 Task: Look for space in Talwāra, India from 12th  August, 2023 to 15th August, 2023 for 3 adults in price range Rs.12000 to Rs.16000. Place can be entire place with 2 bedrooms having 3 beds and 1 bathroom. Property type can be house, flat, guest house. Booking option can be shelf check-in. Required host language is English.
Action: Mouse moved to (573, 106)
Screenshot: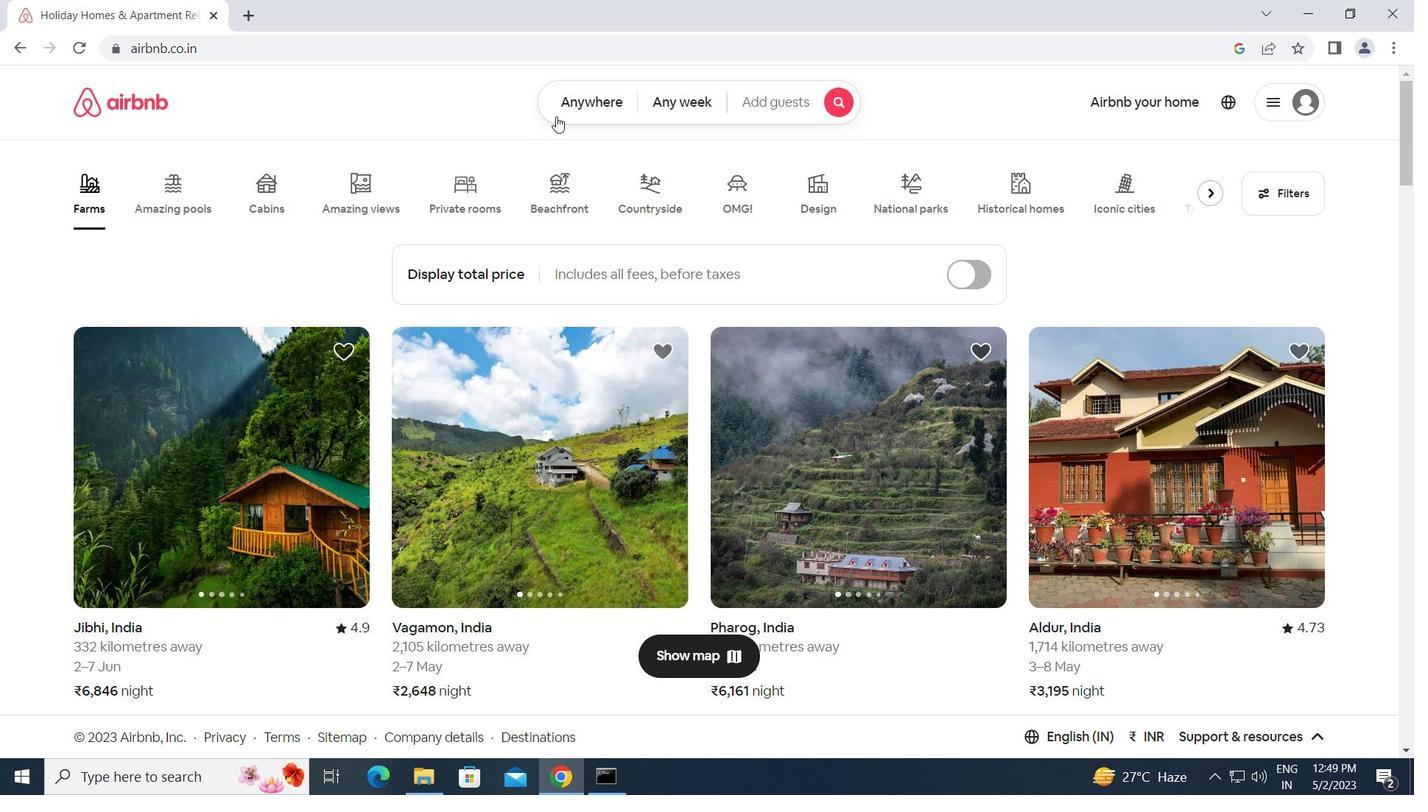 
Action: Mouse pressed left at (573, 106)
Screenshot: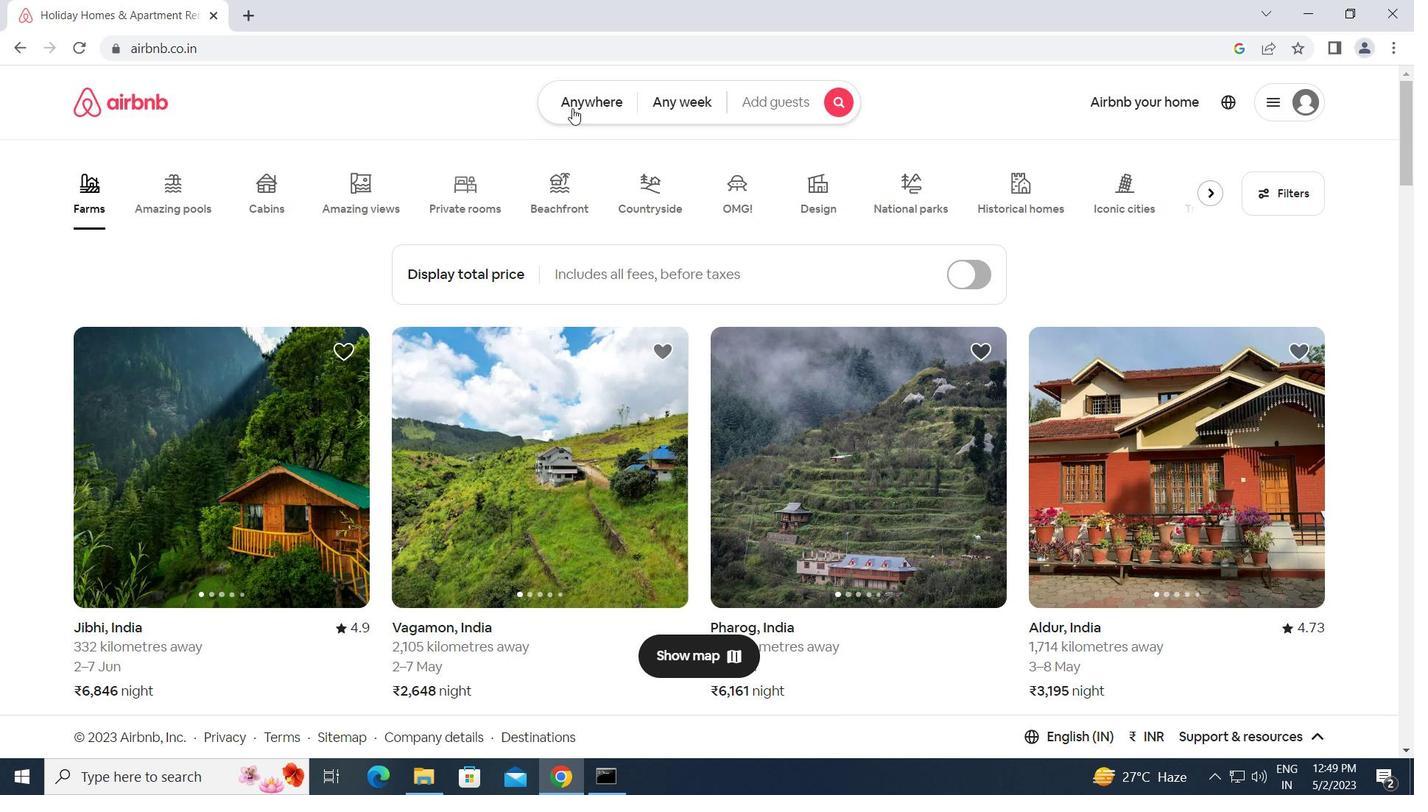 
Action: Mouse moved to (512, 177)
Screenshot: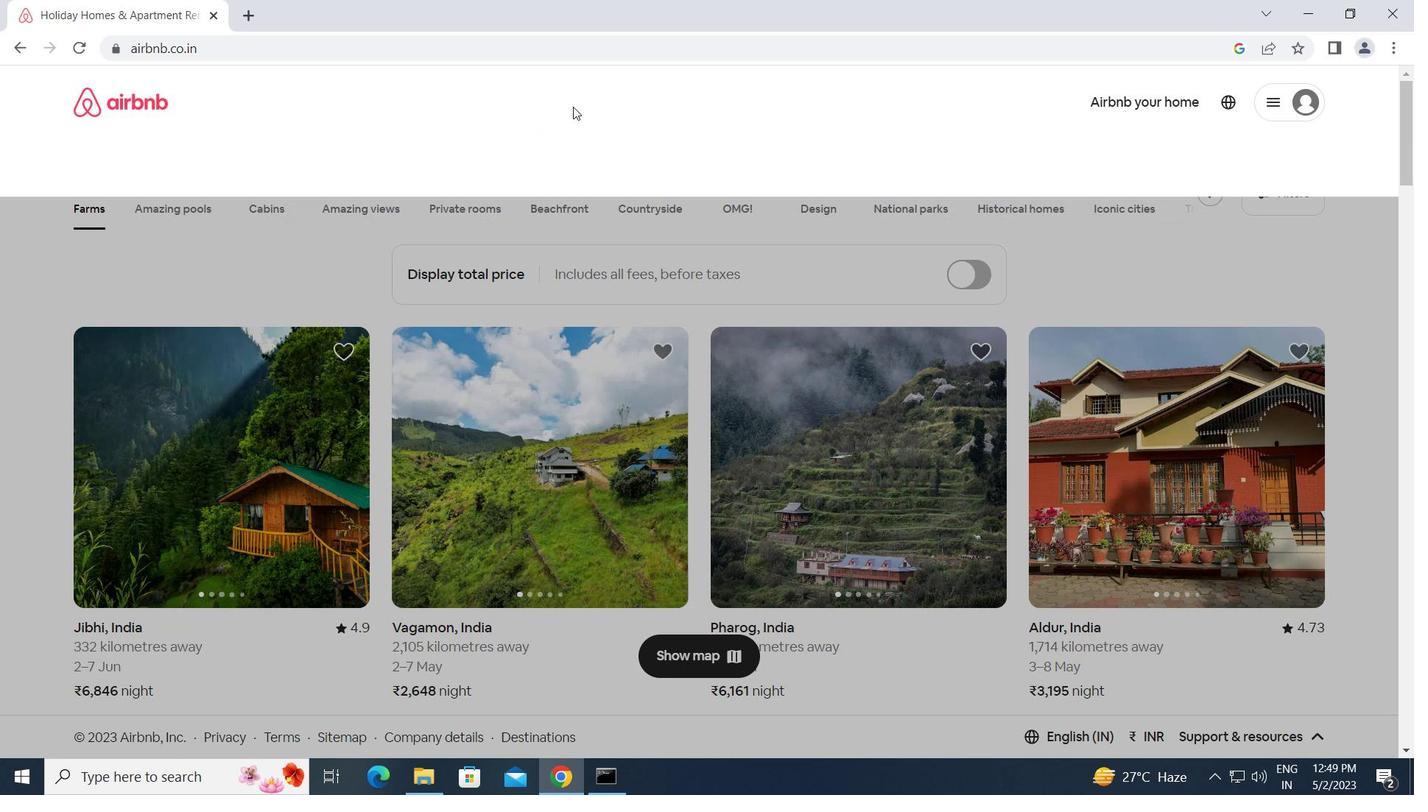 
Action: Mouse pressed left at (512, 177)
Screenshot: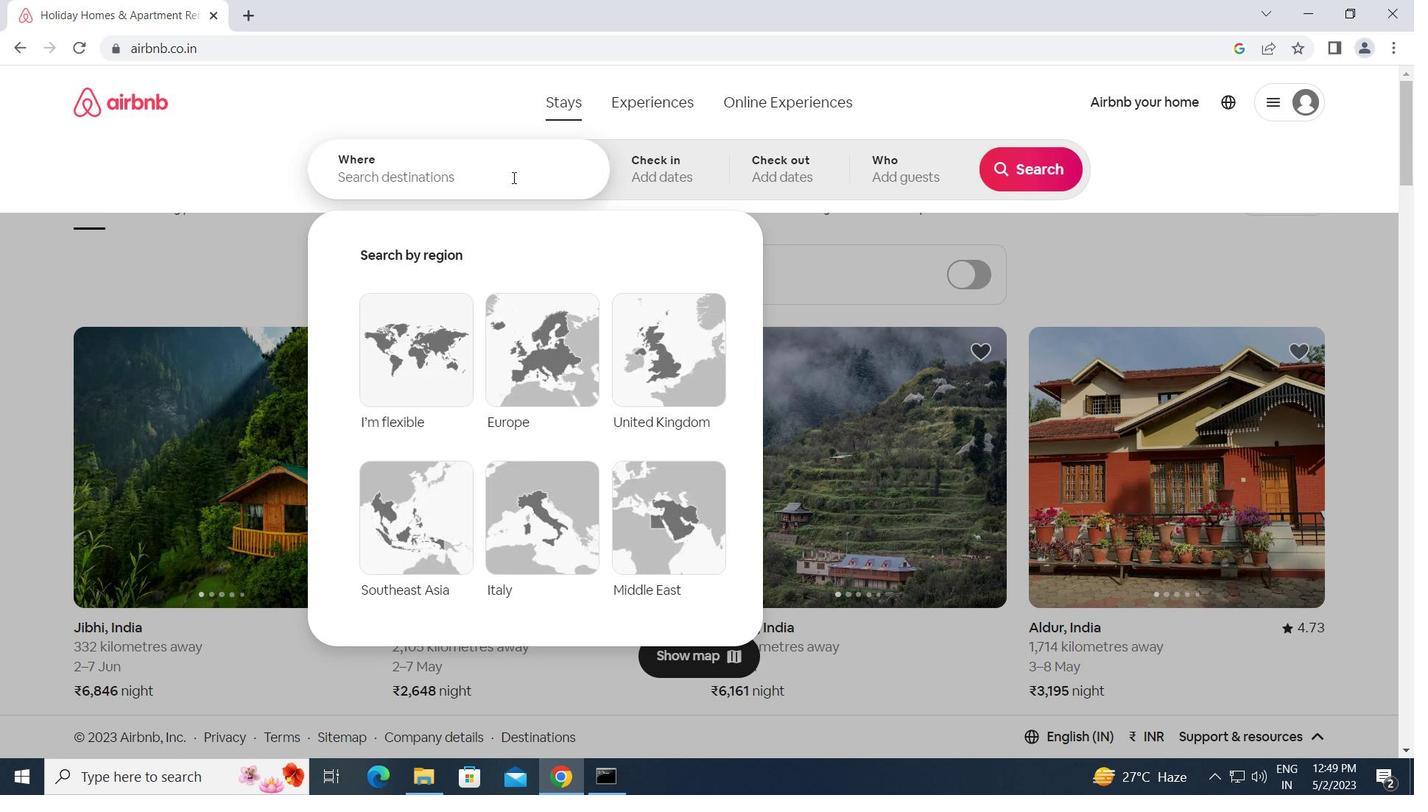 
Action: Key pressed t<Key.caps_lock>alwara,<Key.space><Key.caps_lock>i<Key.caps_lock>ndia<Key.enter>
Screenshot: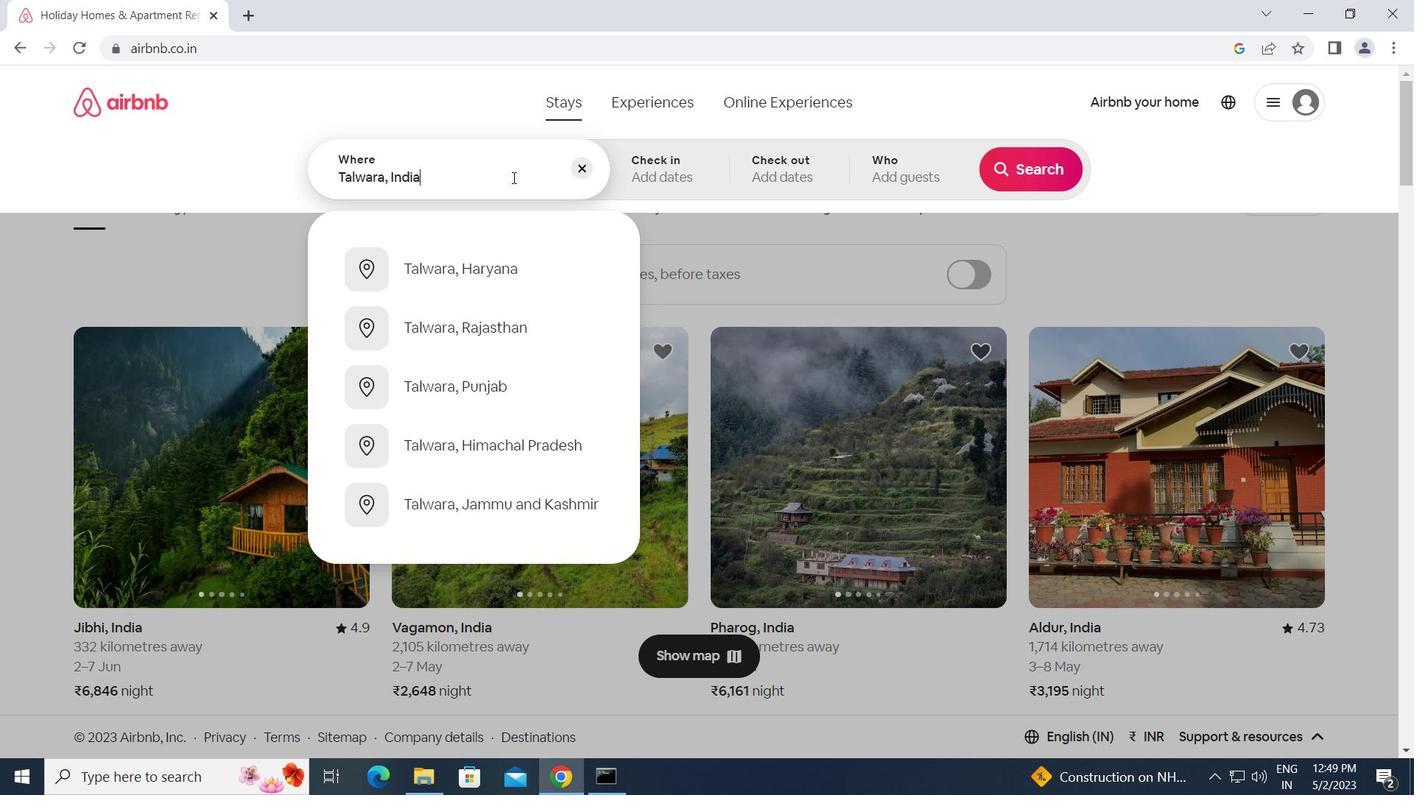 
Action: Mouse moved to (1021, 307)
Screenshot: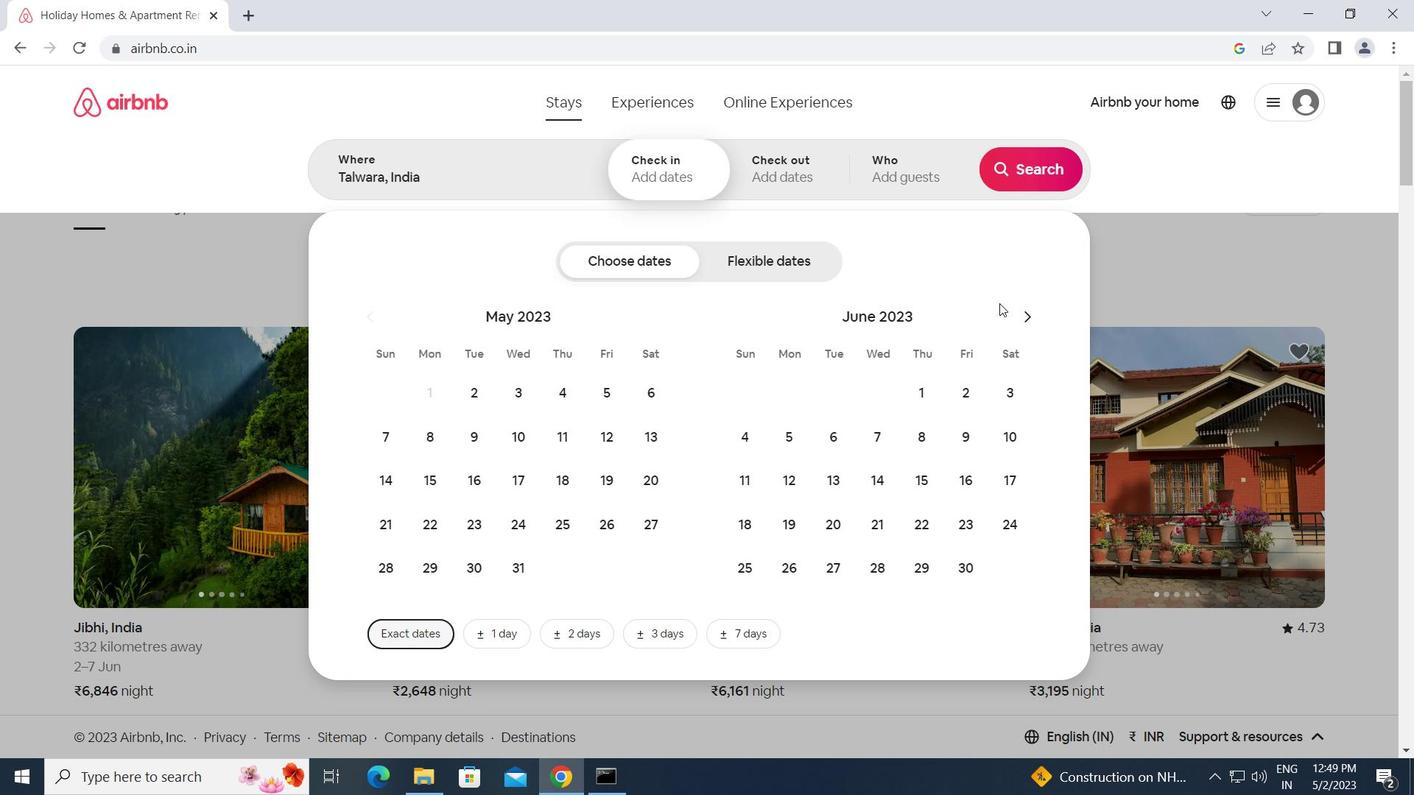 
Action: Mouse pressed left at (1021, 307)
Screenshot: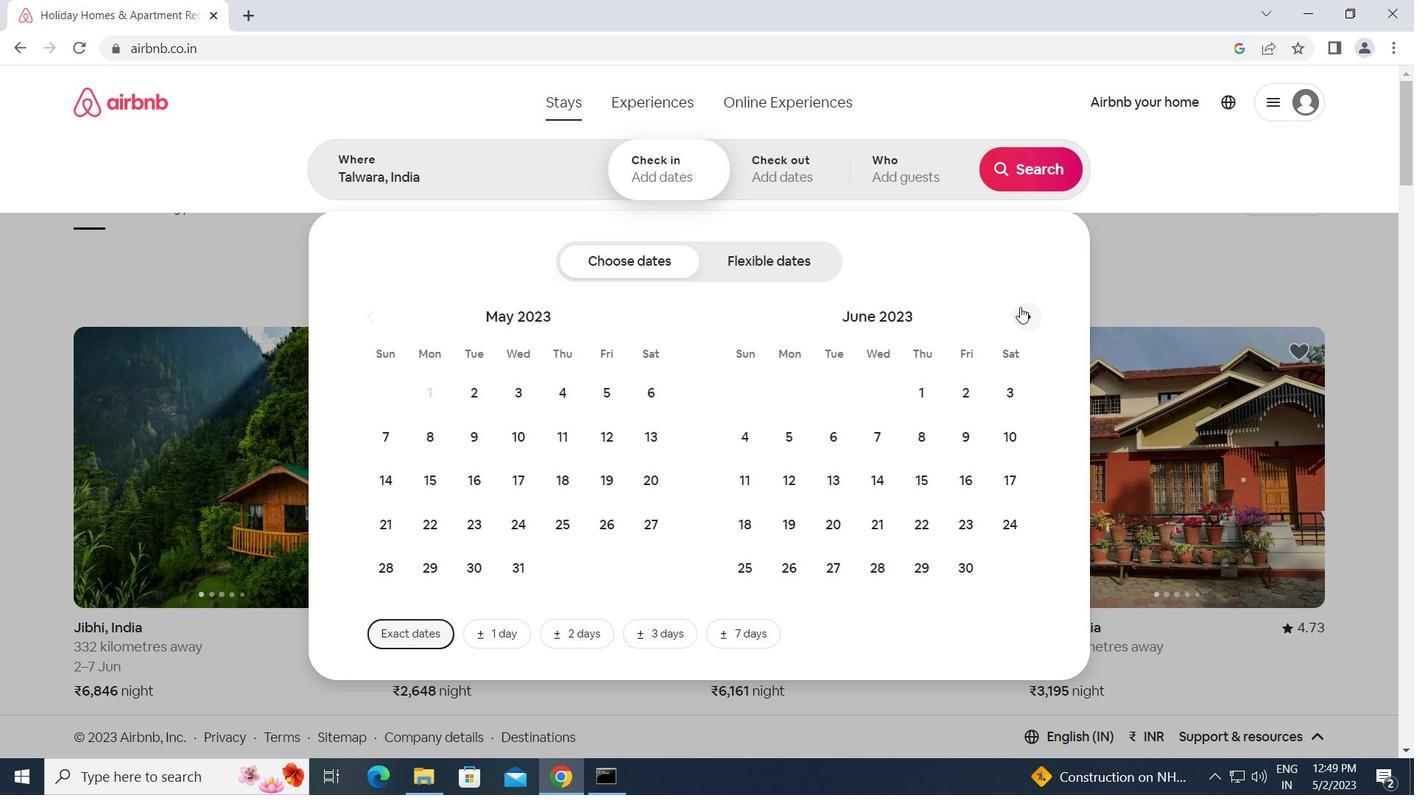 
Action: Mouse pressed left at (1021, 307)
Screenshot: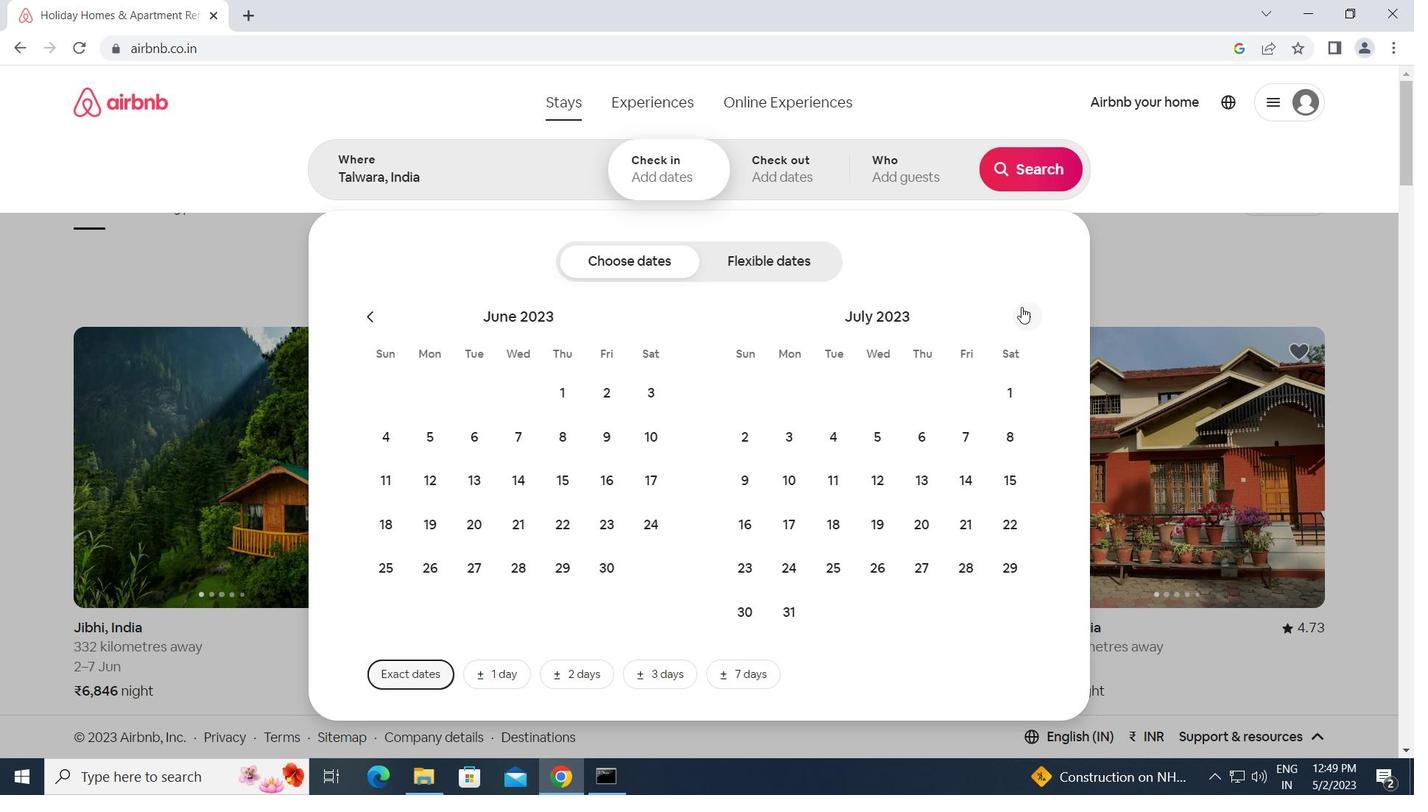 
Action: Mouse moved to (1006, 437)
Screenshot: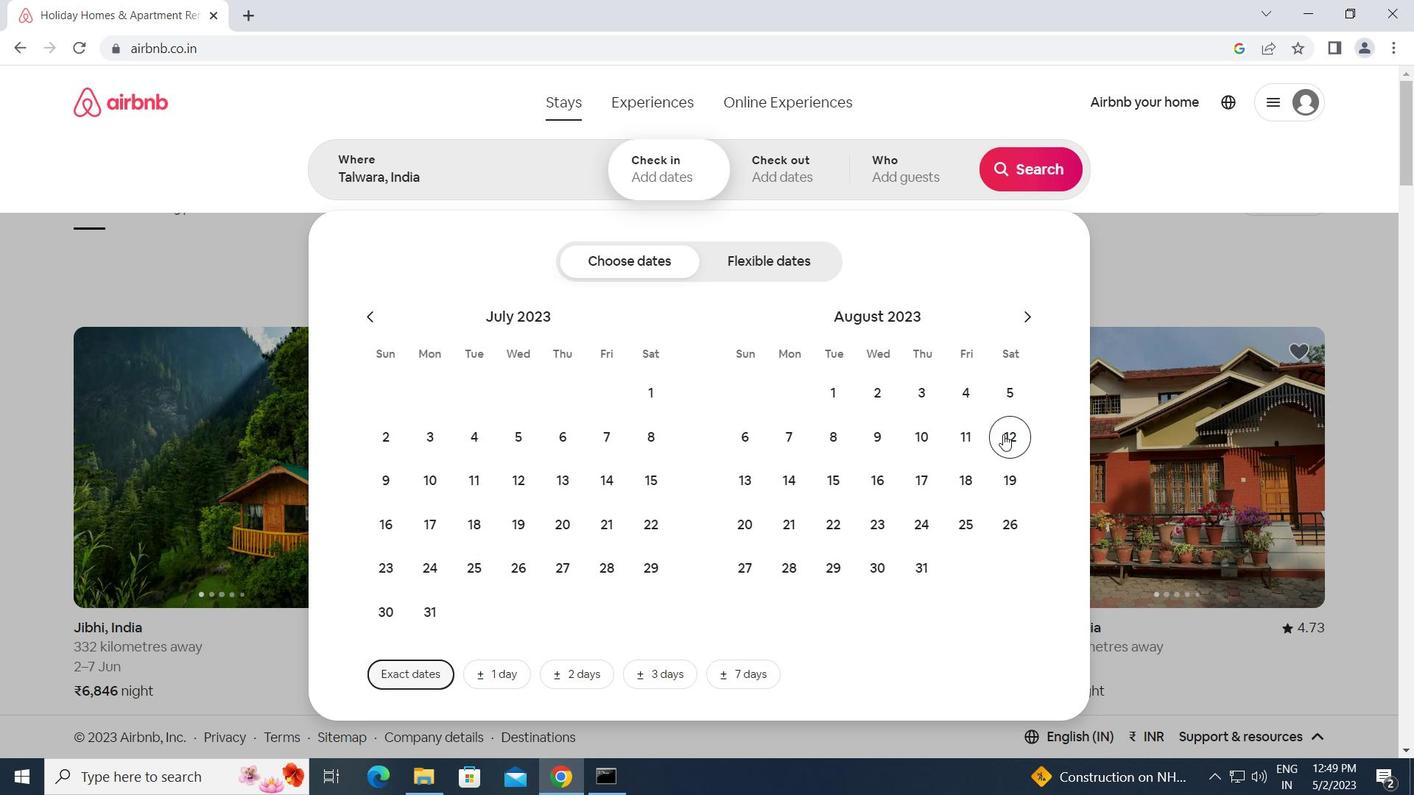 
Action: Mouse pressed left at (1006, 437)
Screenshot: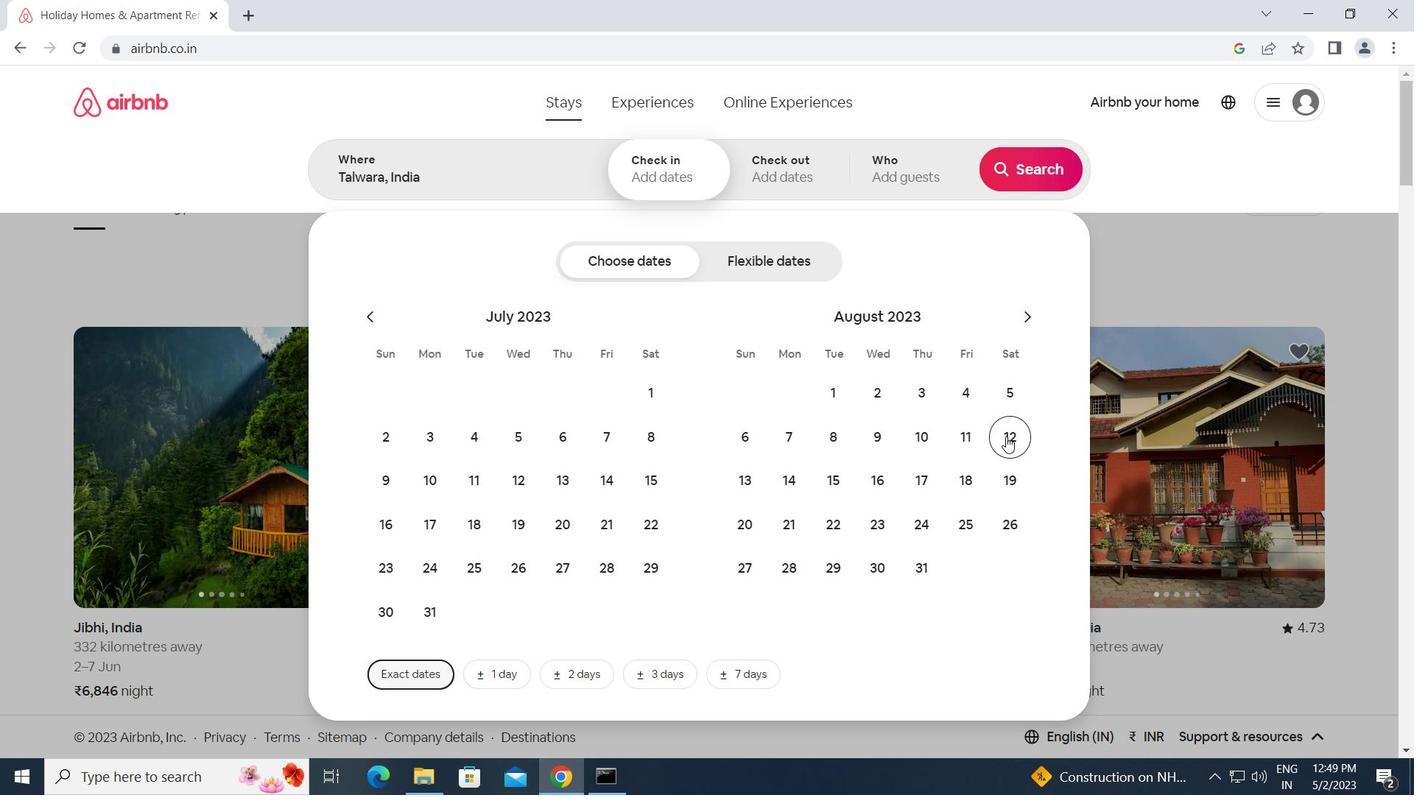 
Action: Mouse moved to (822, 484)
Screenshot: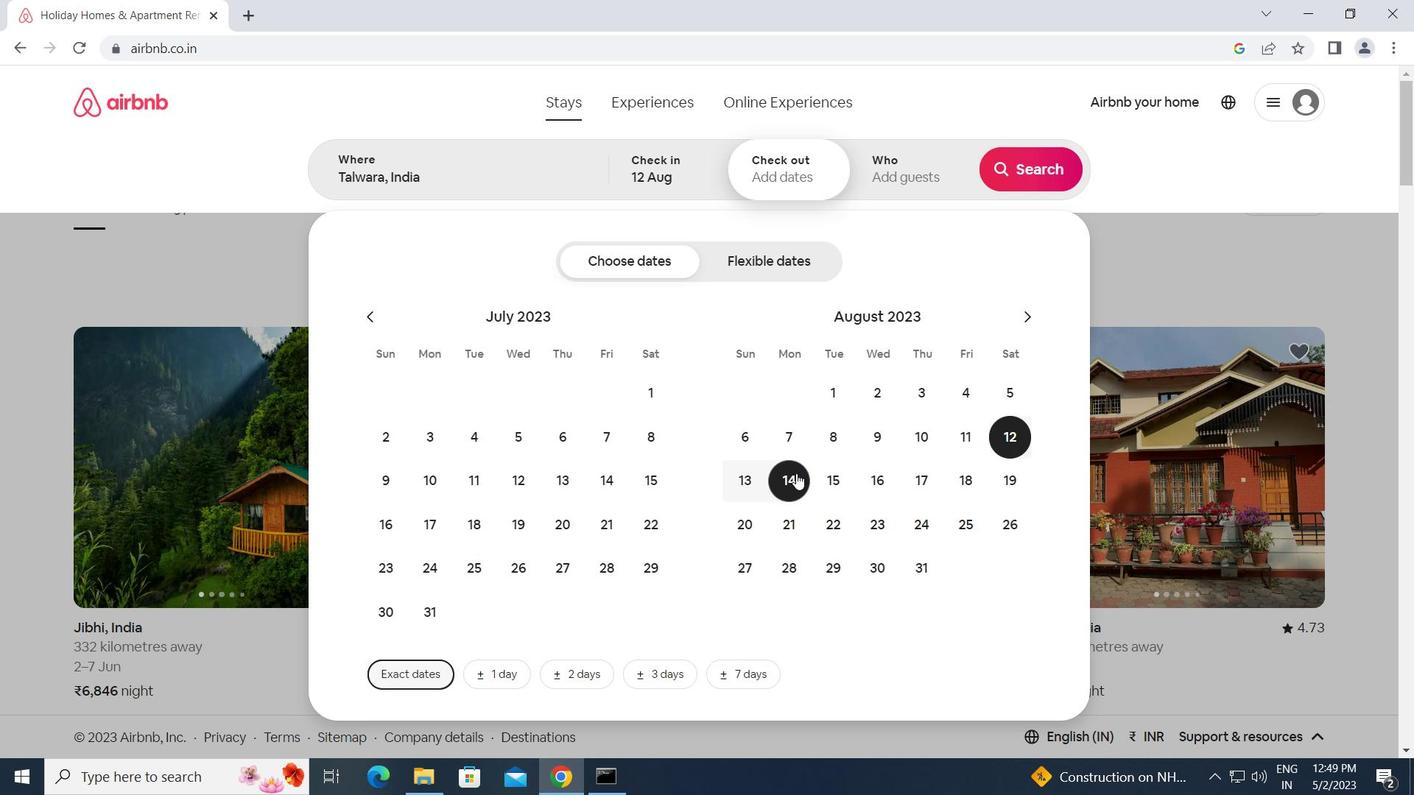 
Action: Mouse pressed left at (822, 484)
Screenshot: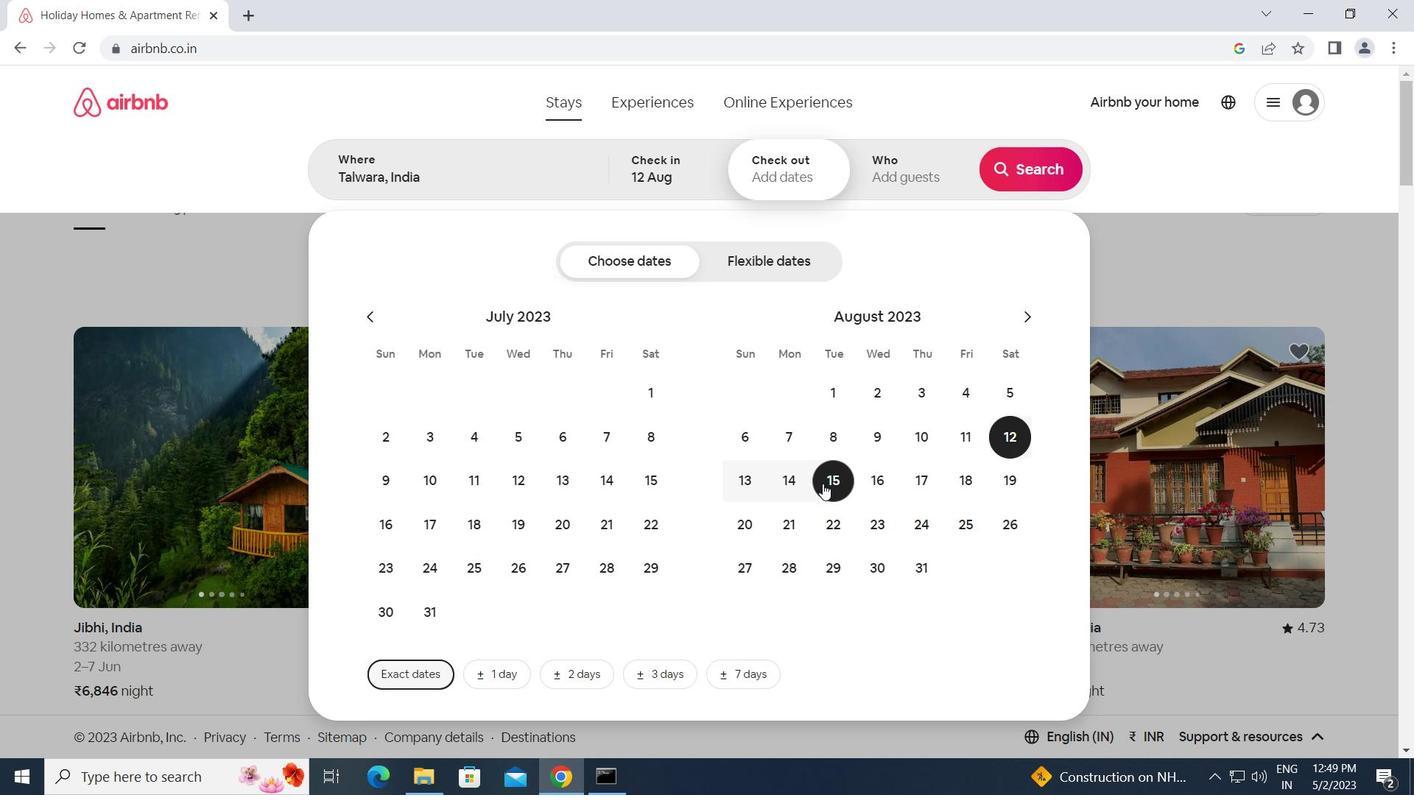 
Action: Mouse moved to (890, 164)
Screenshot: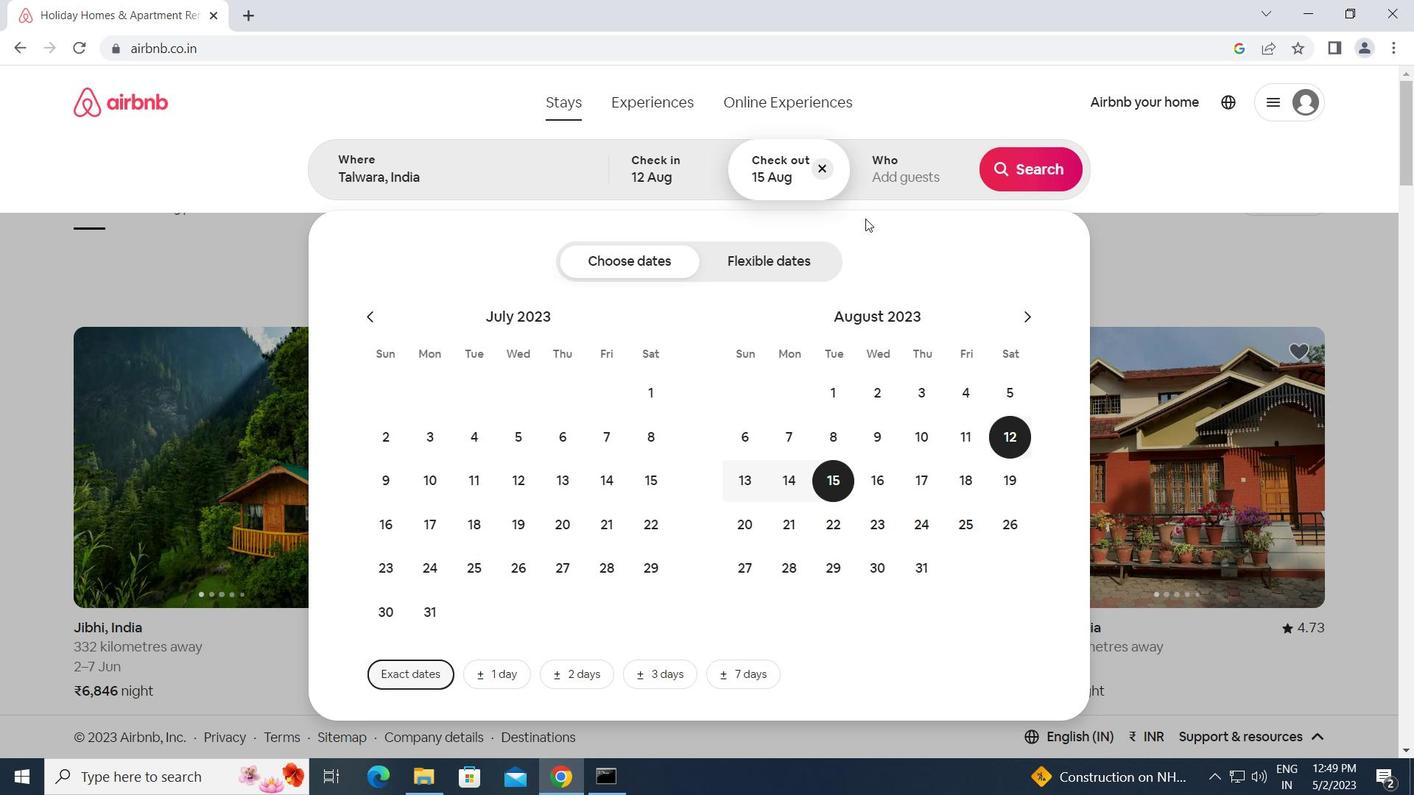 
Action: Mouse pressed left at (890, 164)
Screenshot: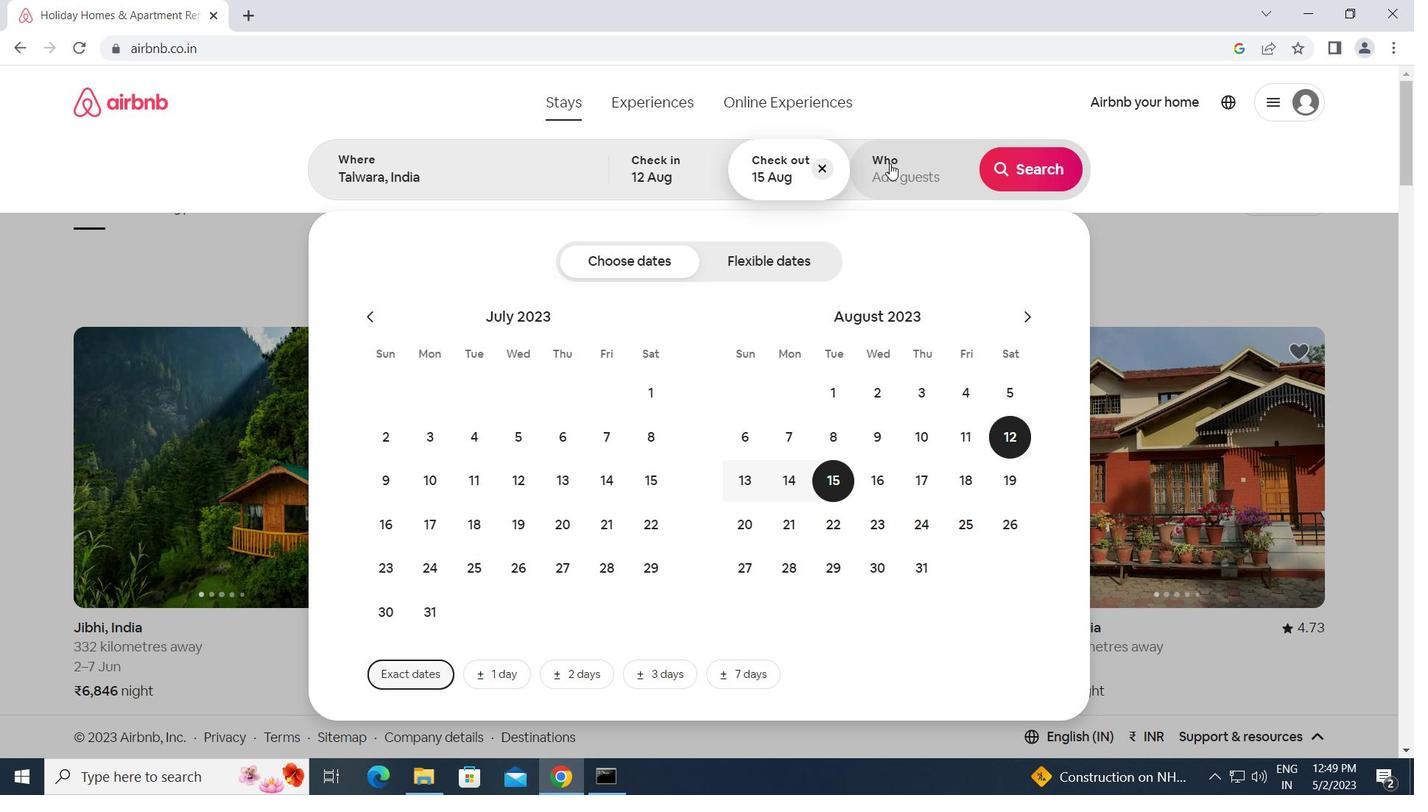 
Action: Mouse moved to (1029, 271)
Screenshot: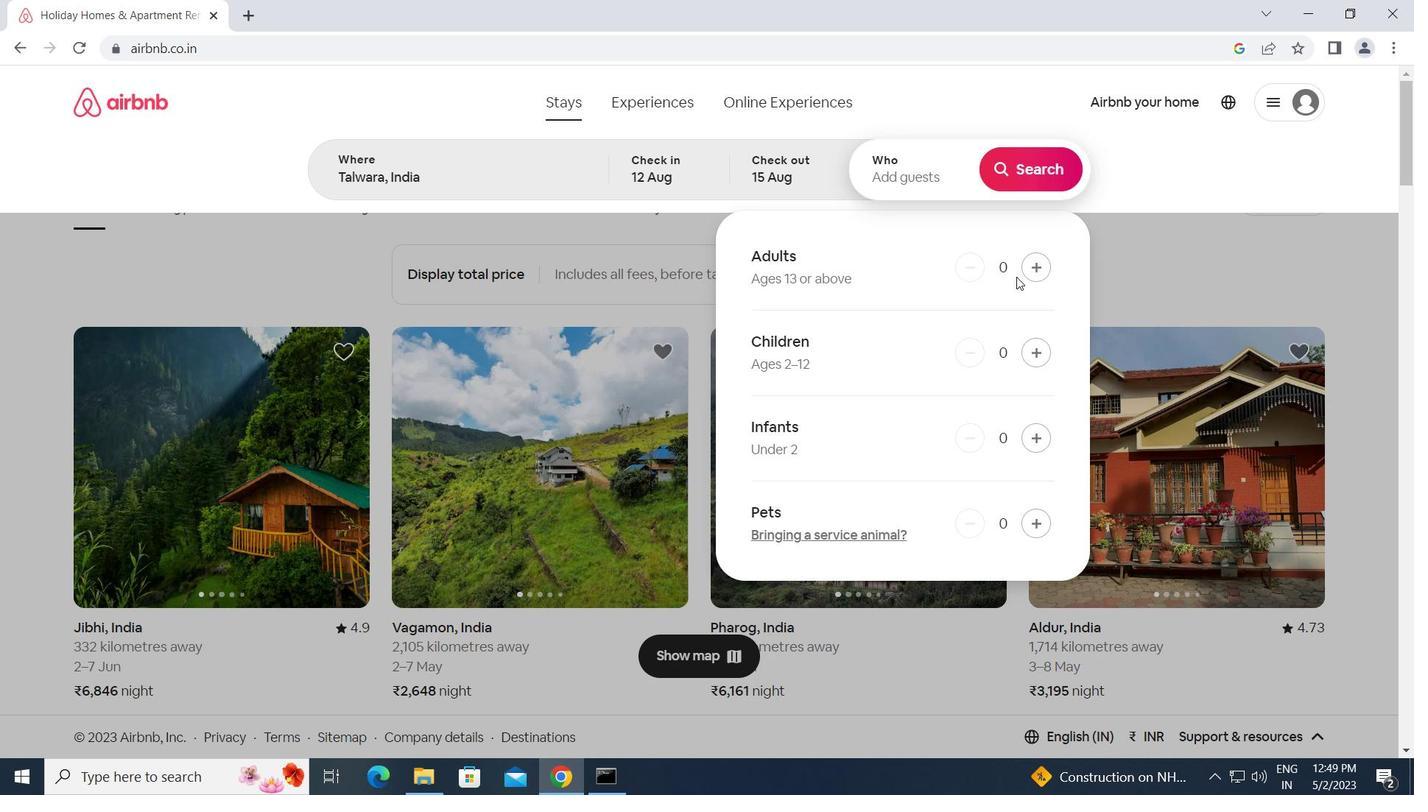 
Action: Mouse pressed left at (1029, 271)
Screenshot: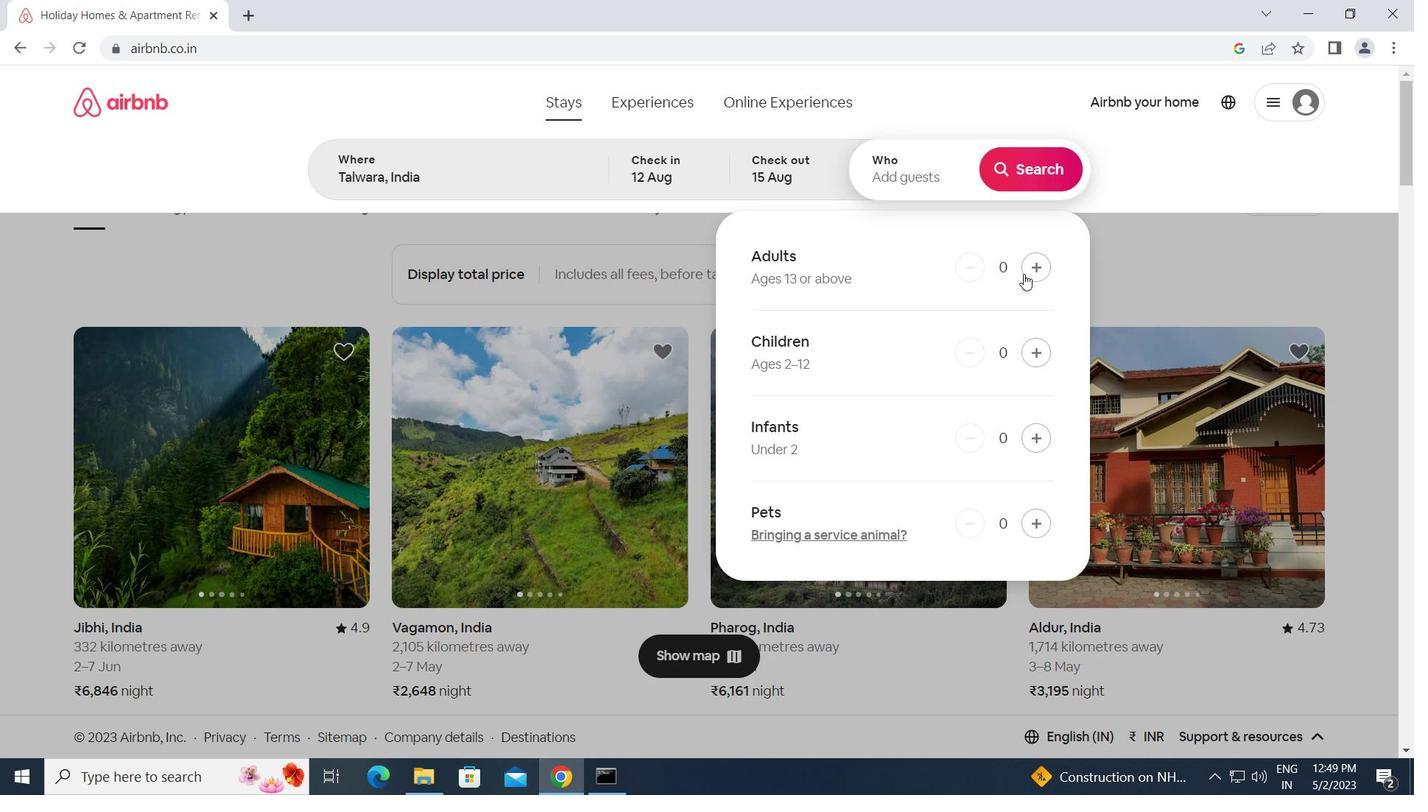 
Action: Mouse pressed left at (1029, 271)
Screenshot: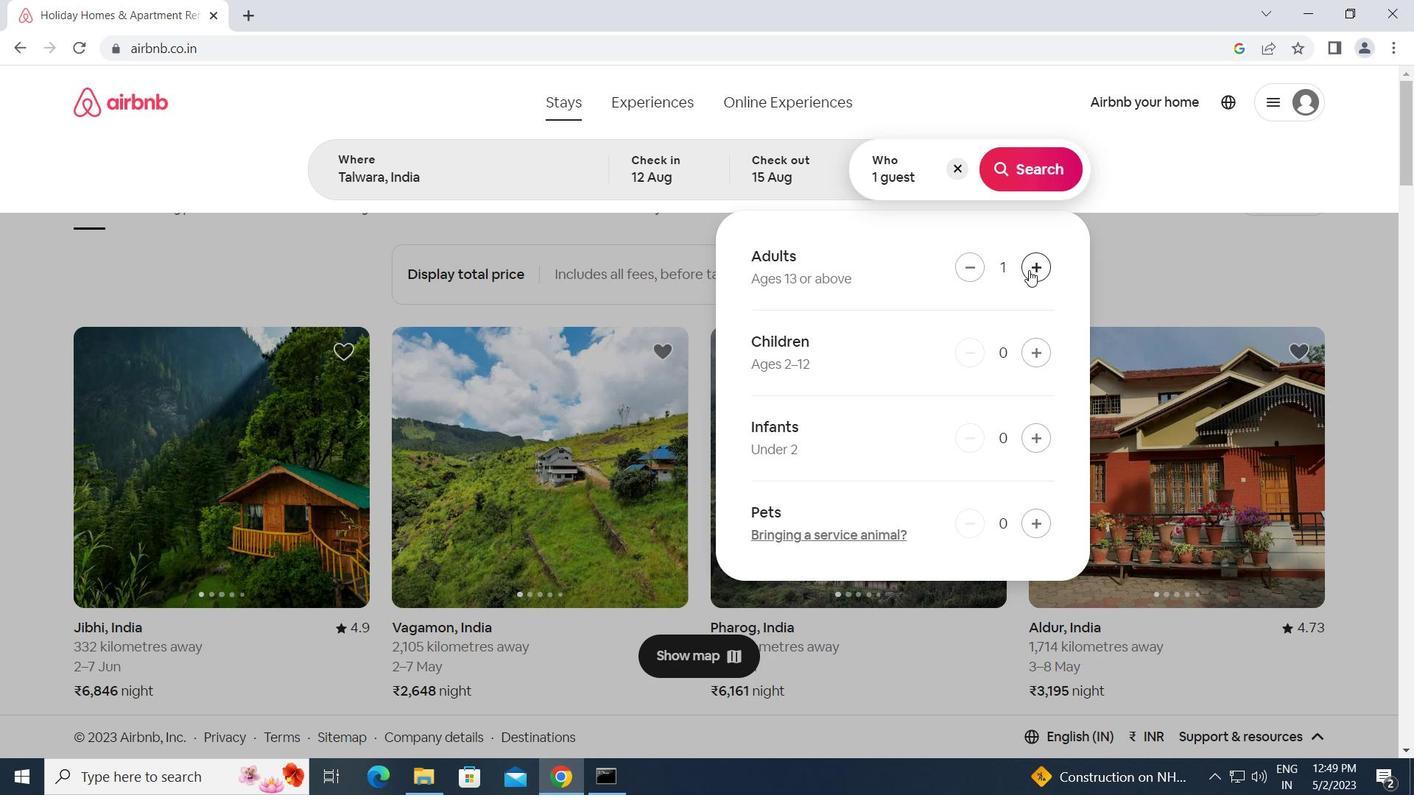 
Action: Mouse pressed left at (1029, 271)
Screenshot: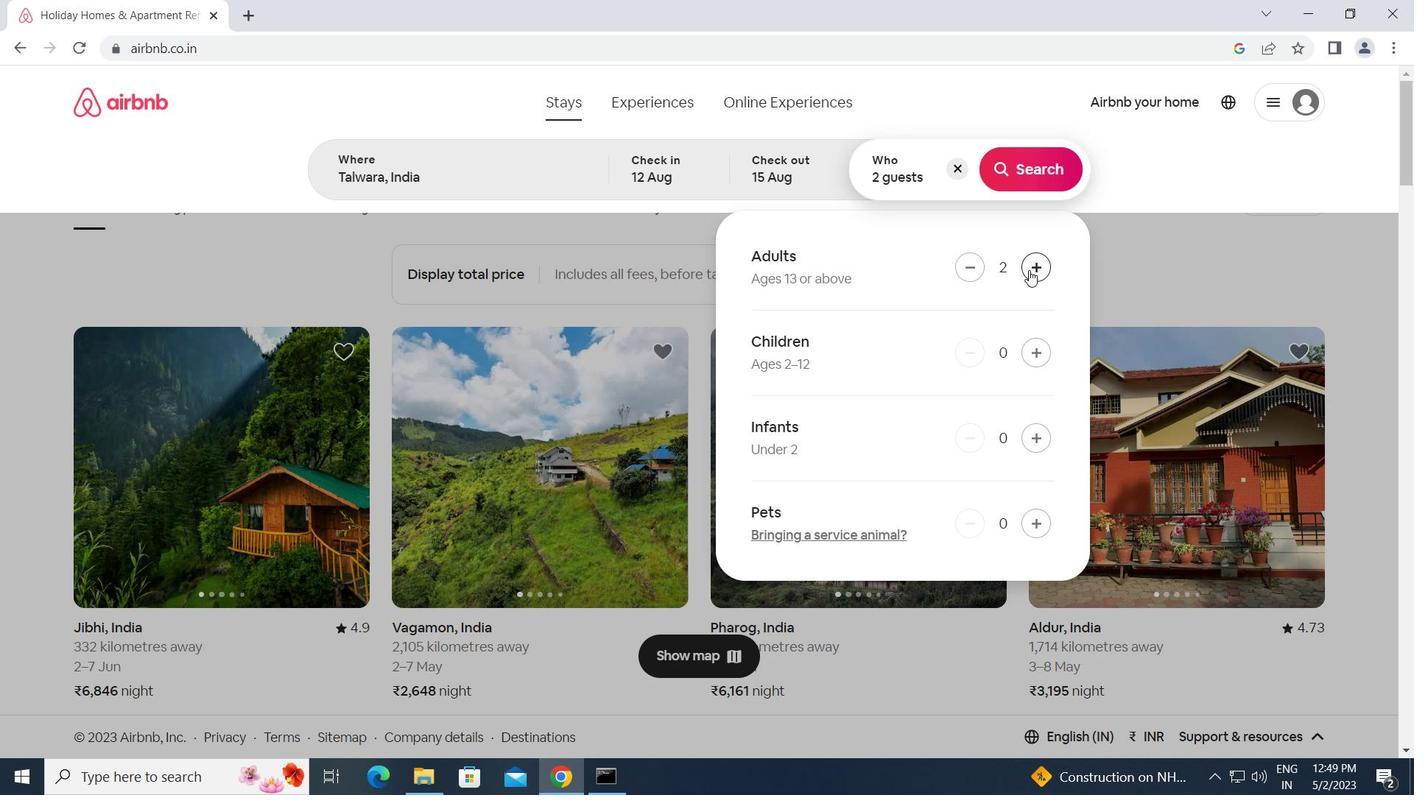 
Action: Mouse moved to (1057, 158)
Screenshot: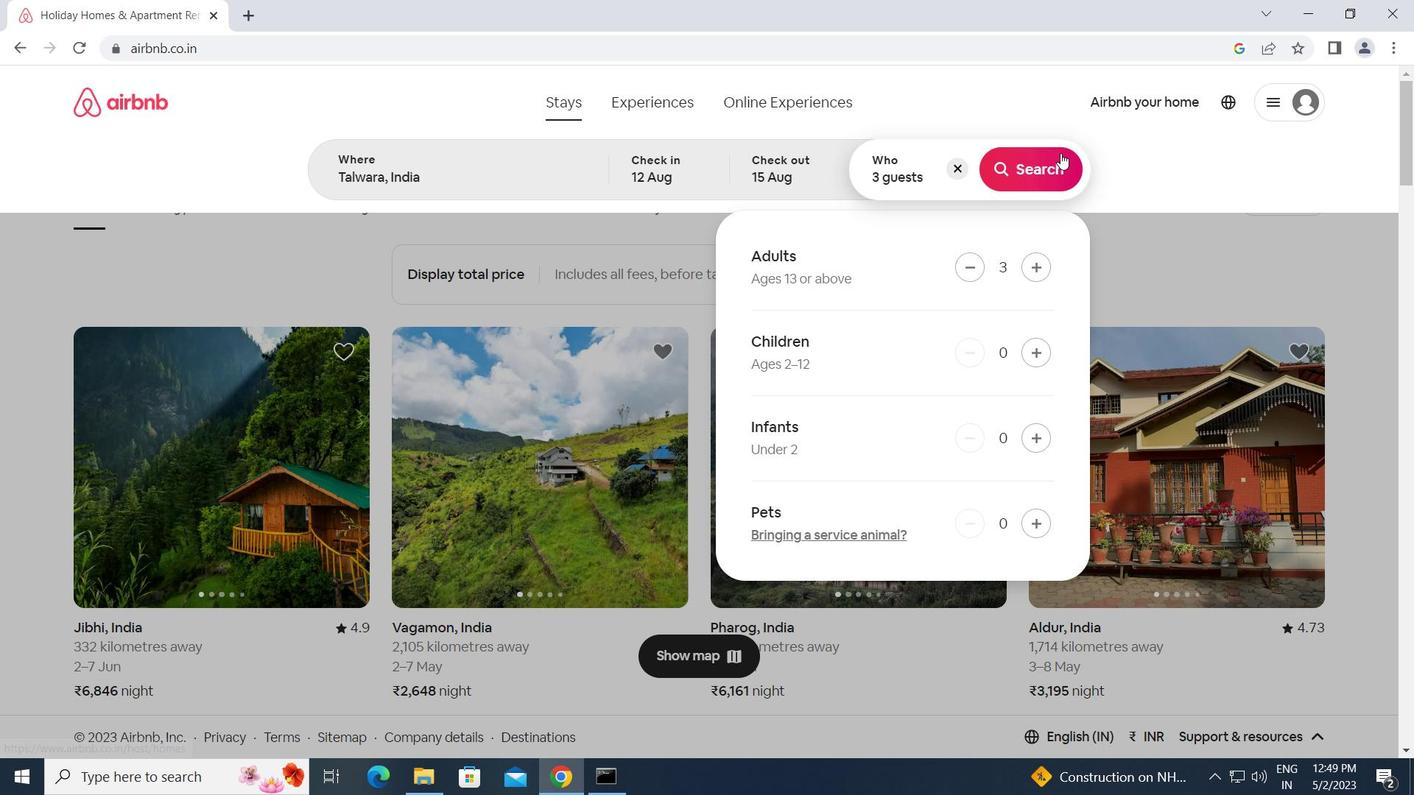 
Action: Mouse pressed left at (1057, 158)
Screenshot: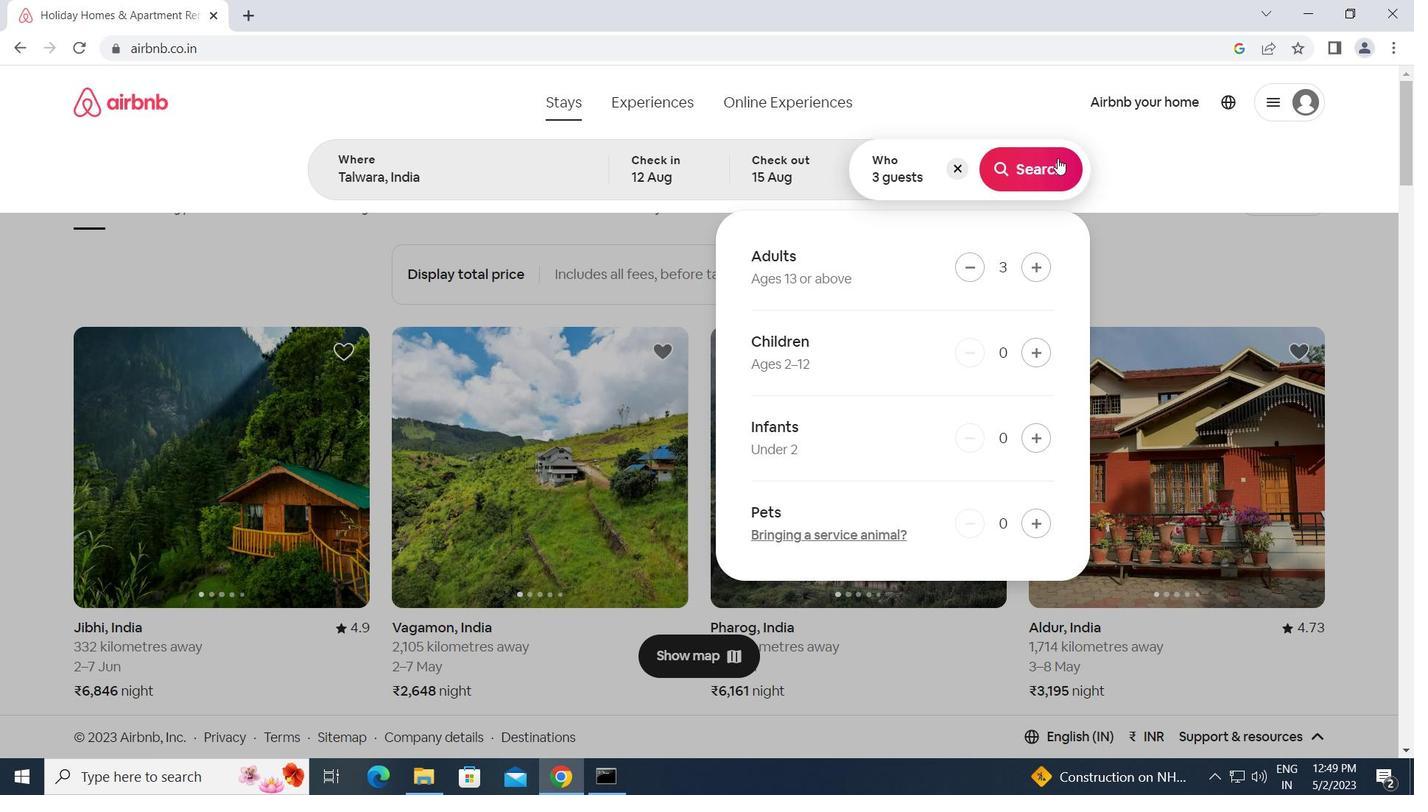 
Action: Mouse moved to (1324, 173)
Screenshot: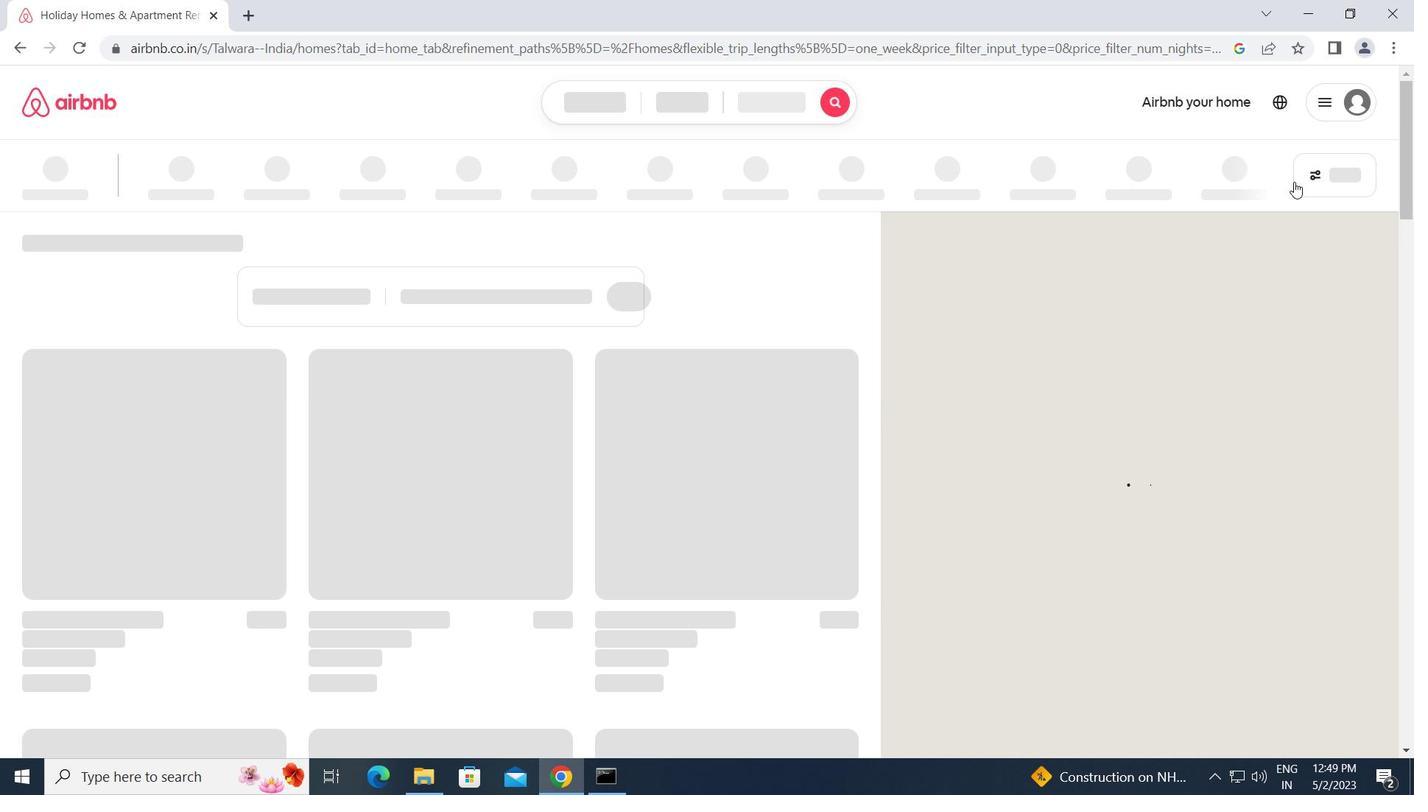 
Action: Mouse pressed left at (1324, 173)
Screenshot: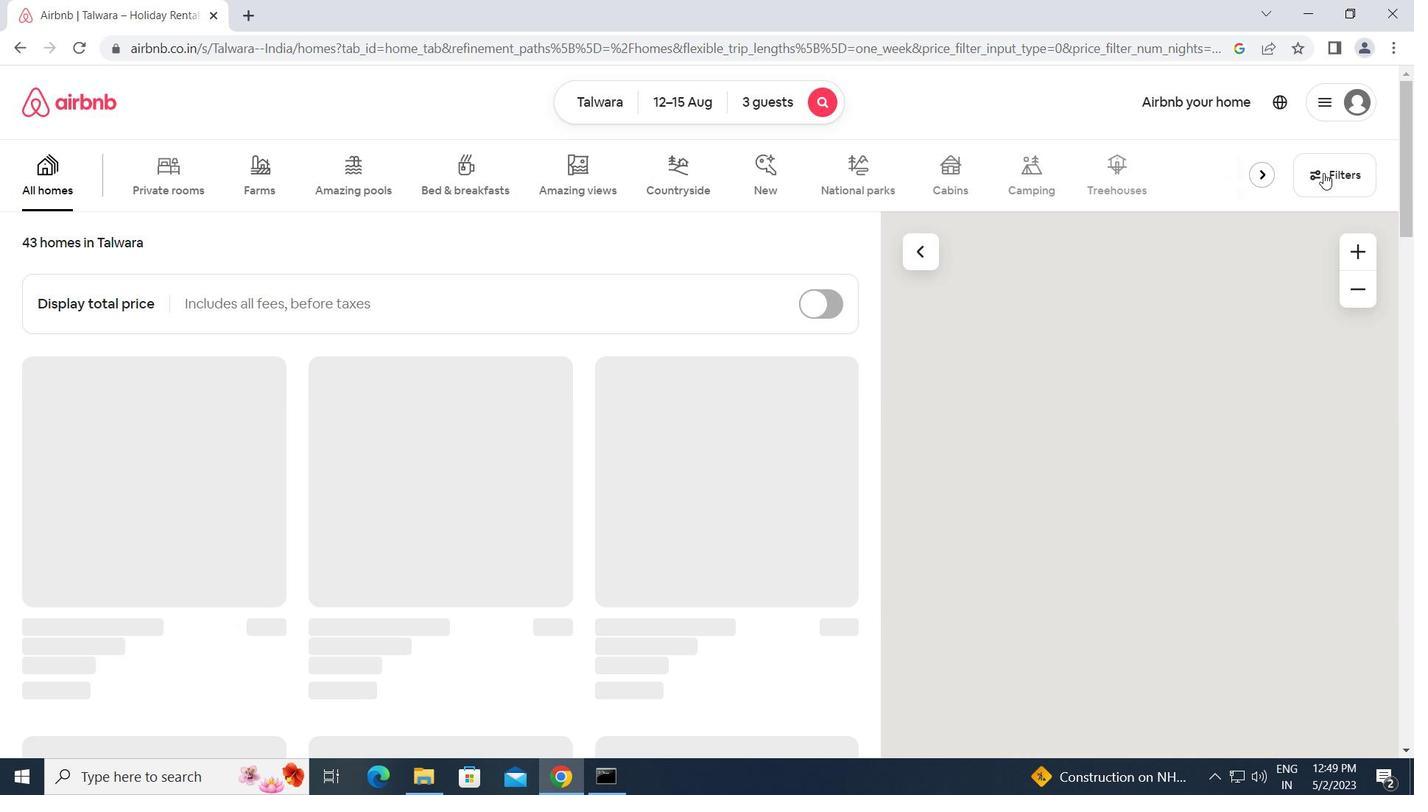 
Action: Mouse moved to (458, 416)
Screenshot: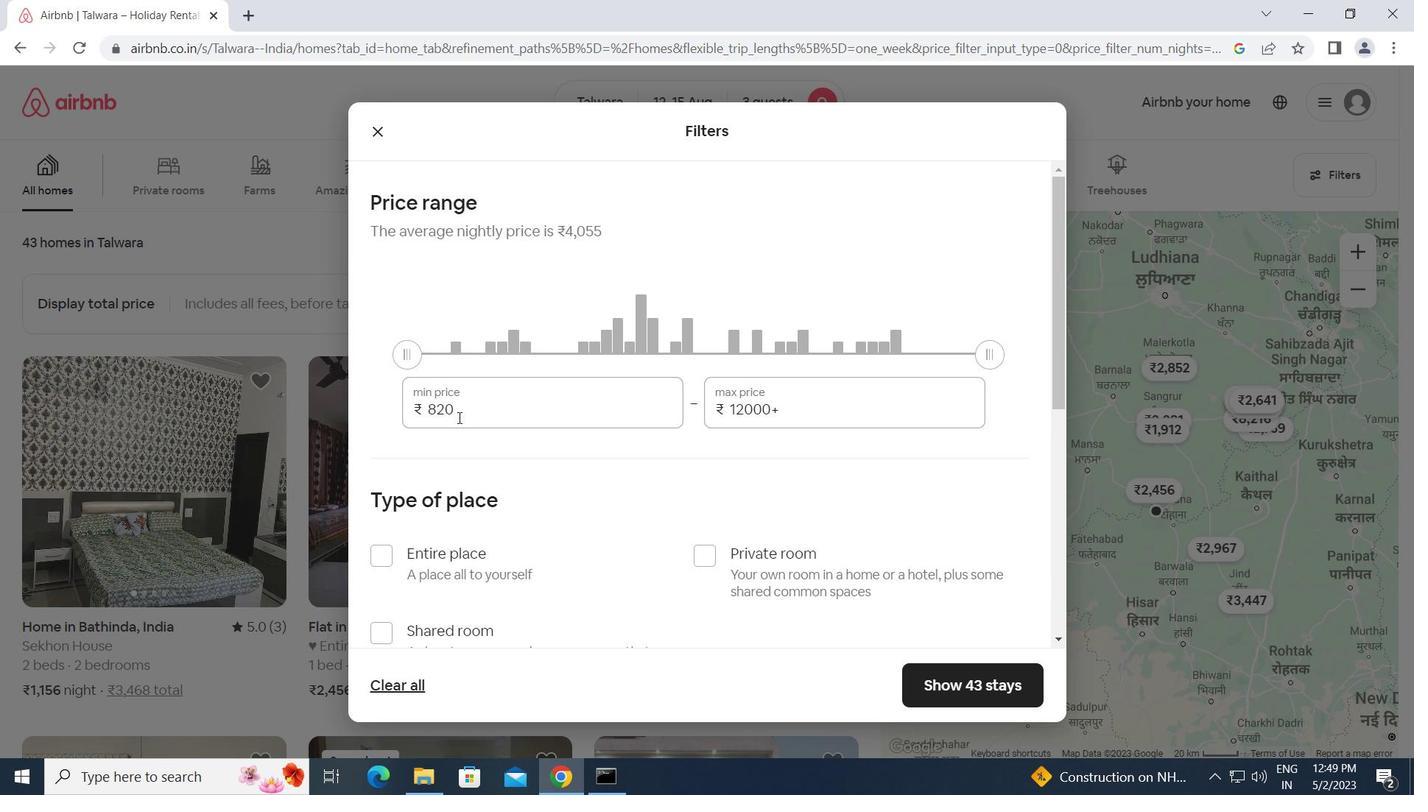 
Action: Mouse pressed left at (458, 416)
Screenshot: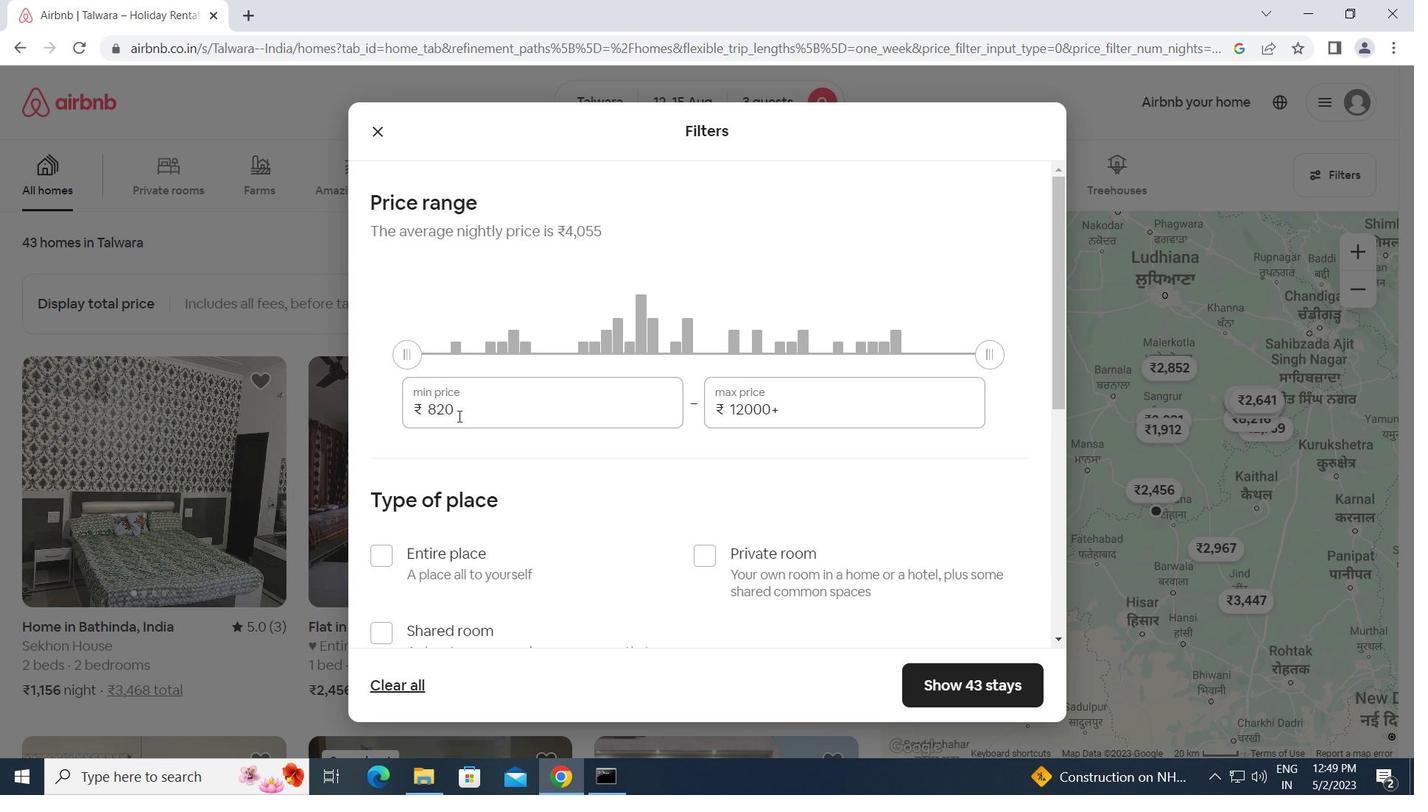 
Action: Mouse moved to (405, 415)
Screenshot: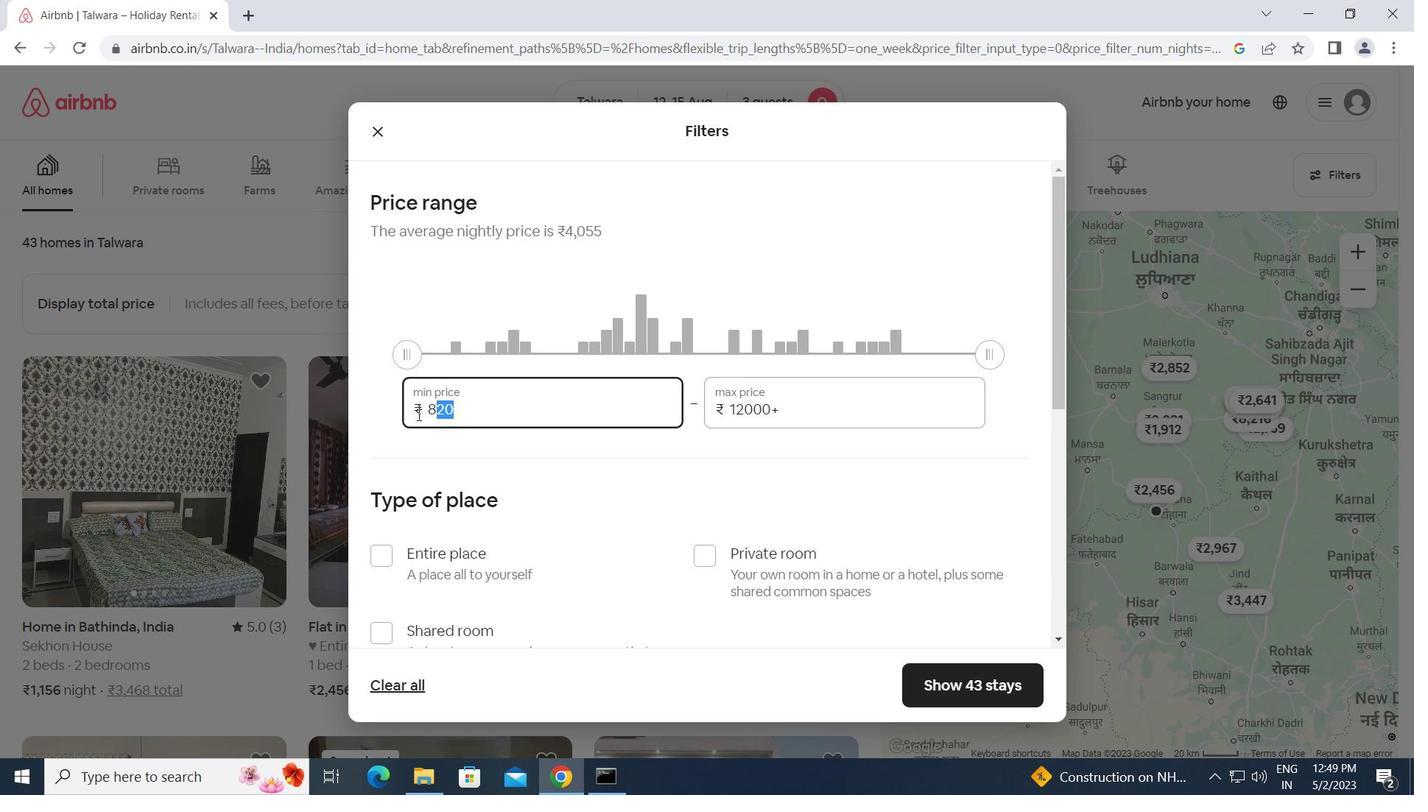 
Action: Key pressed 12000<Key.tab>160<Key.backspace><Key.backspace><Key.backspace><Key.backspace><Key.backspace><Key.backspace><Key.backspace><Key.backspace><Key.backspace><Key.backspace><Key.backspace><Key.backspace><Key.backspace><Key.backspace>16000
Screenshot: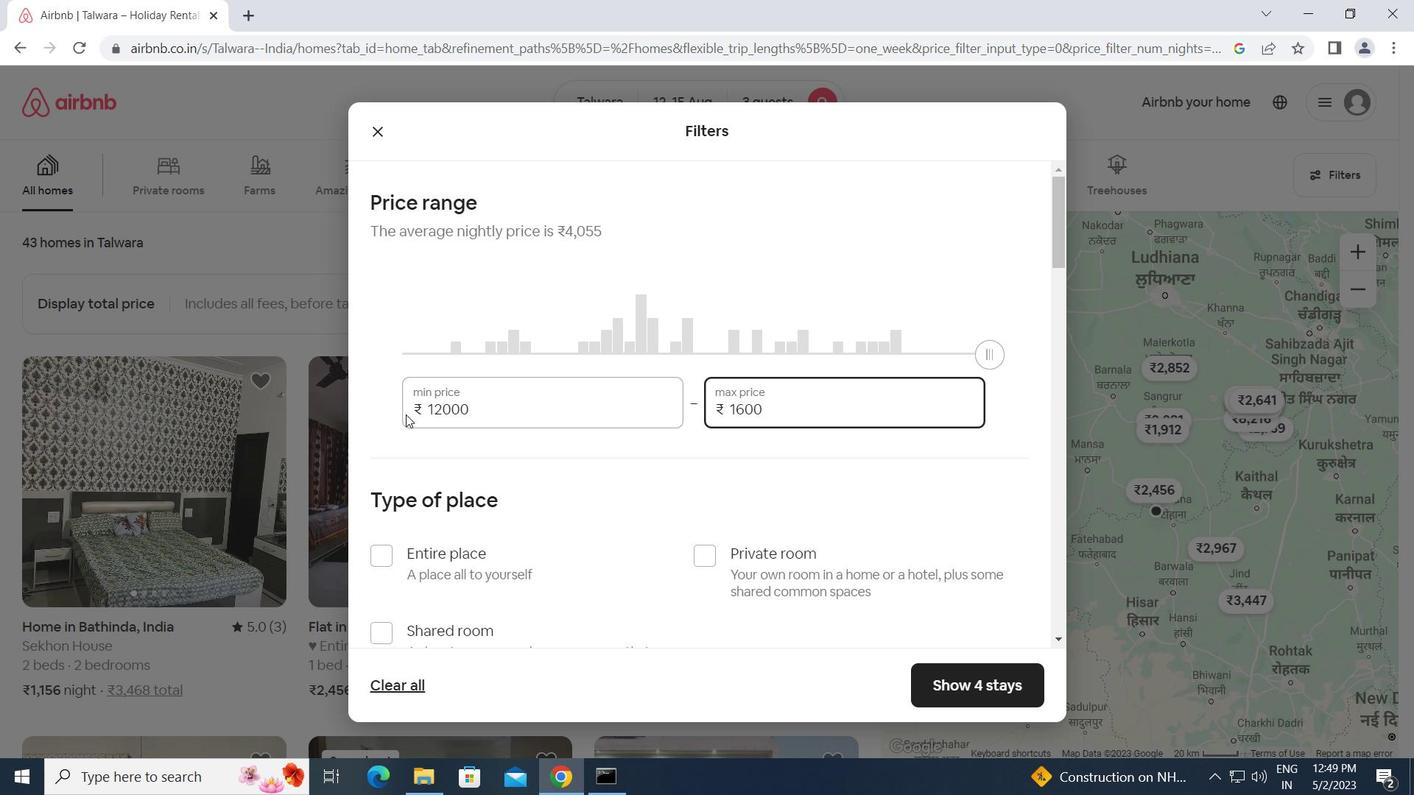 
Action: Mouse moved to (460, 438)
Screenshot: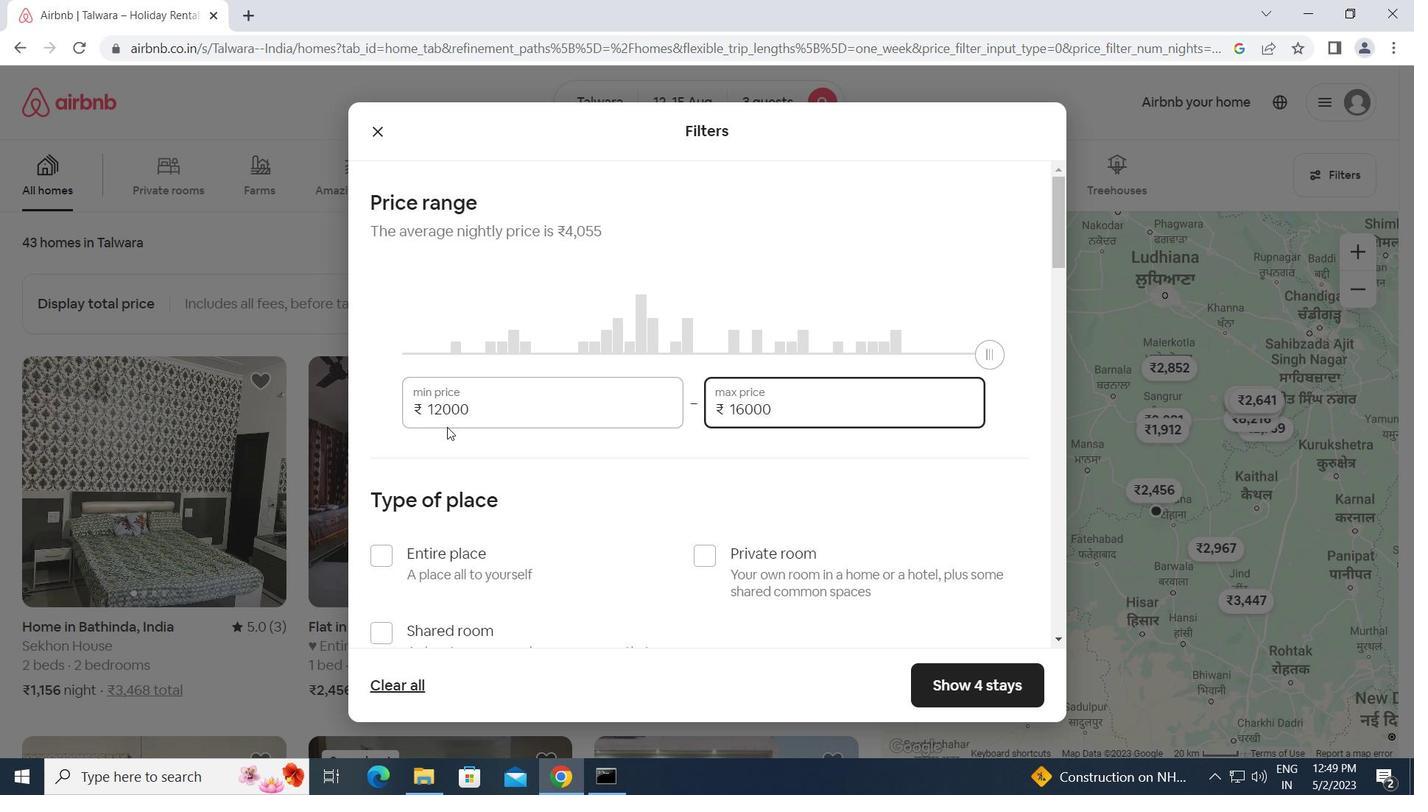 
Action: Mouse scrolled (460, 437) with delta (0, 0)
Screenshot: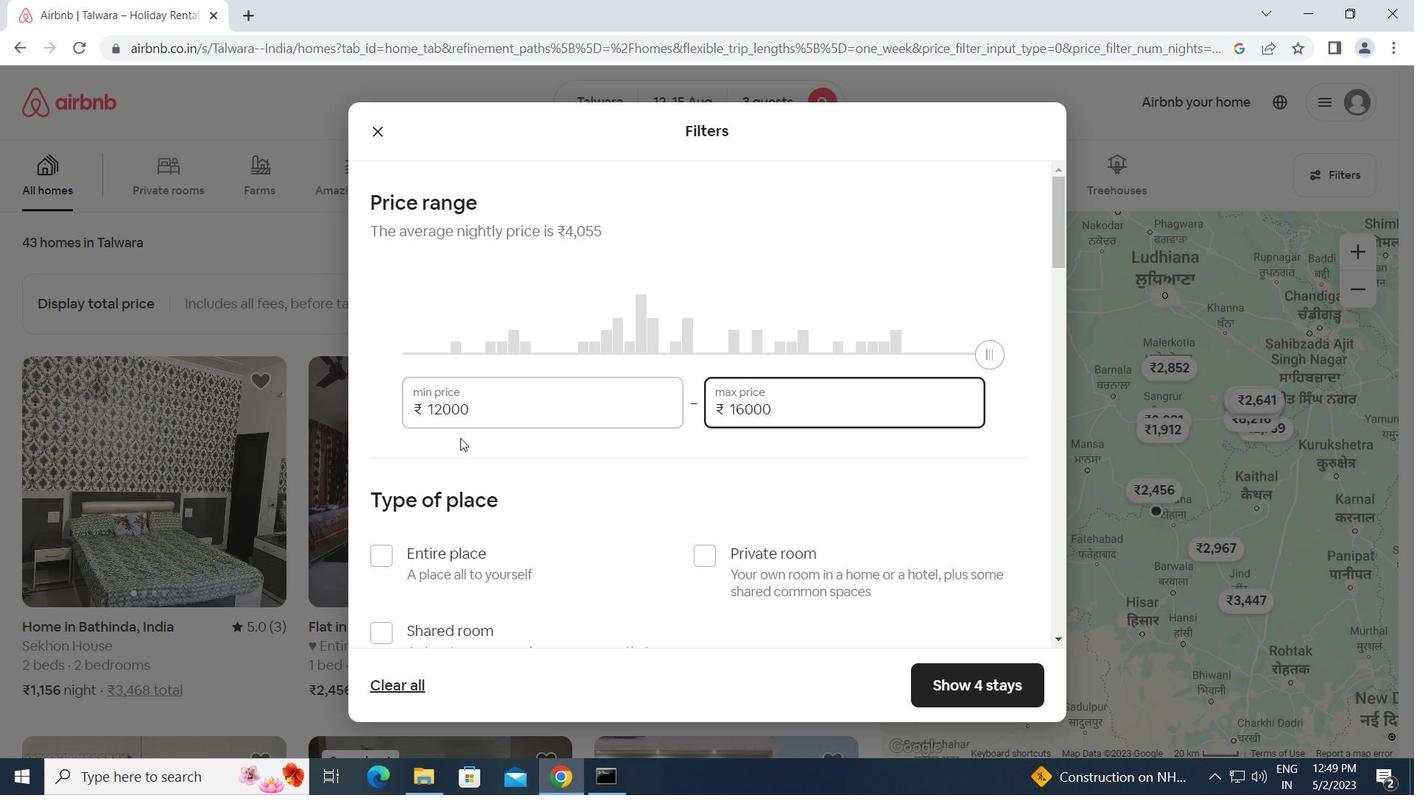 
Action: Mouse moved to (389, 461)
Screenshot: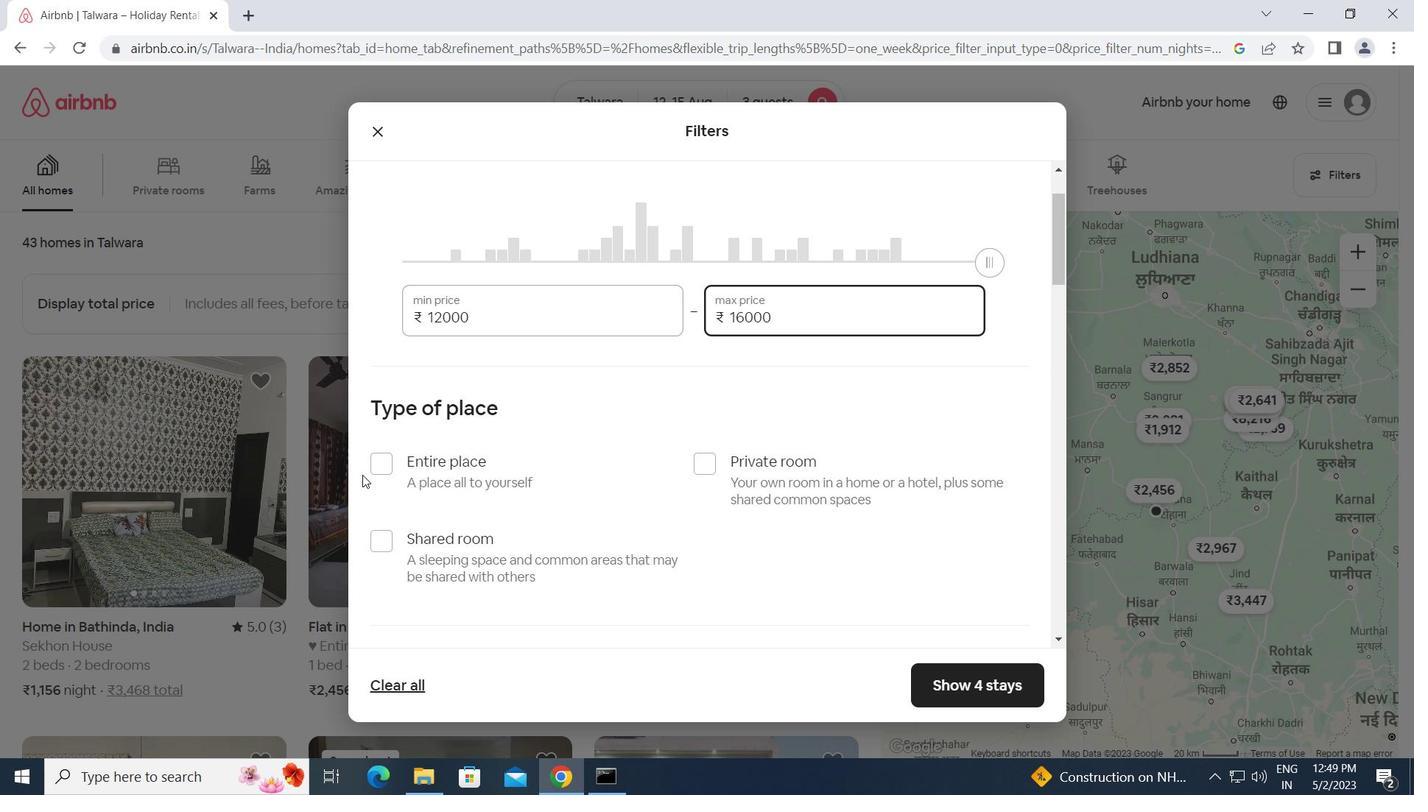 
Action: Mouse pressed left at (389, 461)
Screenshot: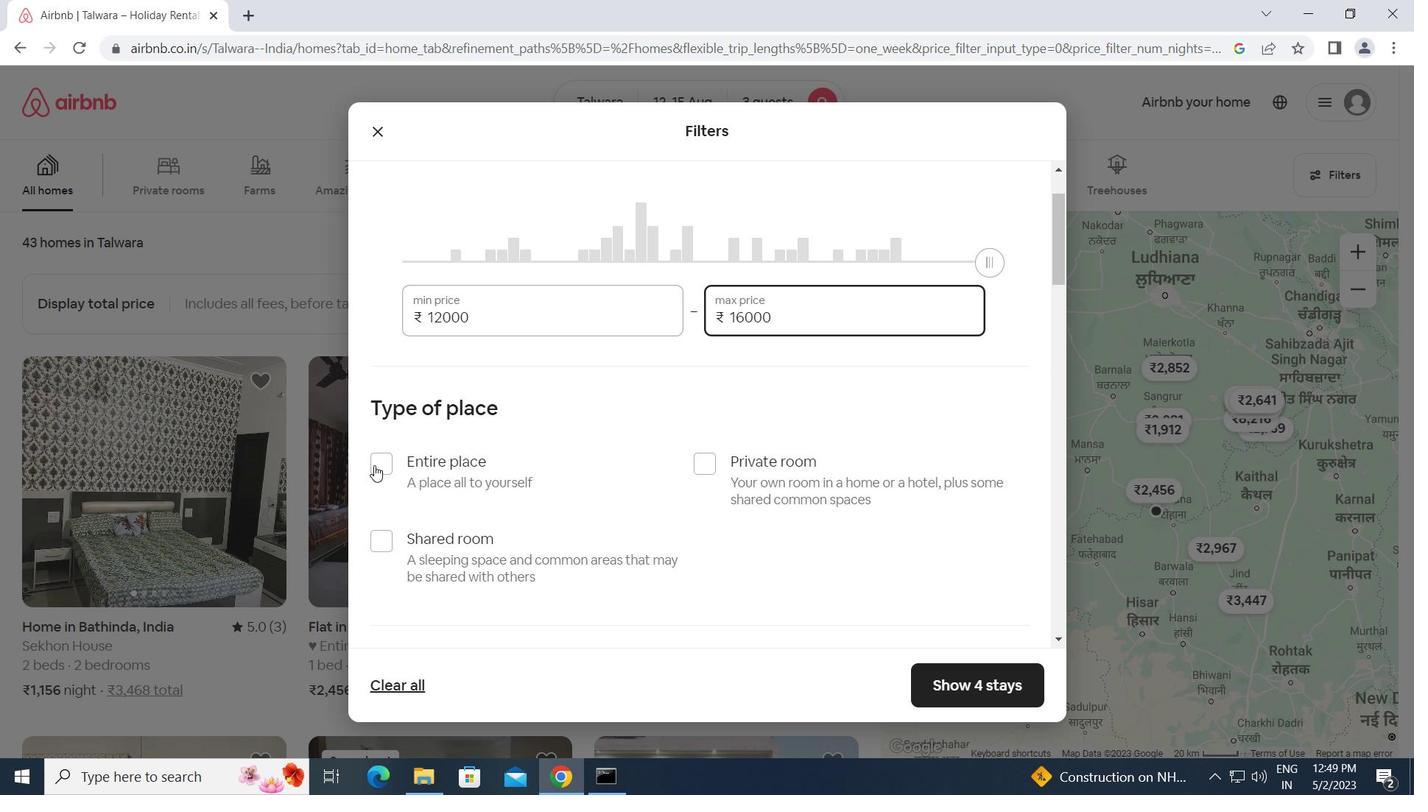 
Action: Mouse moved to (507, 481)
Screenshot: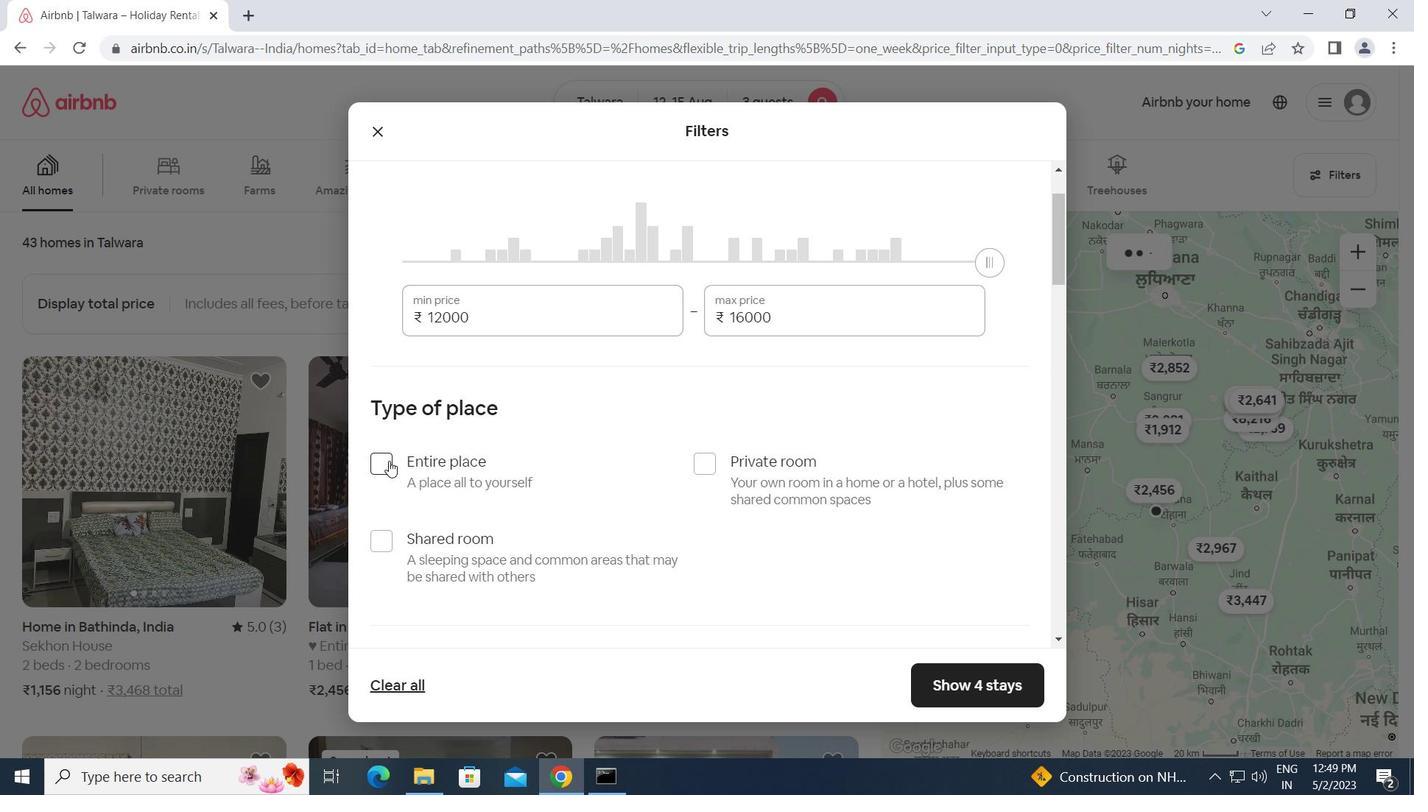 
Action: Mouse scrolled (507, 480) with delta (0, 0)
Screenshot: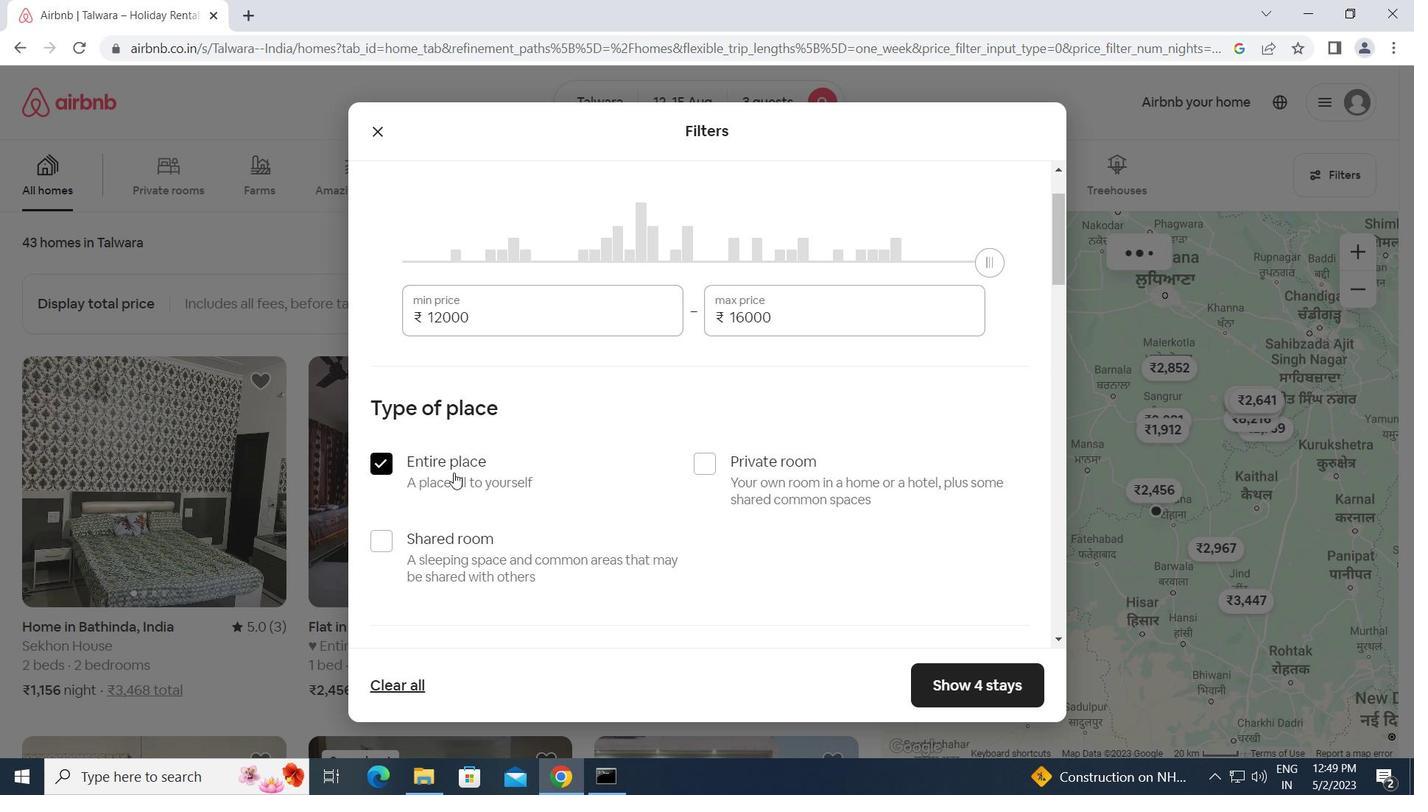 
Action: Mouse scrolled (507, 480) with delta (0, 0)
Screenshot: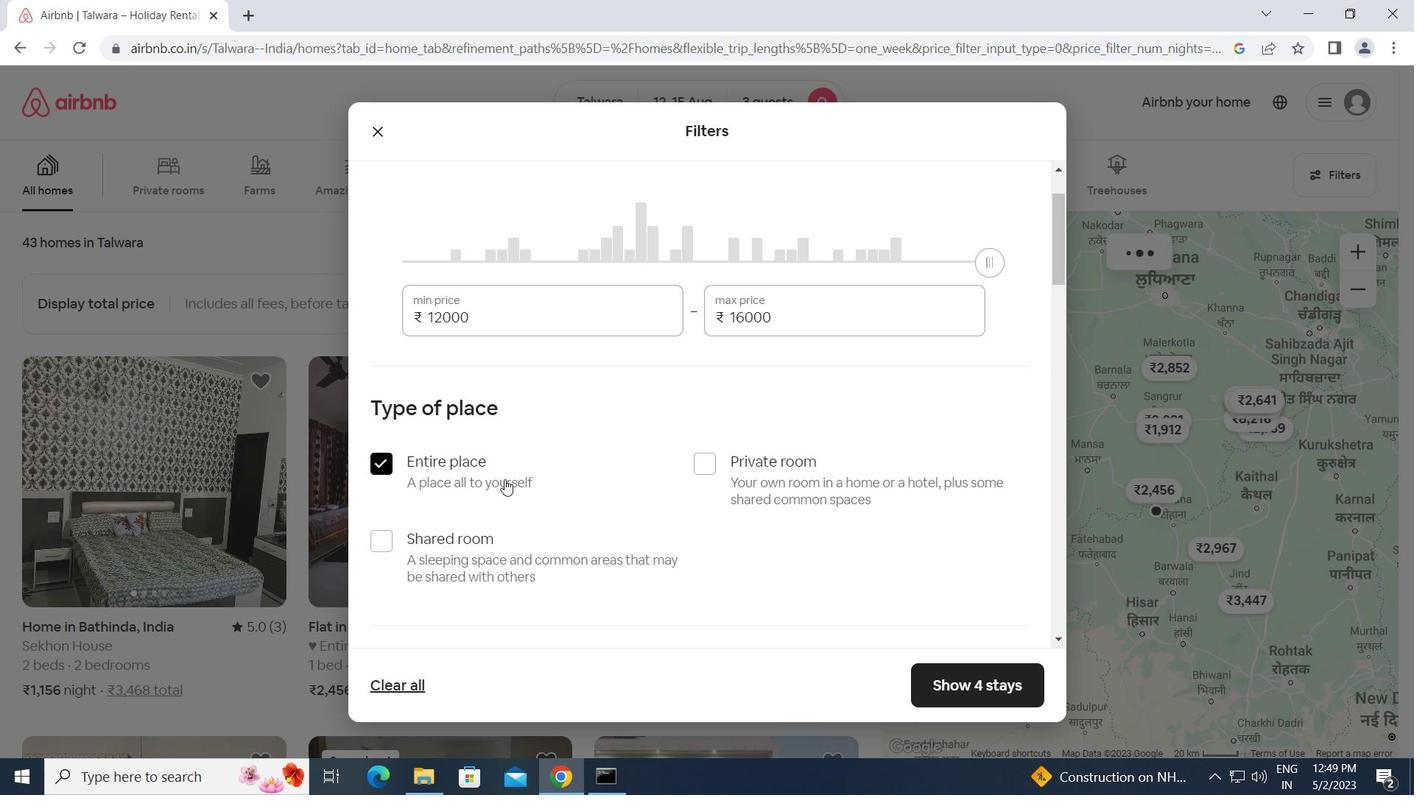 
Action: Mouse scrolled (507, 480) with delta (0, 0)
Screenshot: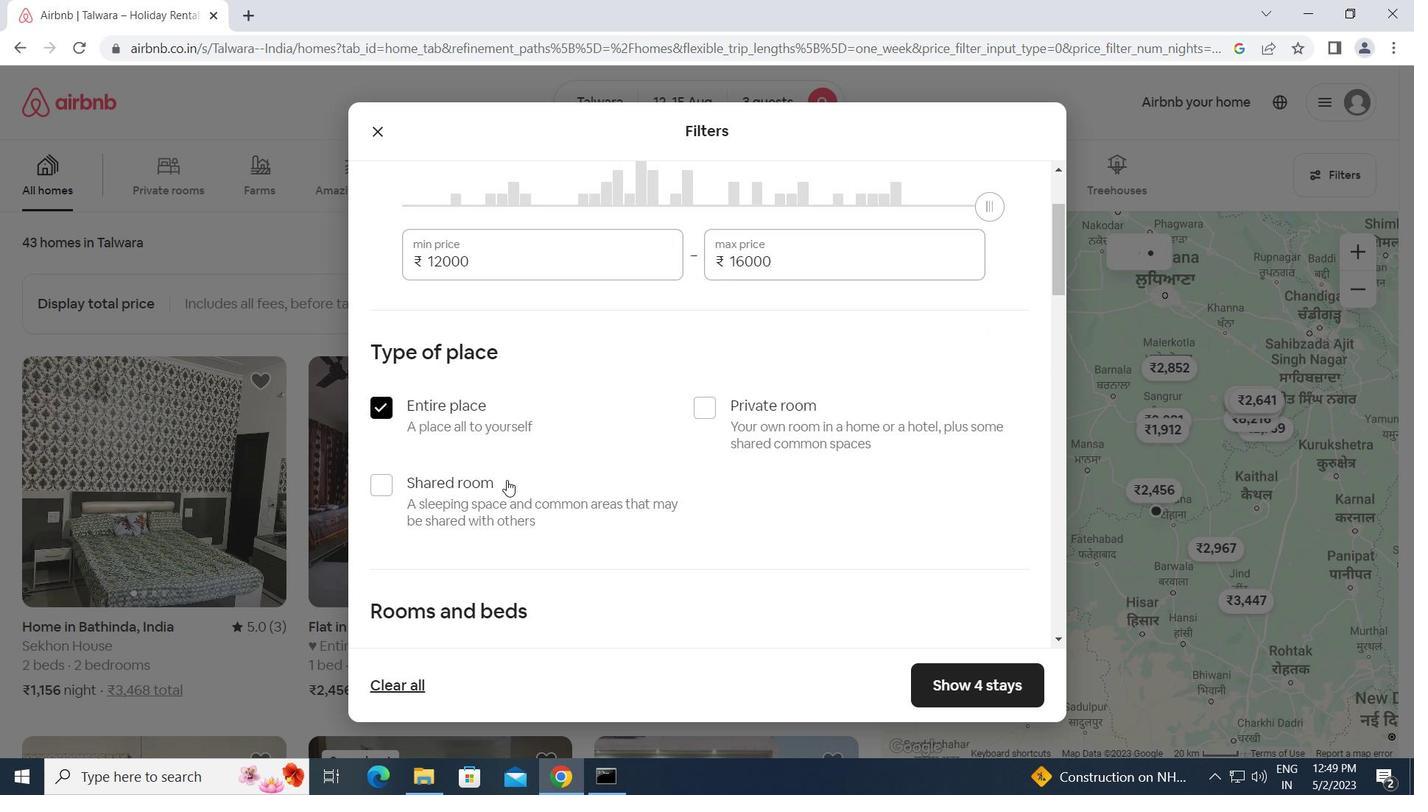 
Action: Mouse moved to (551, 489)
Screenshot: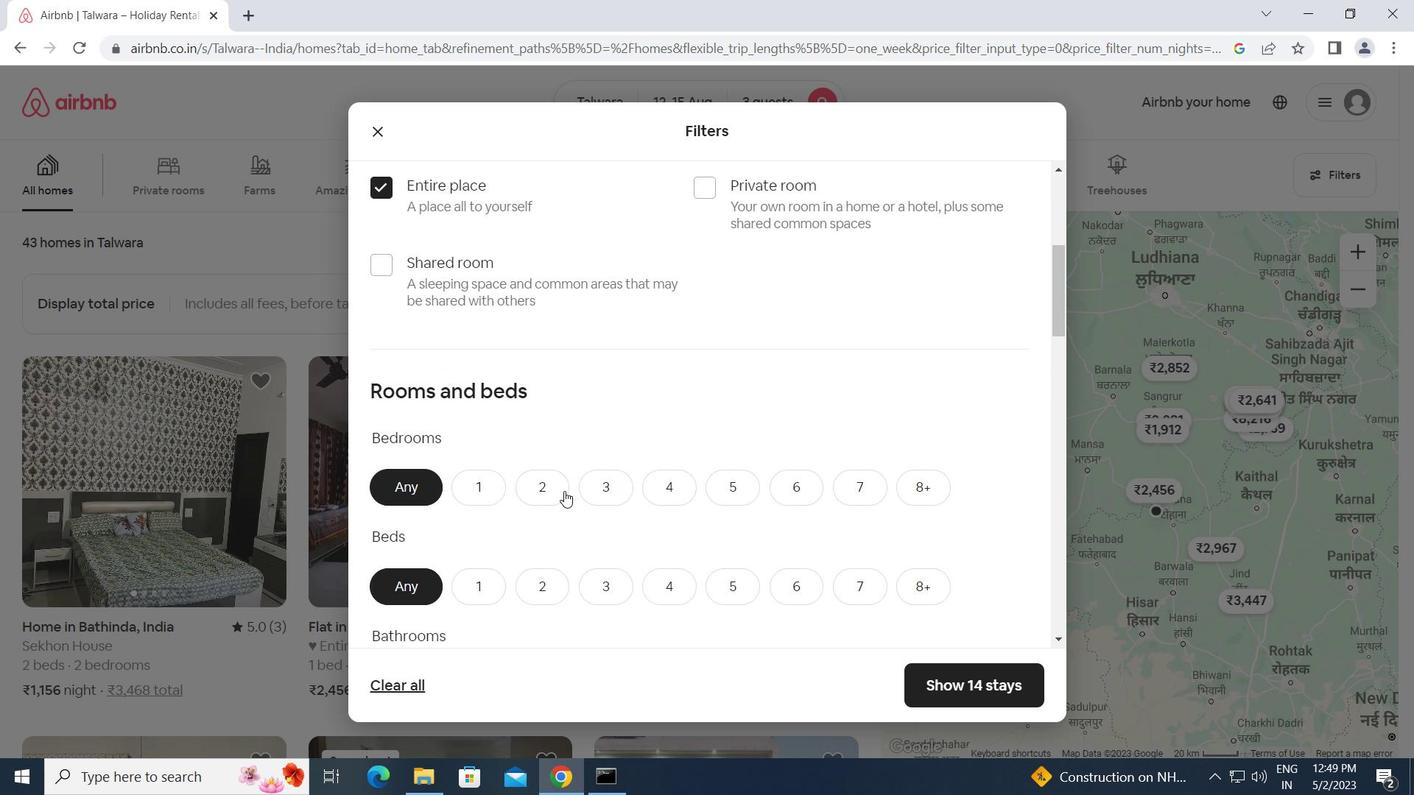
Action: Mouse pressed left at (551, 489)
Screenshot: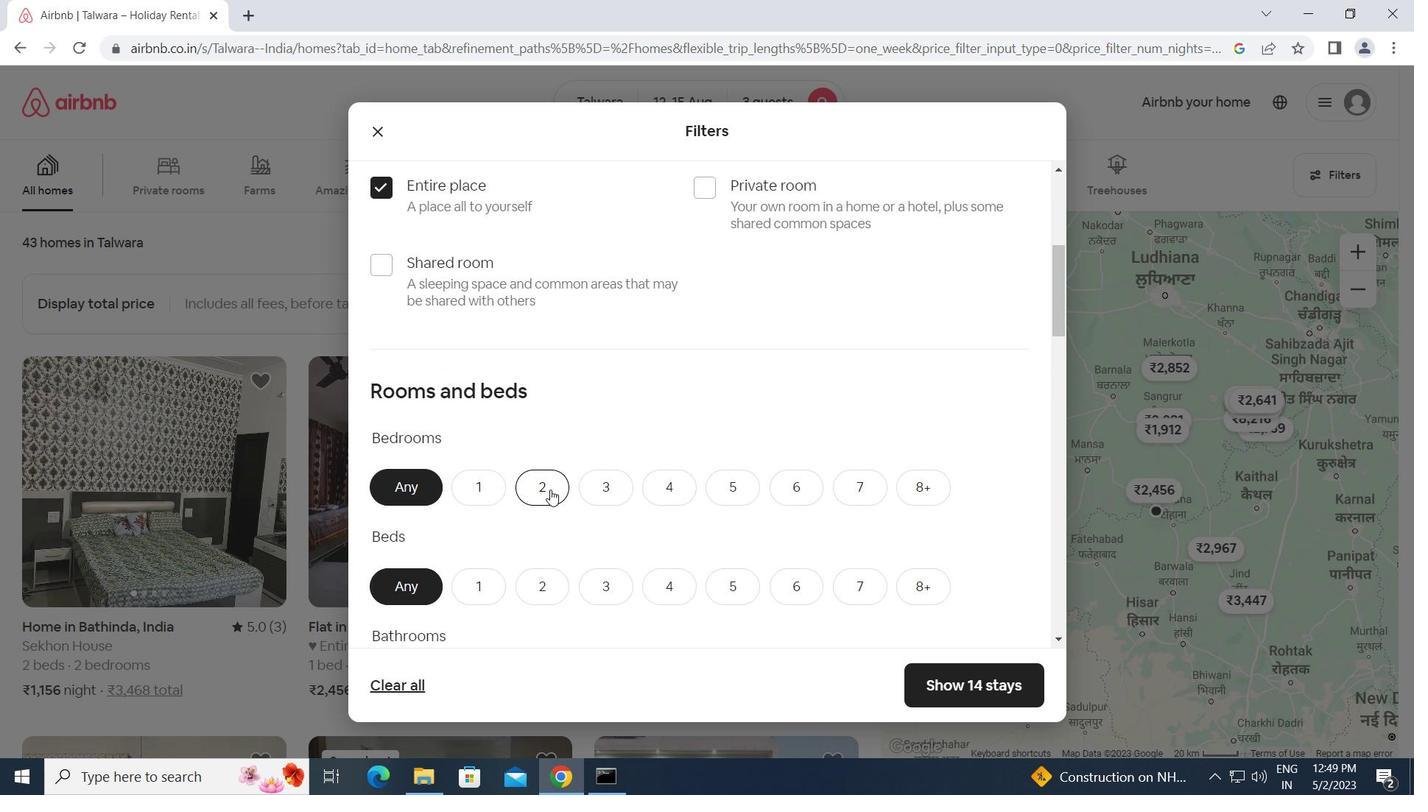 
Action: Mouse moved to (570, 520)
Screenshot: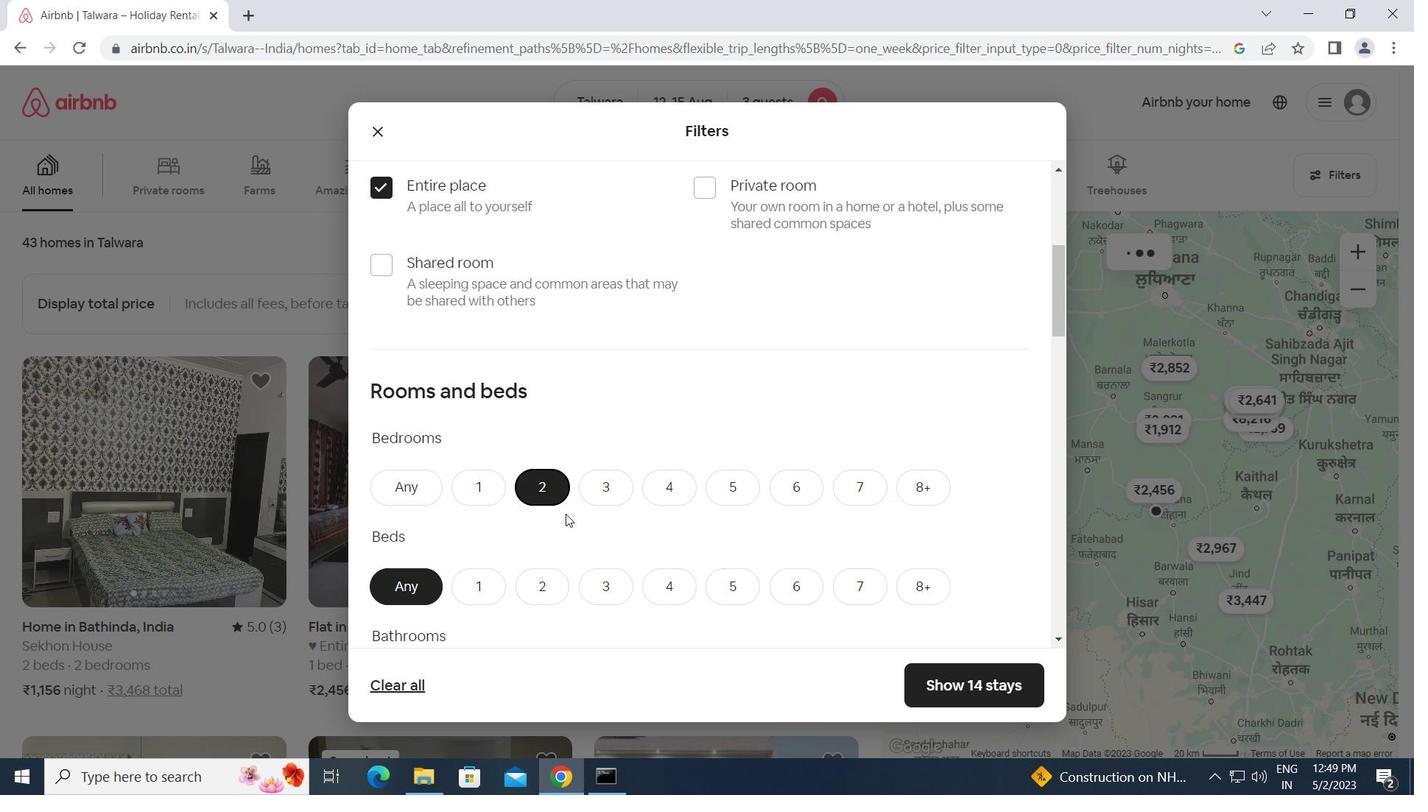
Action: Mouse scrolled (570, 520) with delta (0, 0)
Screenshot: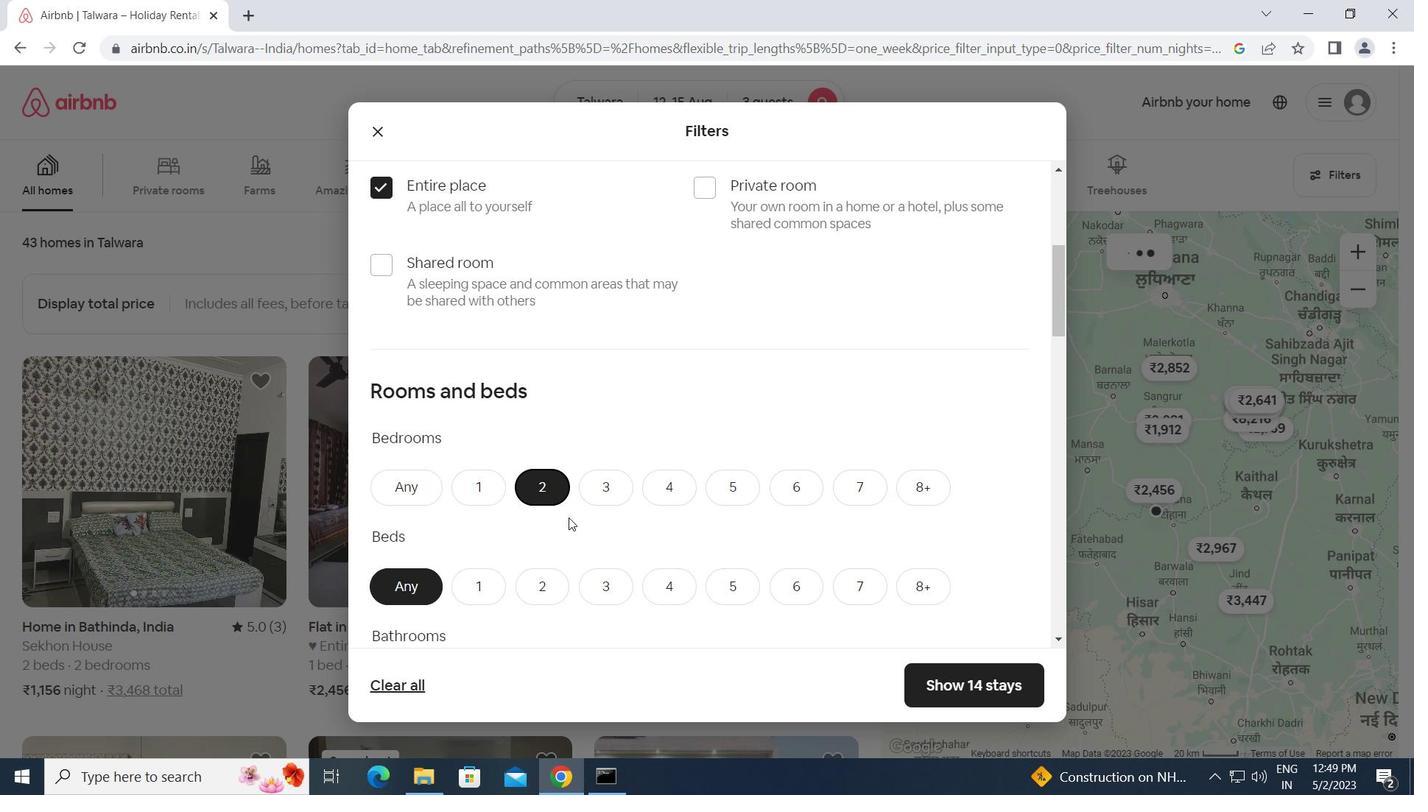 
Action: Mouse moved to (597, 500)
Screenshot: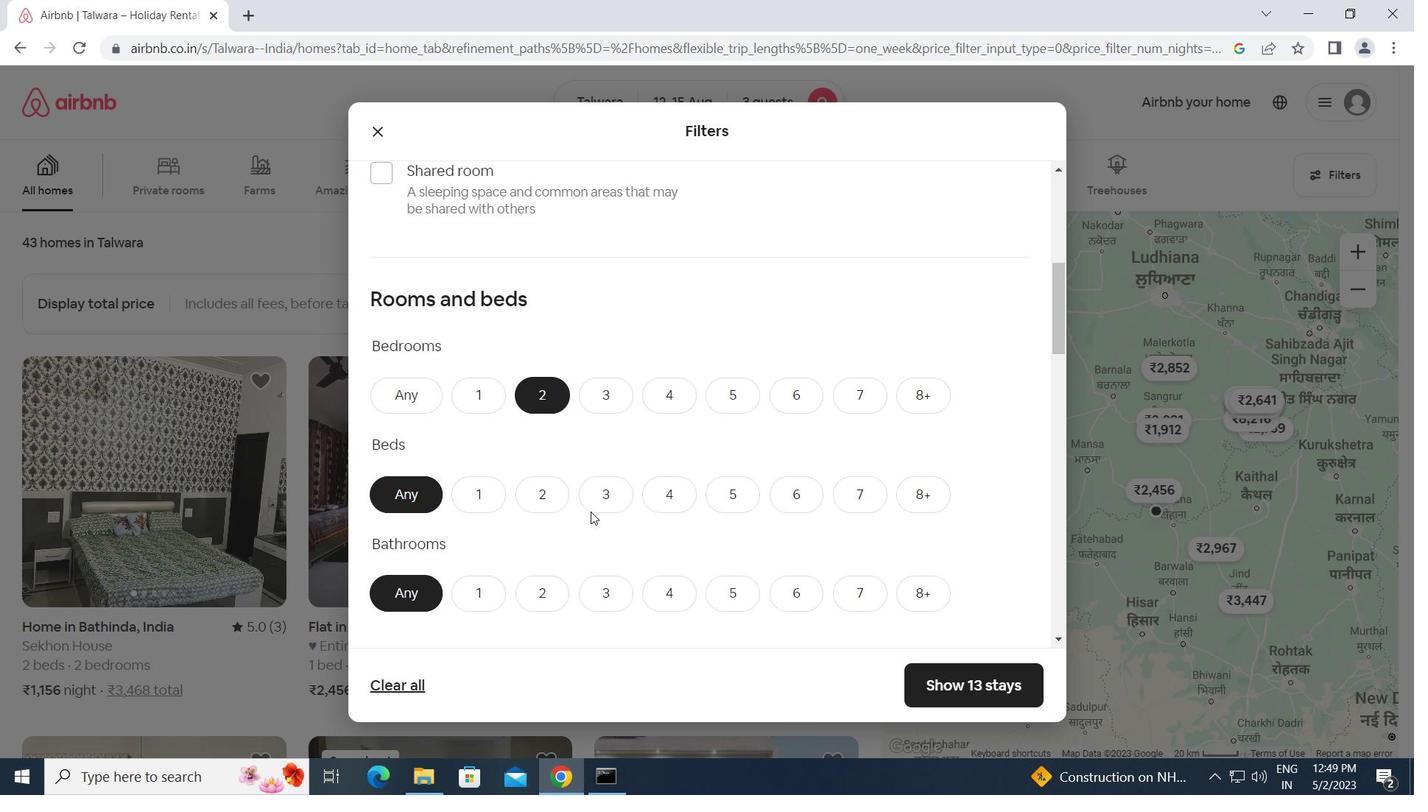 
Action: Mouse pressed left at (597, 500)
Screenshot: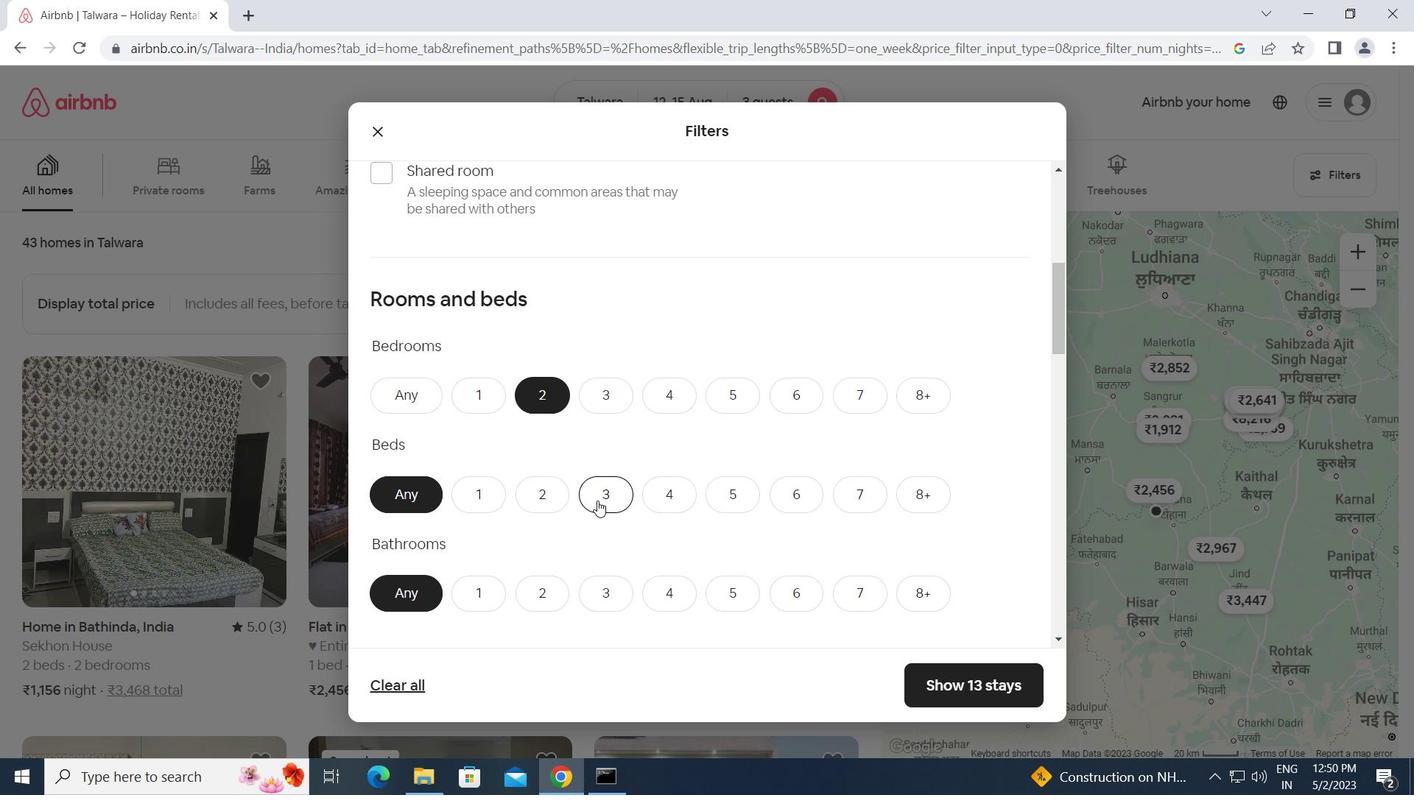 
Action: Mouse moved to (489, 597)
Screenshot: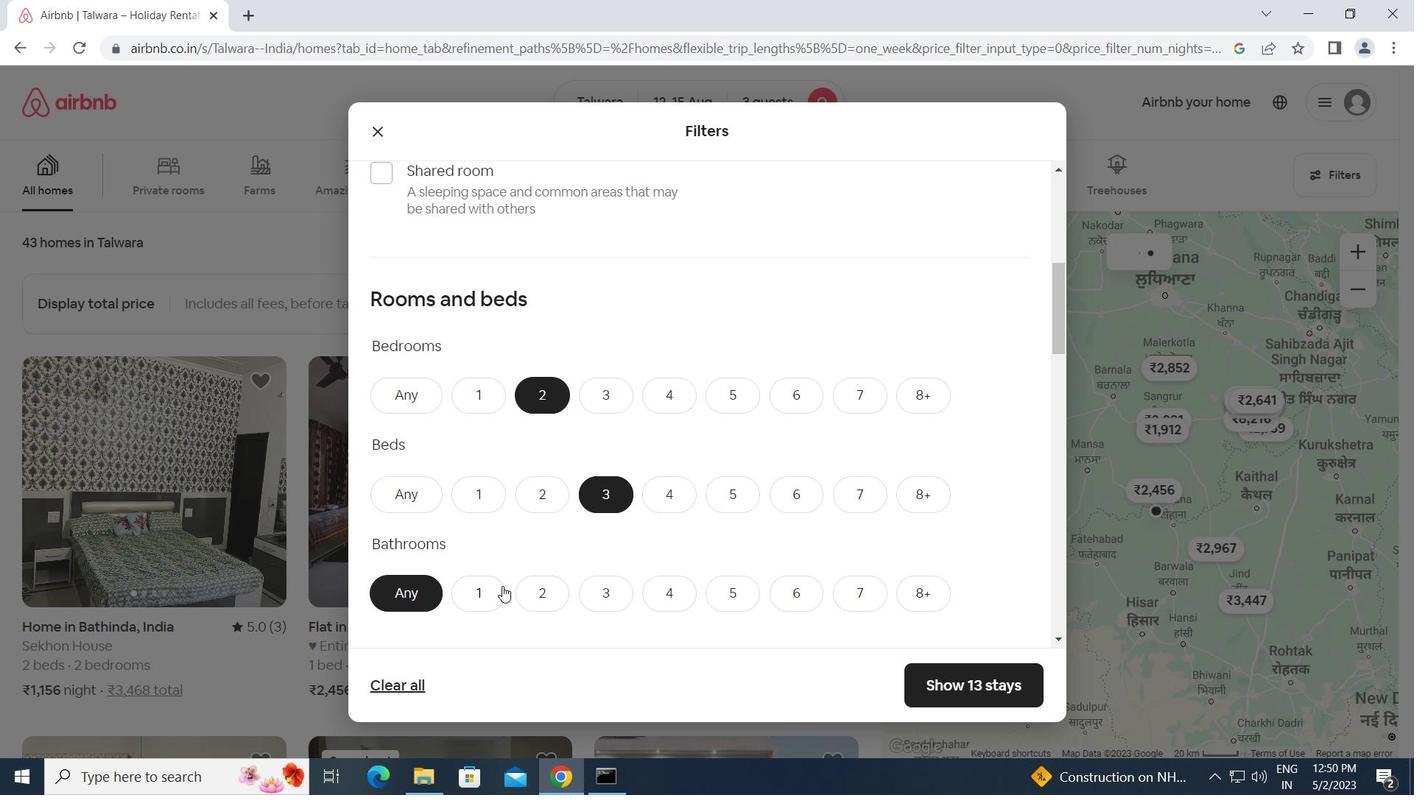 
Action: Mouse pressed left at (489, 597)
Screenshot: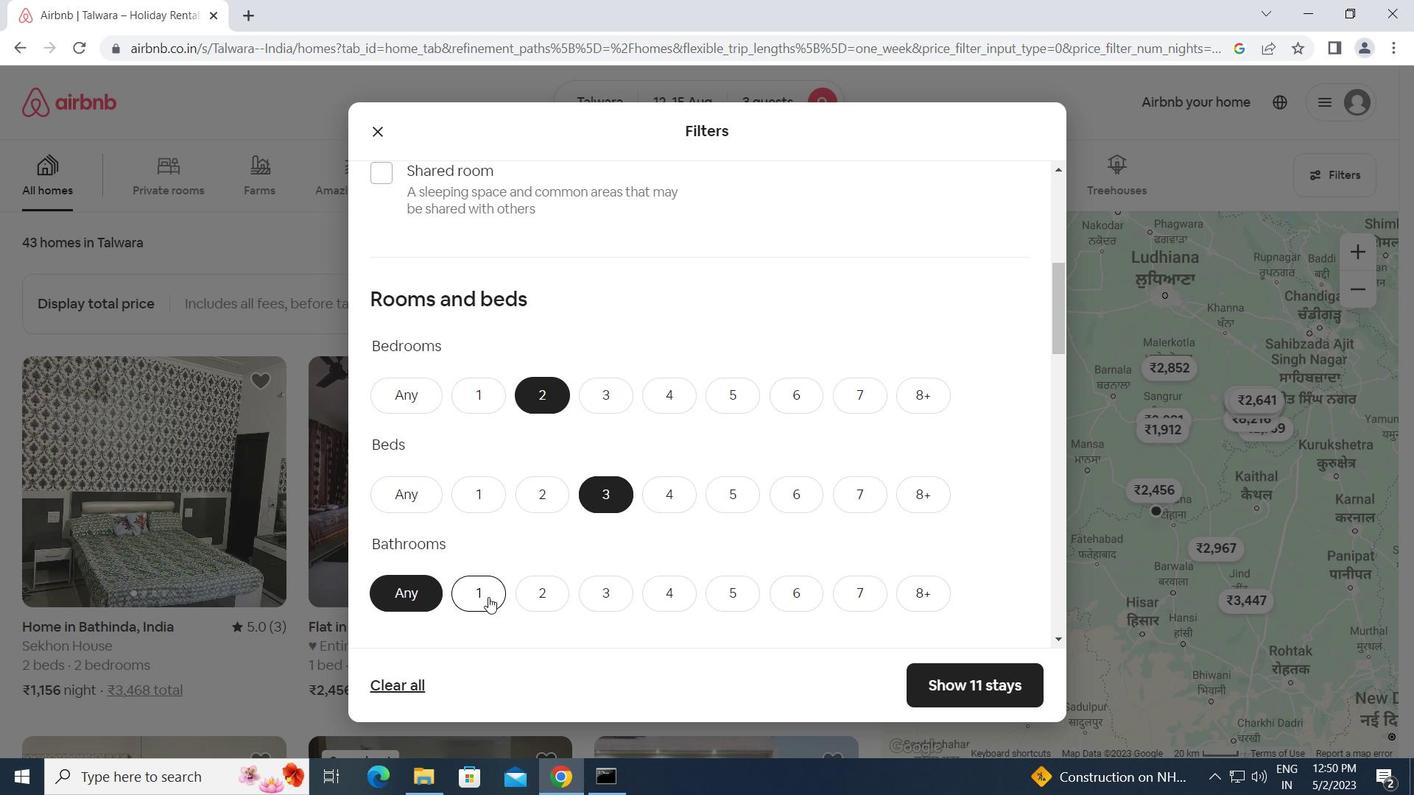 
Action: Mouse moved to (576, 579)
Screenshot: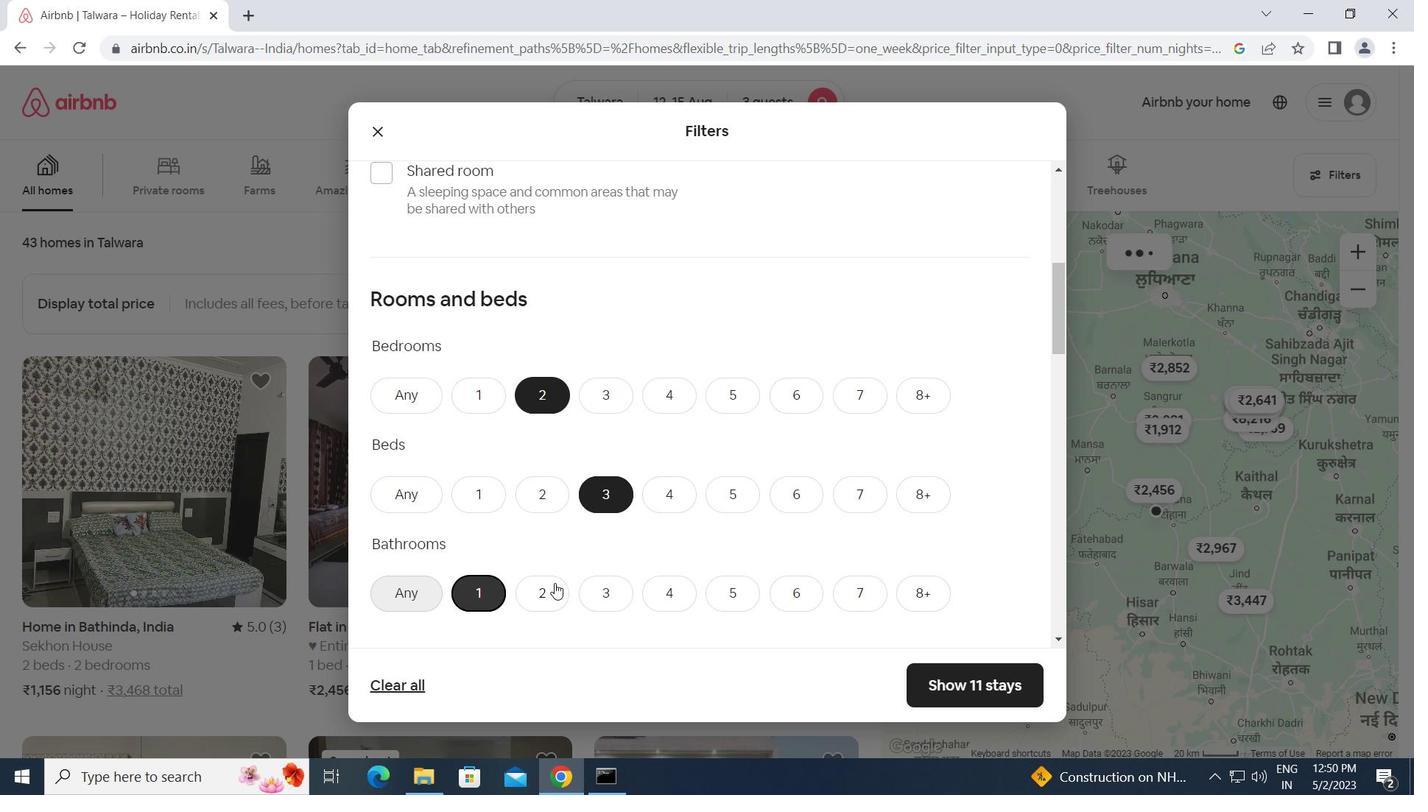 
Action: Mouse scrolled (576, 578) with delta (0, 0)
Screenshot: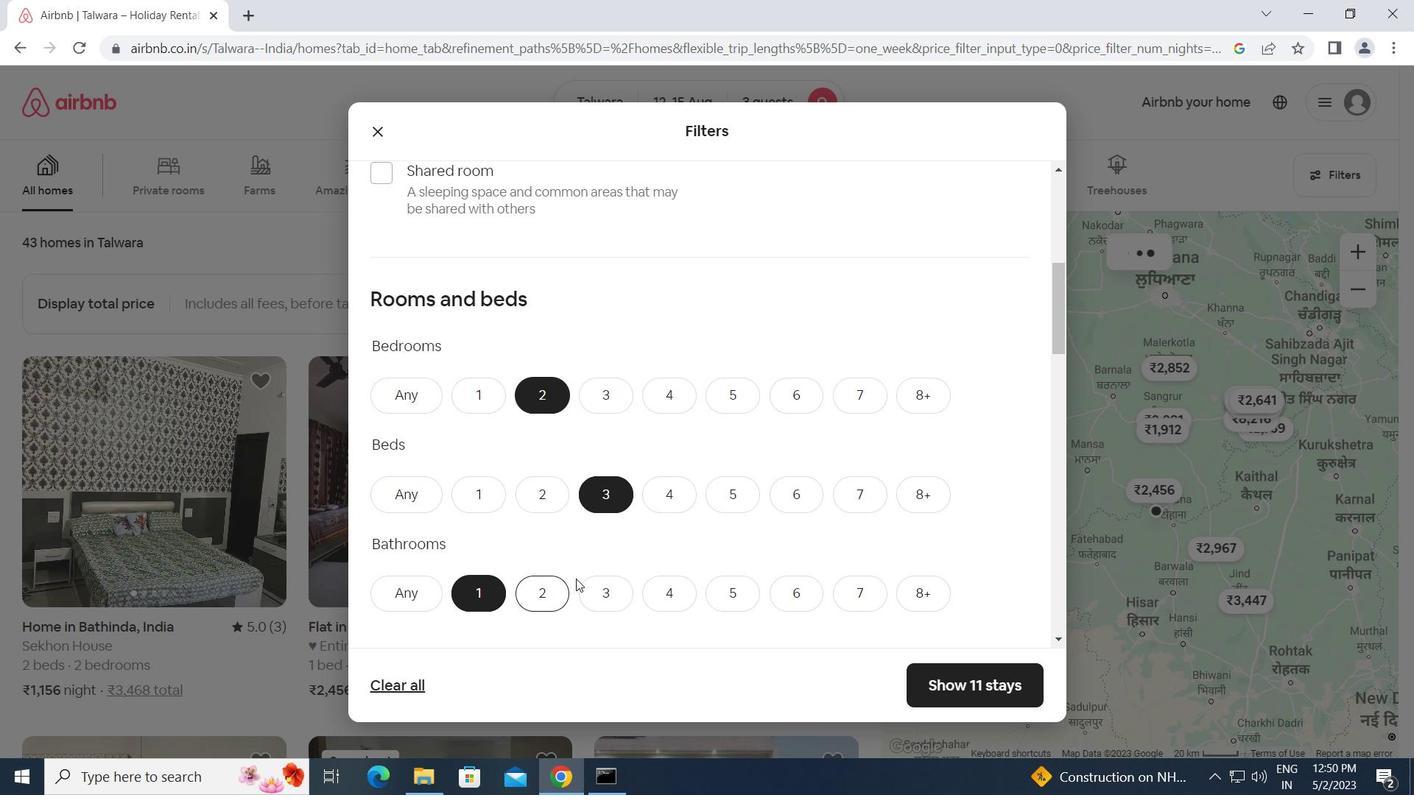 
Action: Mouse scrolled (576, 578) with delta (0, 0)
Screenshot: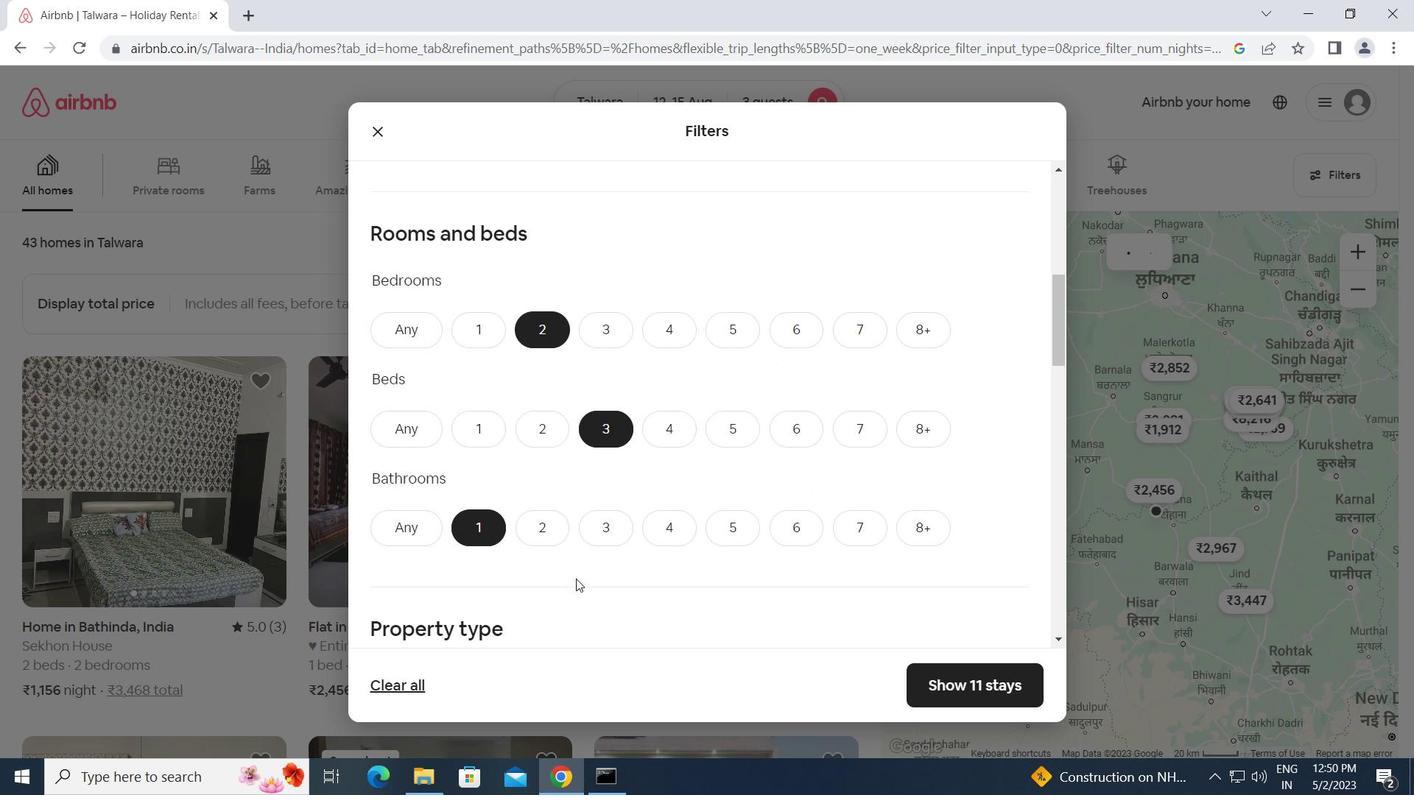 
Action: Mouse moved to (458, 592)
Screenshot: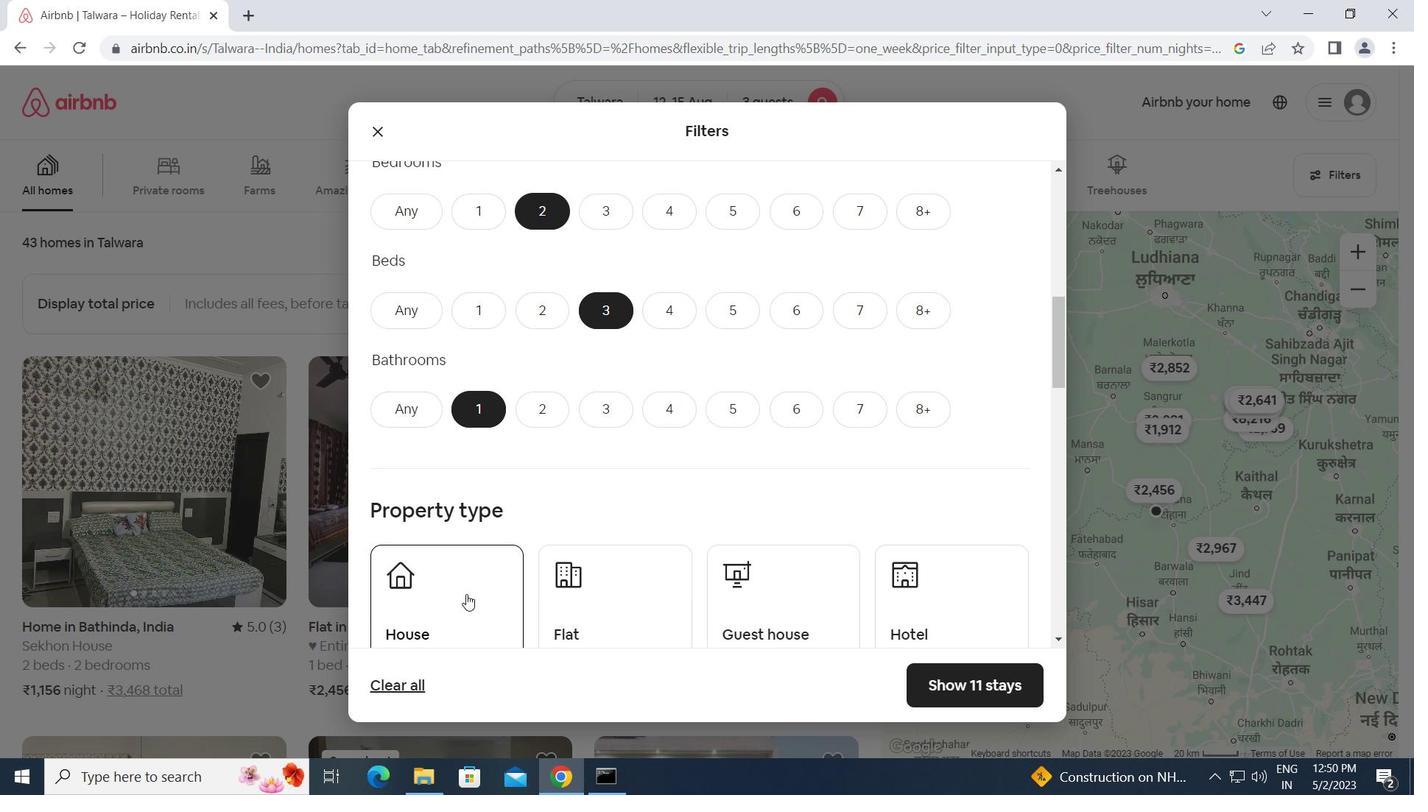 
Action: Mouse pressed left at (458, 592)
Screenshot: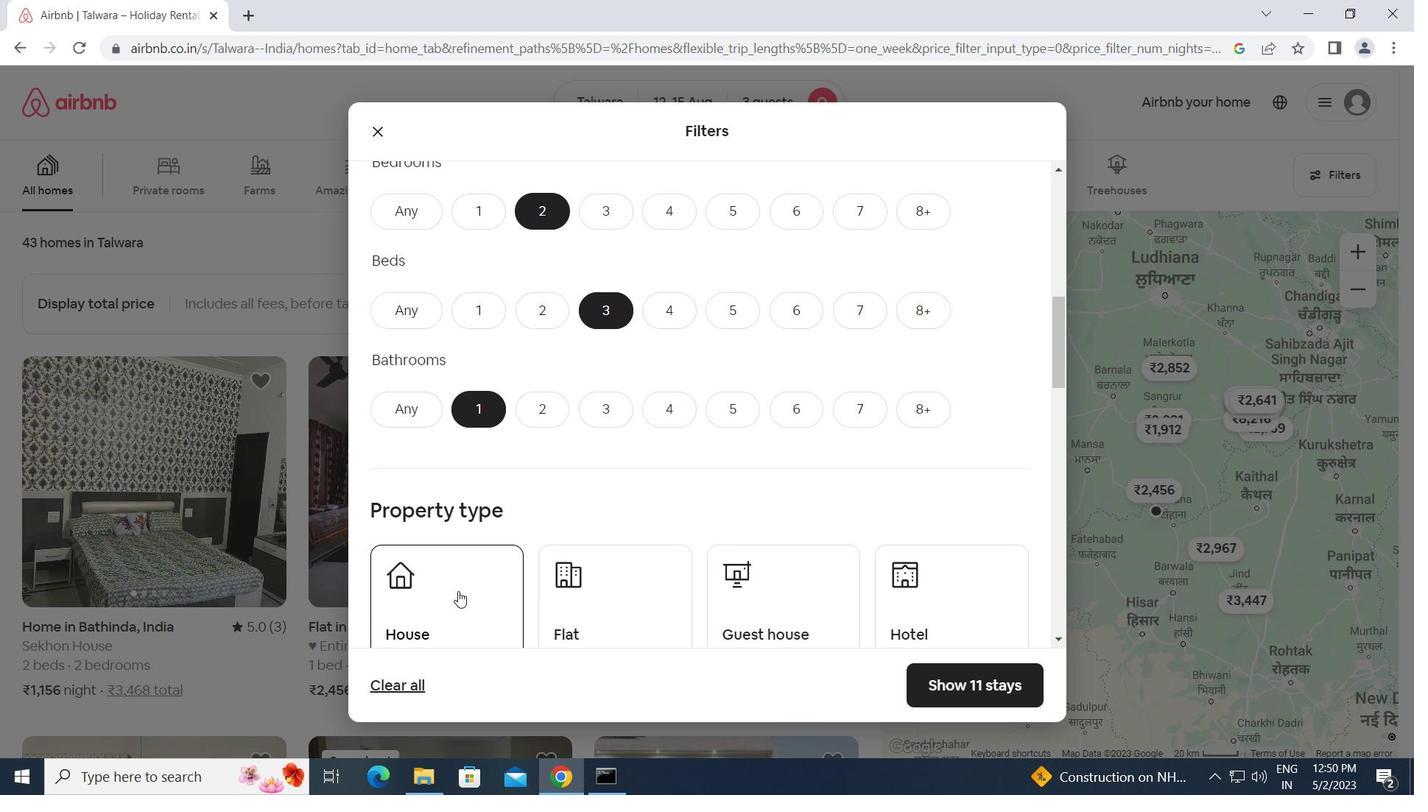 
Action: Mouse moved to (570, 601)
Screenshot: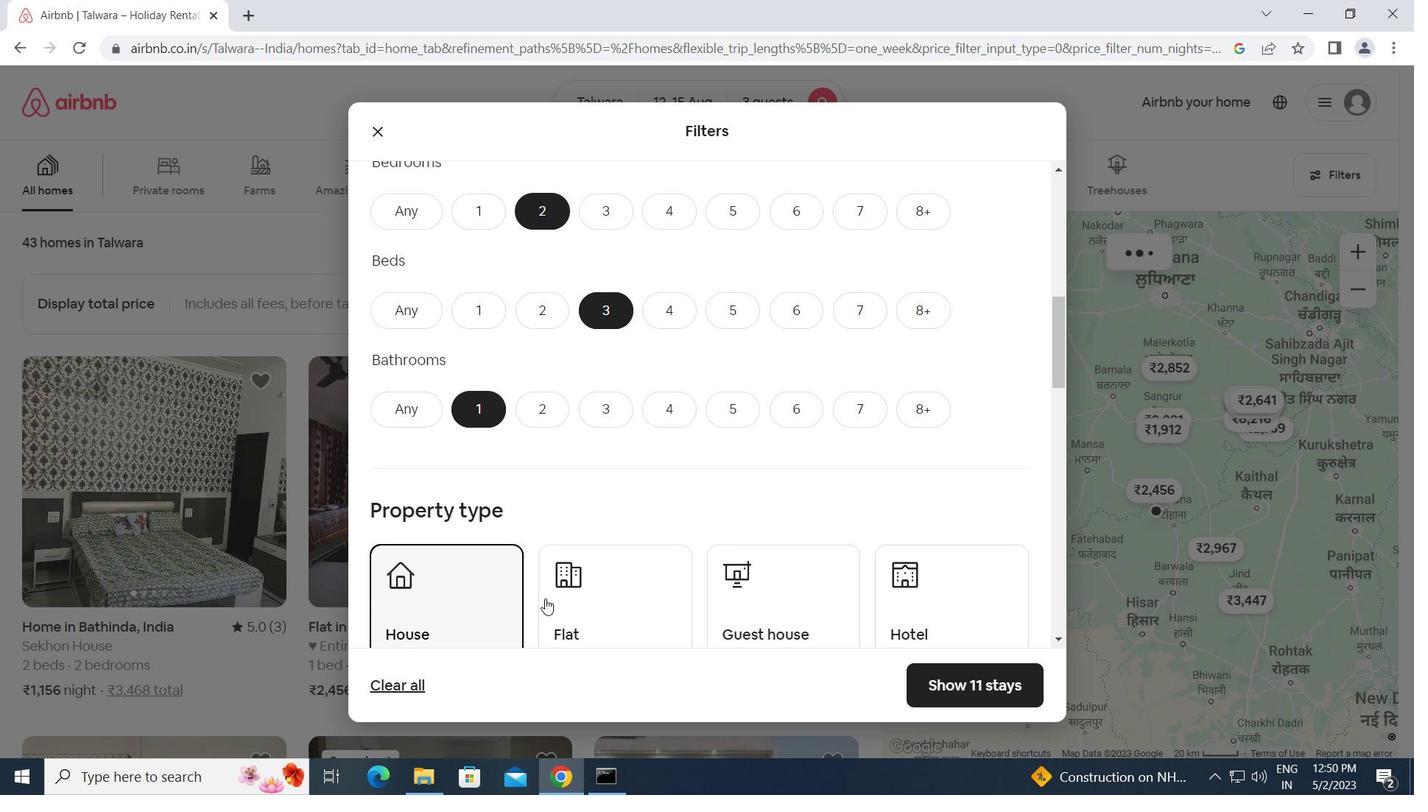 
Action: Mouse pressed left at (570, 601)
Screenshot: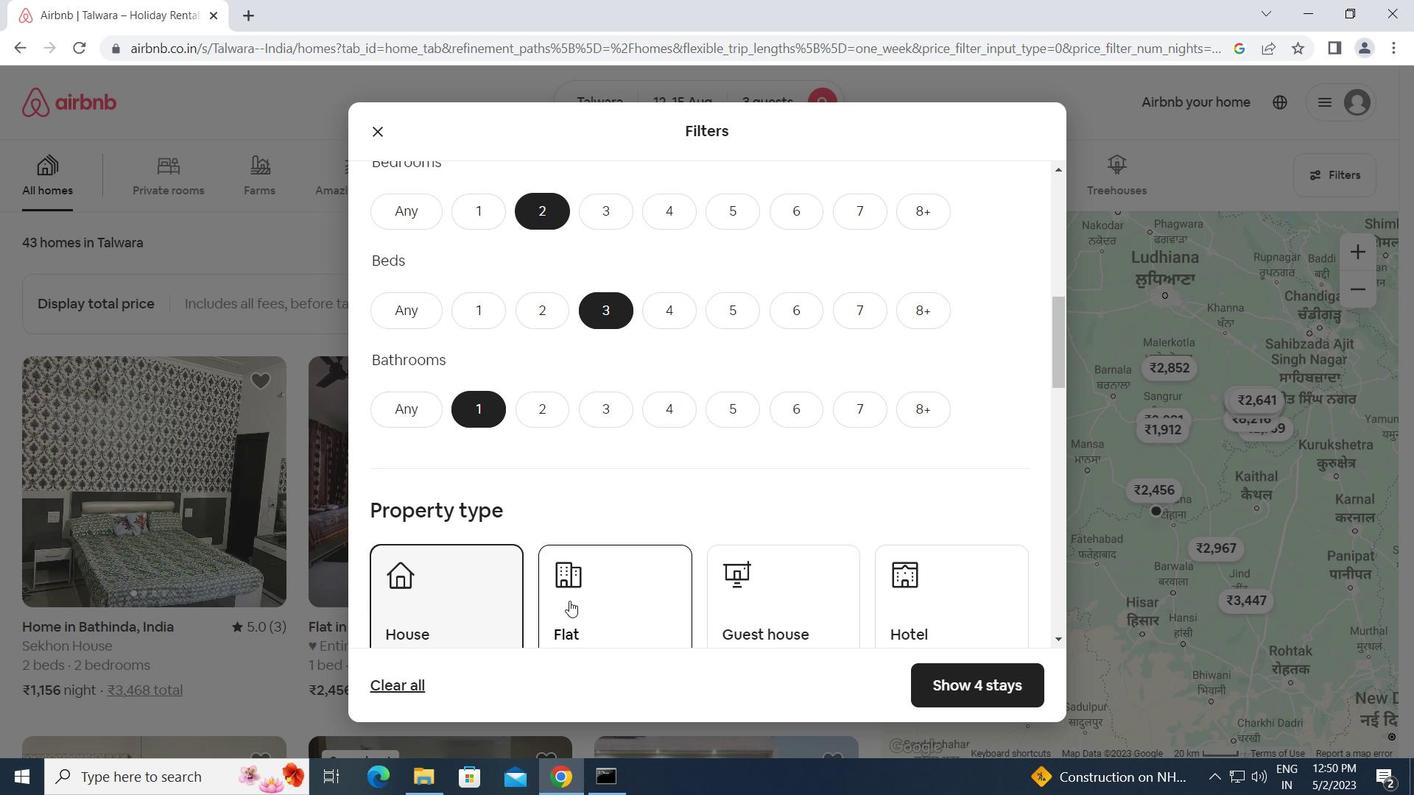 
Action: Mouse moved to (739, 601)
Screenshot: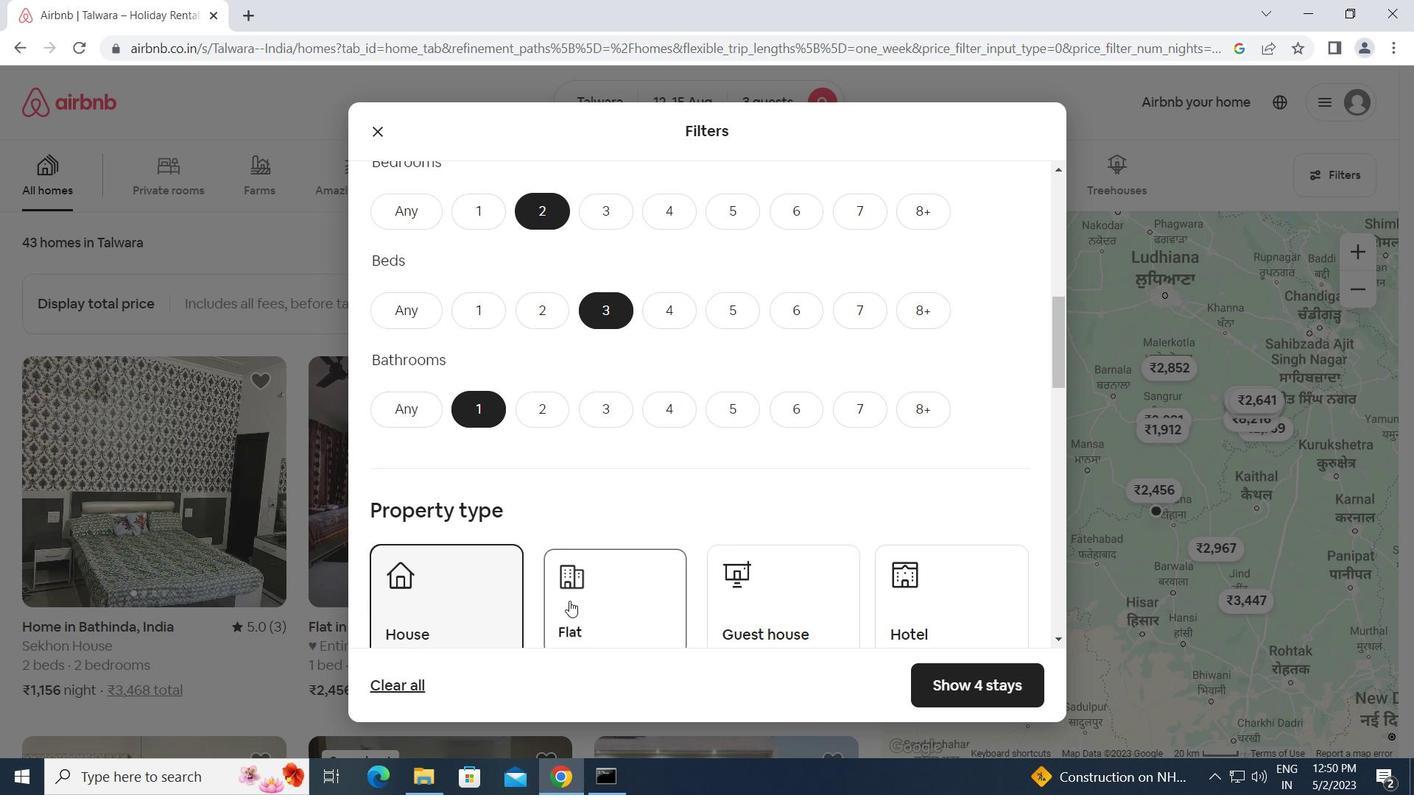 
Action: Mouse pressed left at (739, 601)
Screenshot: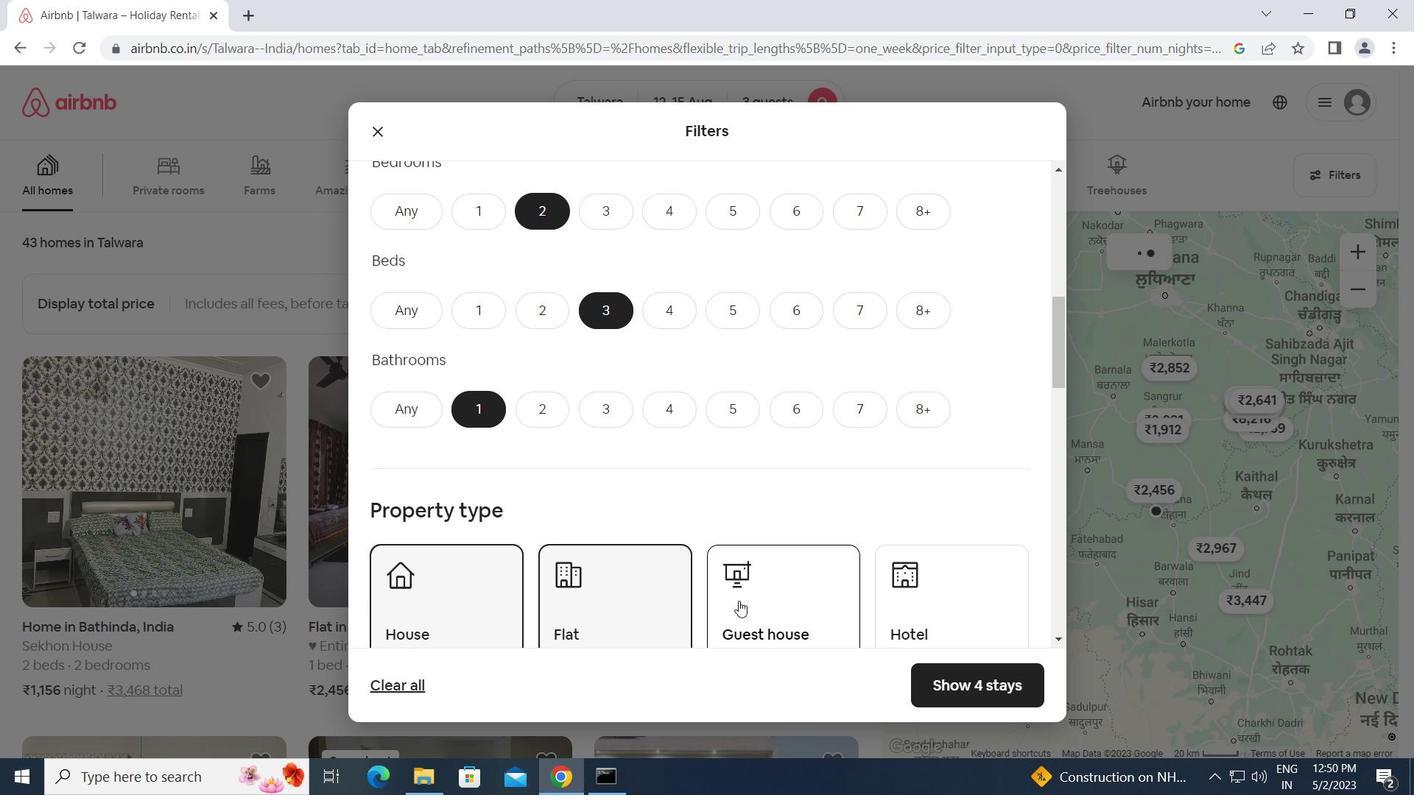 
Action: Mouse scrolled (739, 600) with delta (0, 0)
Screenshot: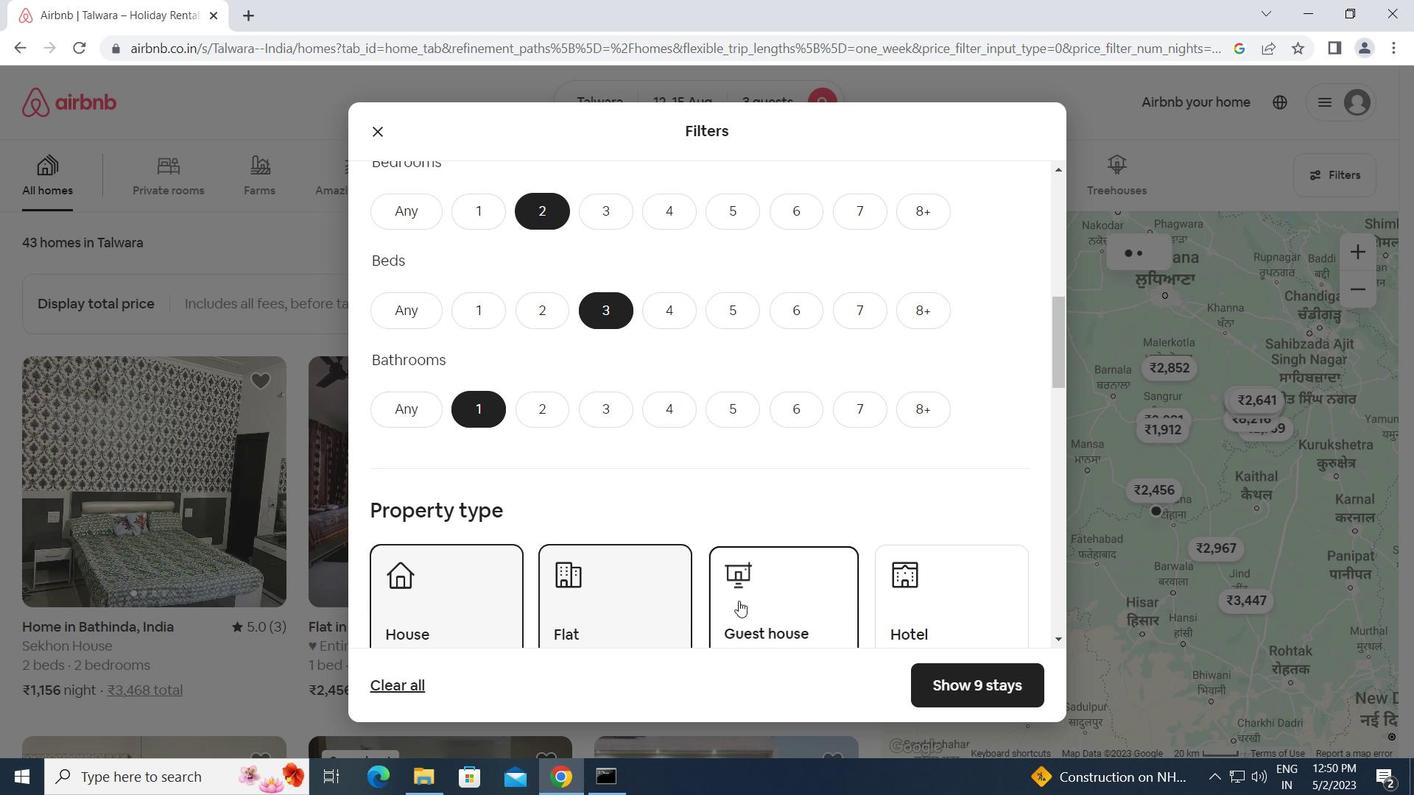 
Action: Mouse scrolled (739, 600) with delta (0, 0)
Screenshot: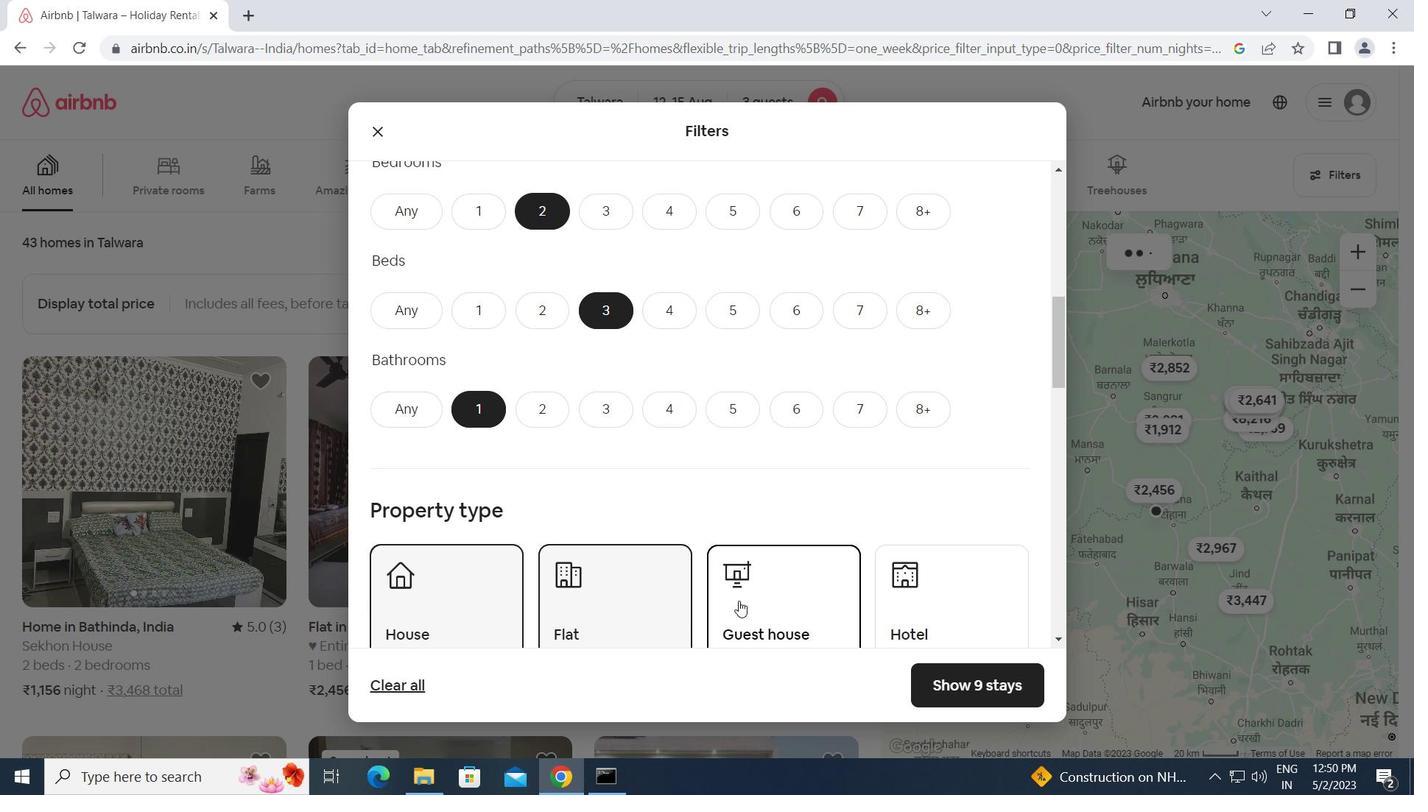 
Action: Mouse scrolled (739, 600) with delta (0, 0)
Screenshot: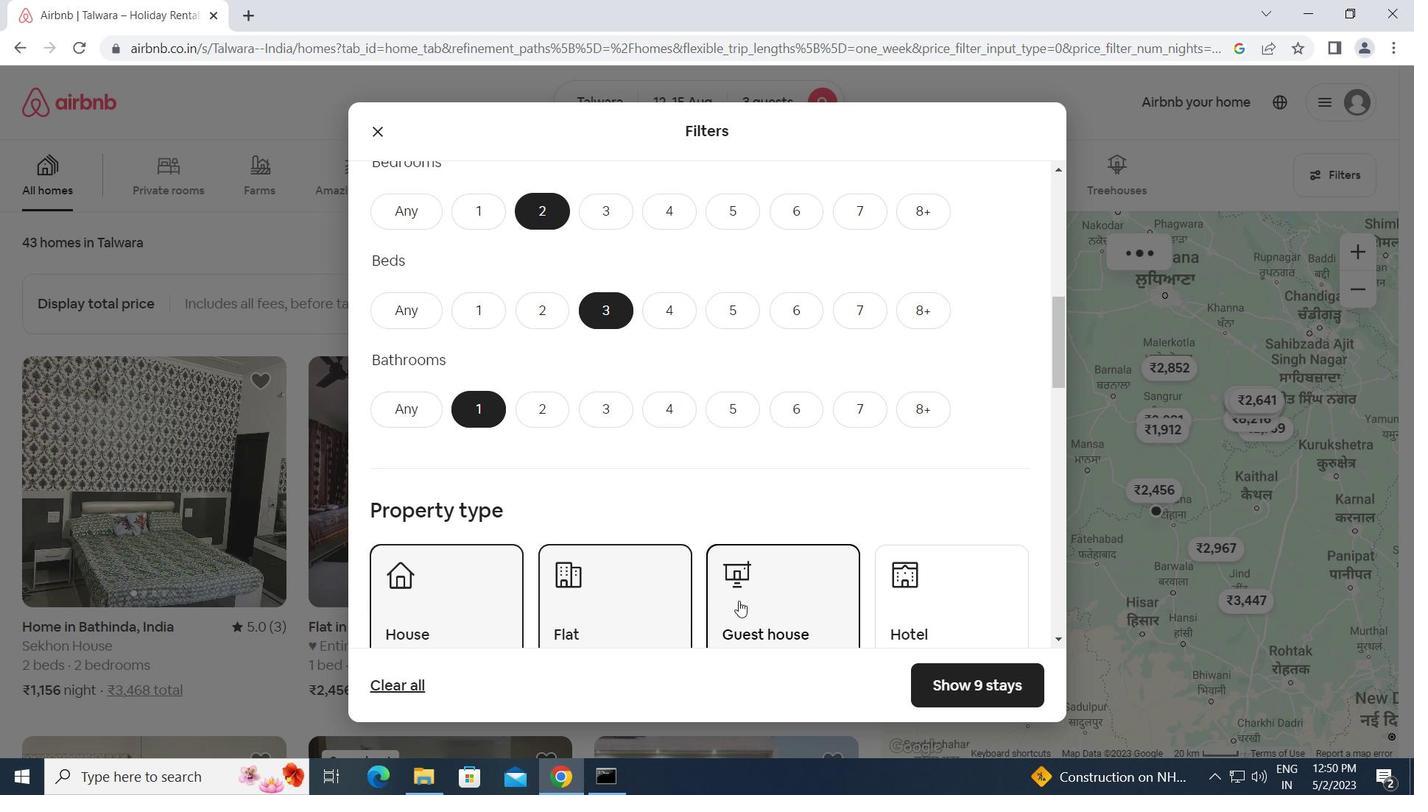 
Action: Mouse moved to (744, 601)
Screenshot: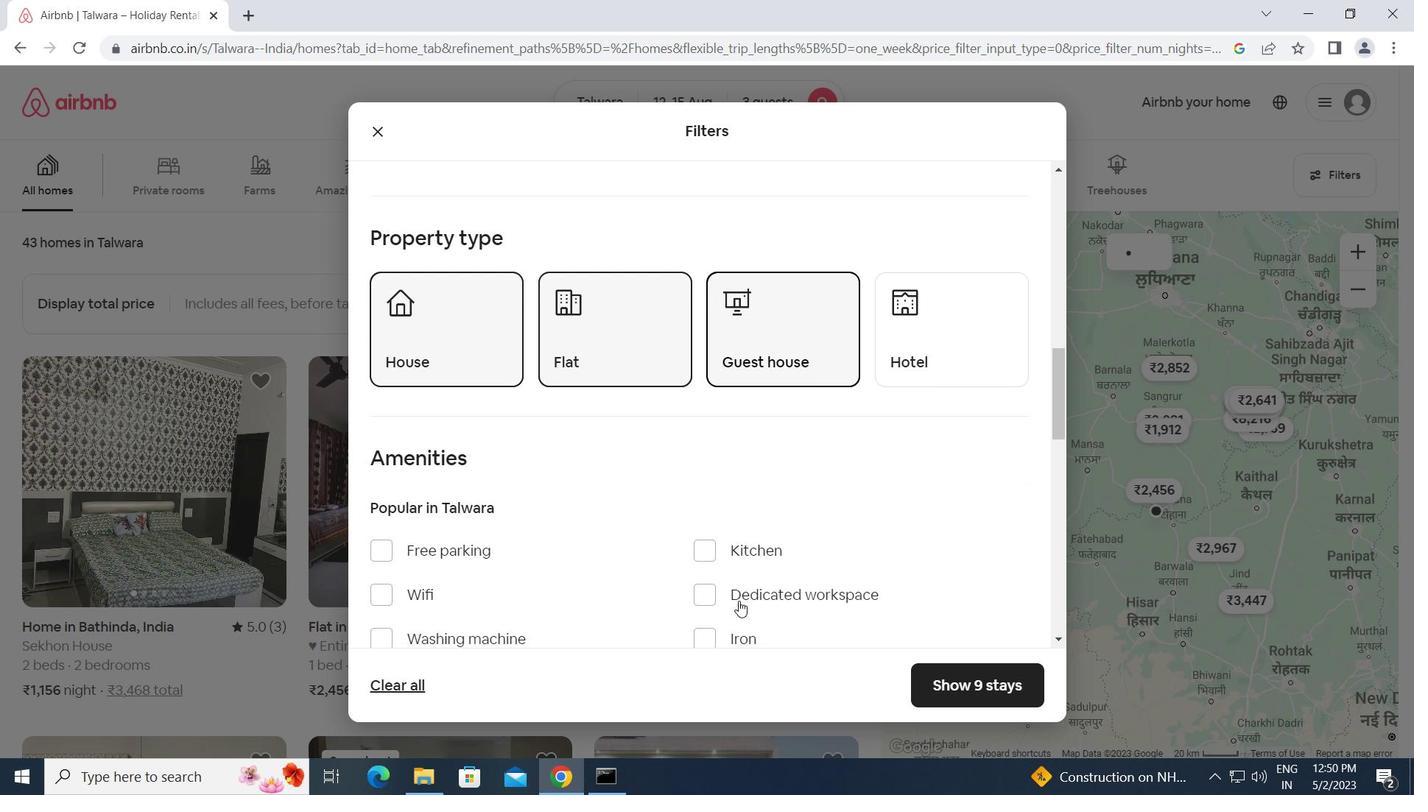 
Action: Mouse scrolled (744, 600) with delta (0, 0)
Screenshot: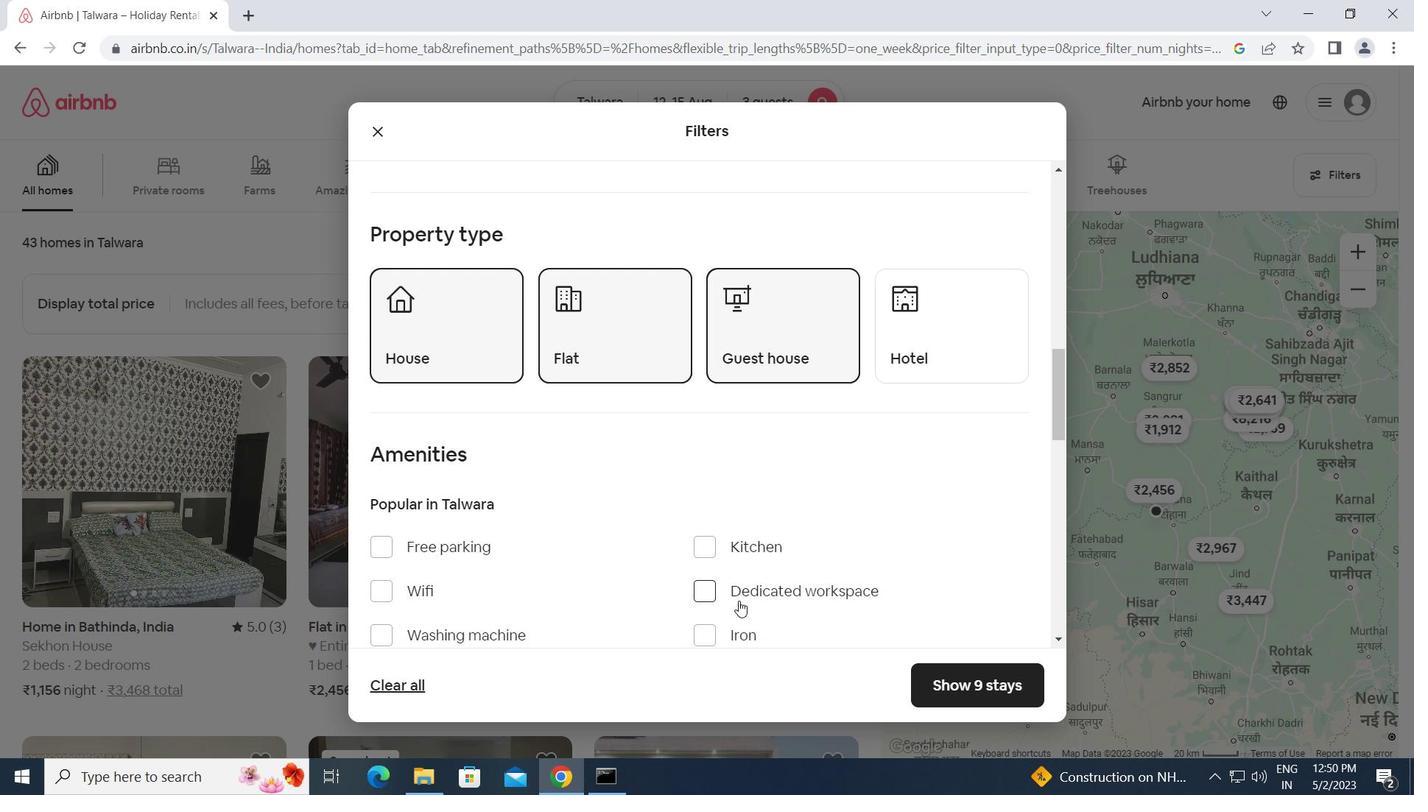 
Action: Mouse scrolled (744, 600) with delta (0, 0)
Screenshot: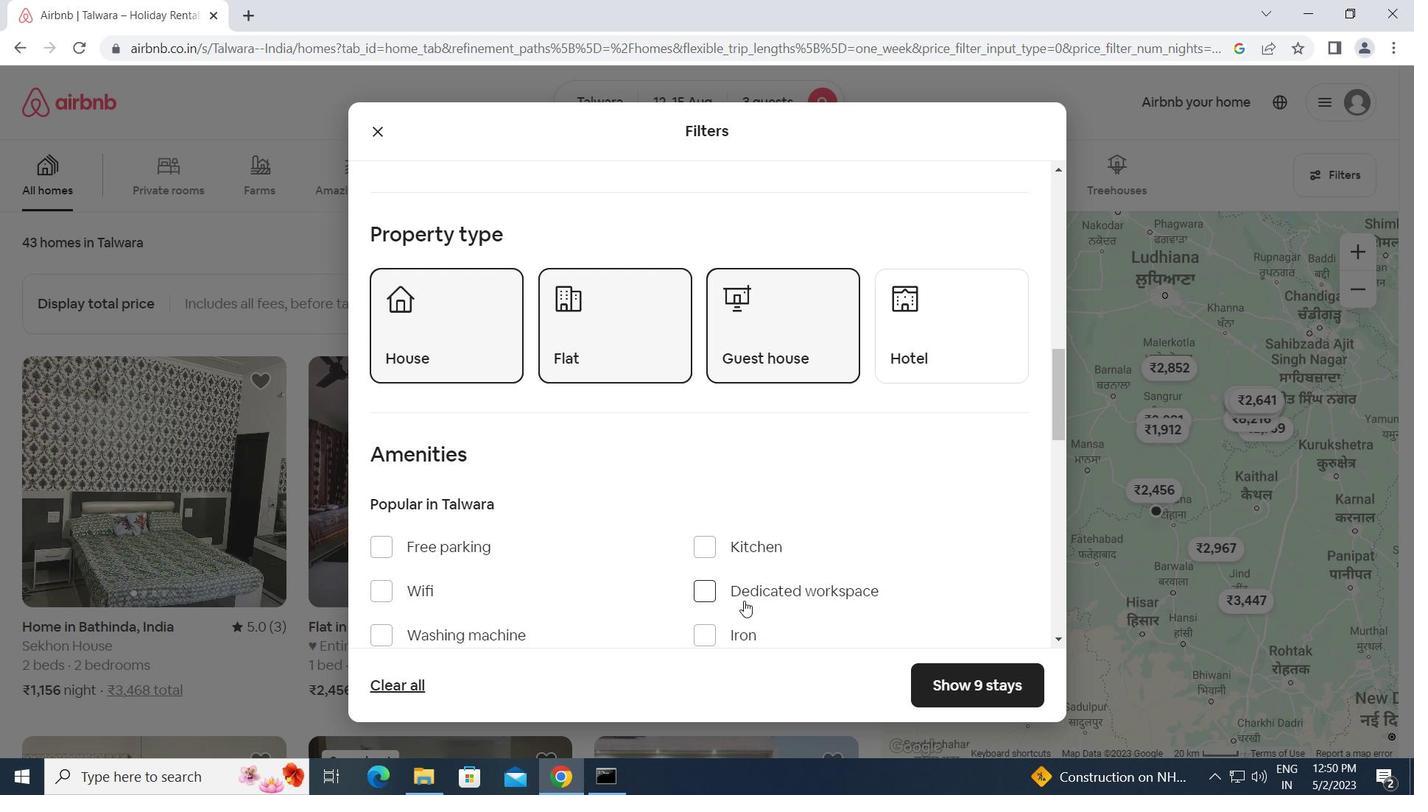 
Action: Mouse scrolled (744, 600) with delta (0, 0)
Screenshot: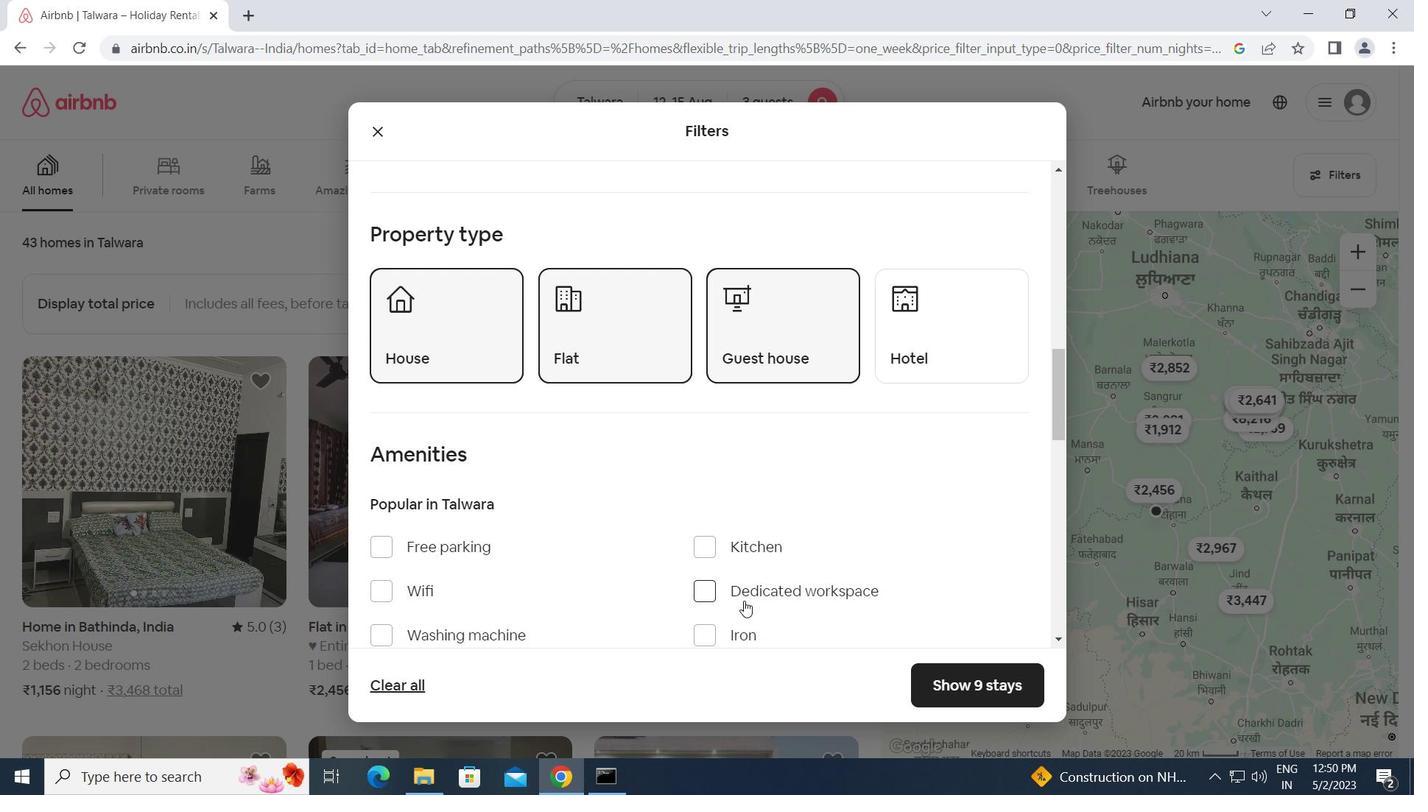 
Action: Mouse moved to (995, 611)
Screenshot: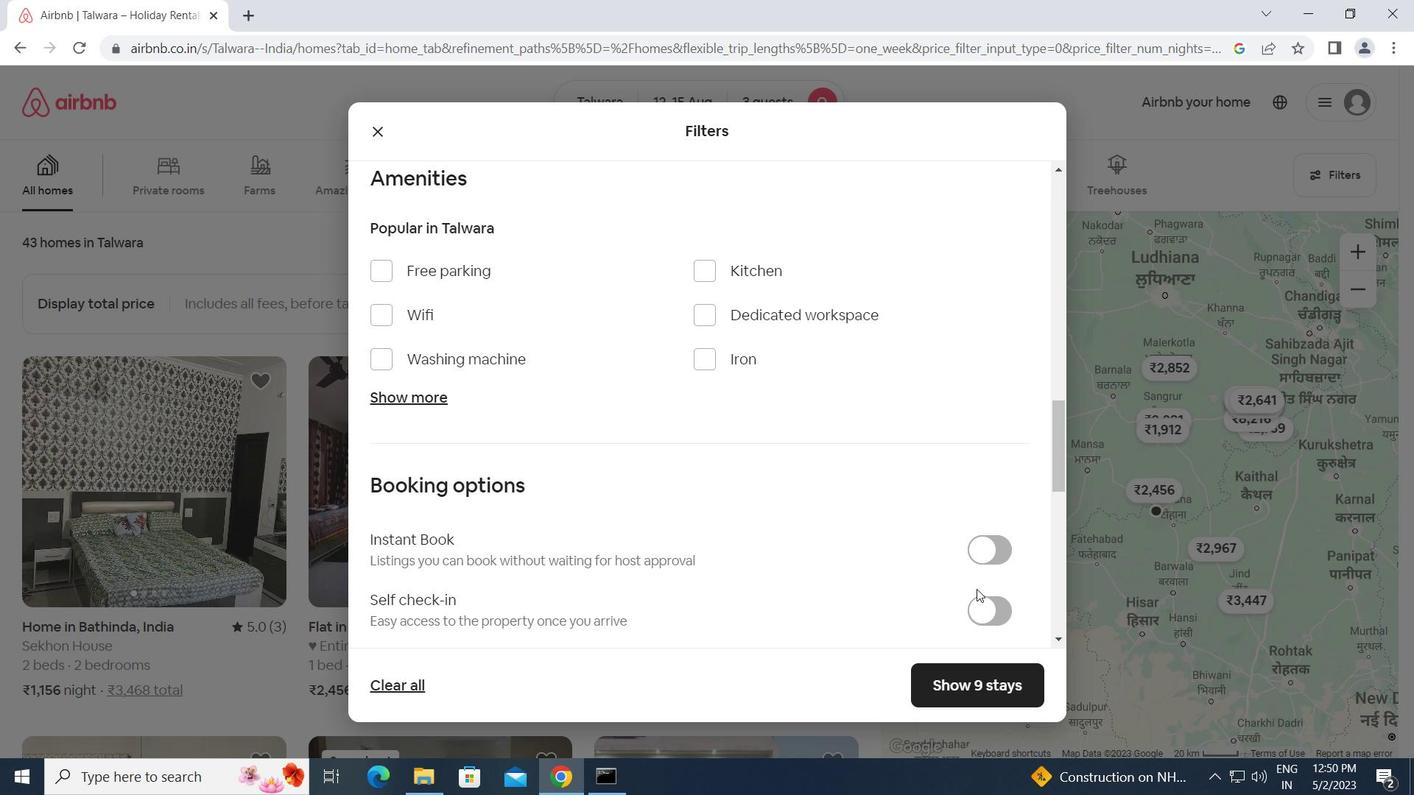 
Action: Mouse pressed left at (995, 611)
Screenshot: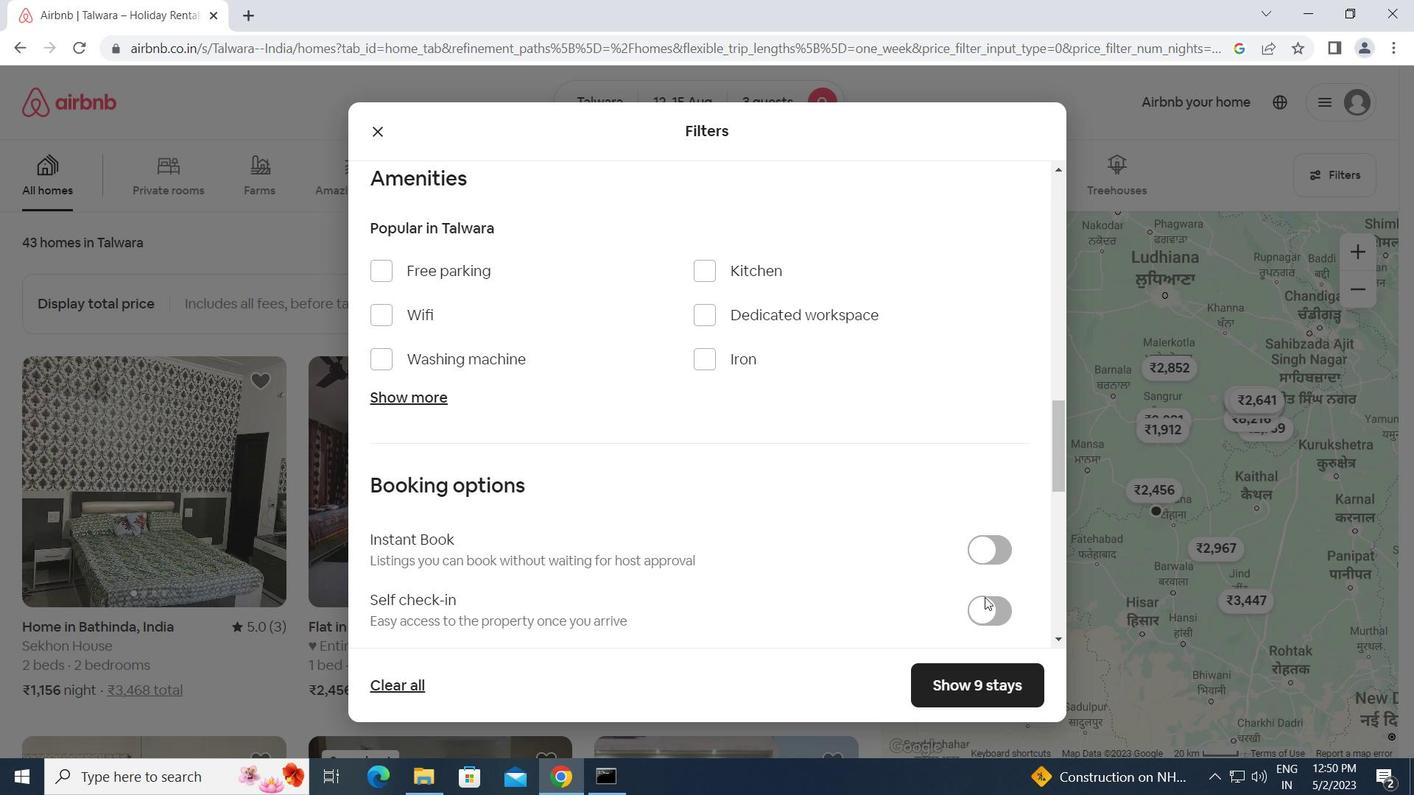 
Action: Mouse moved to (805, 604)
Screenshot: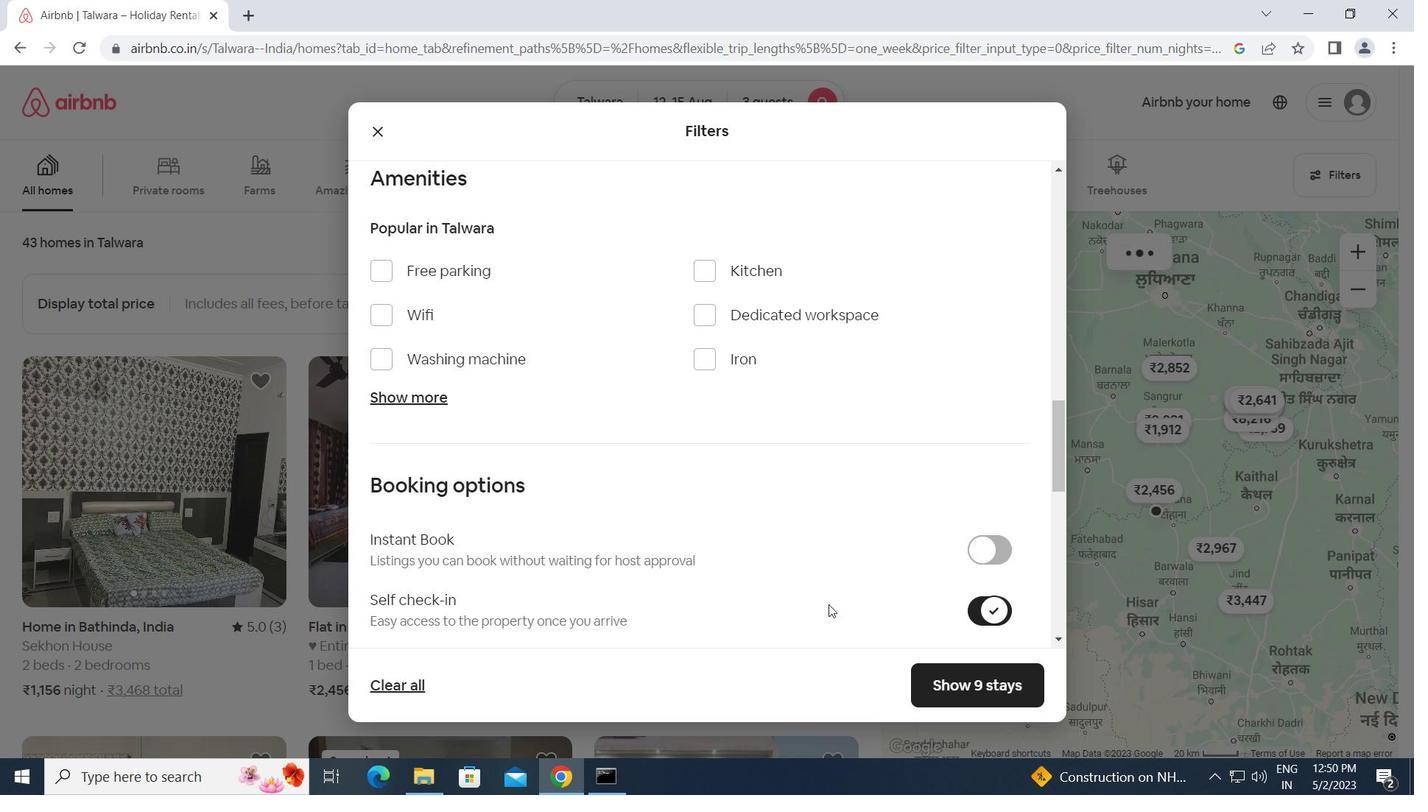 
Action: Mouse scrolled (805, 604) with delta (0, 0)
Screenshot: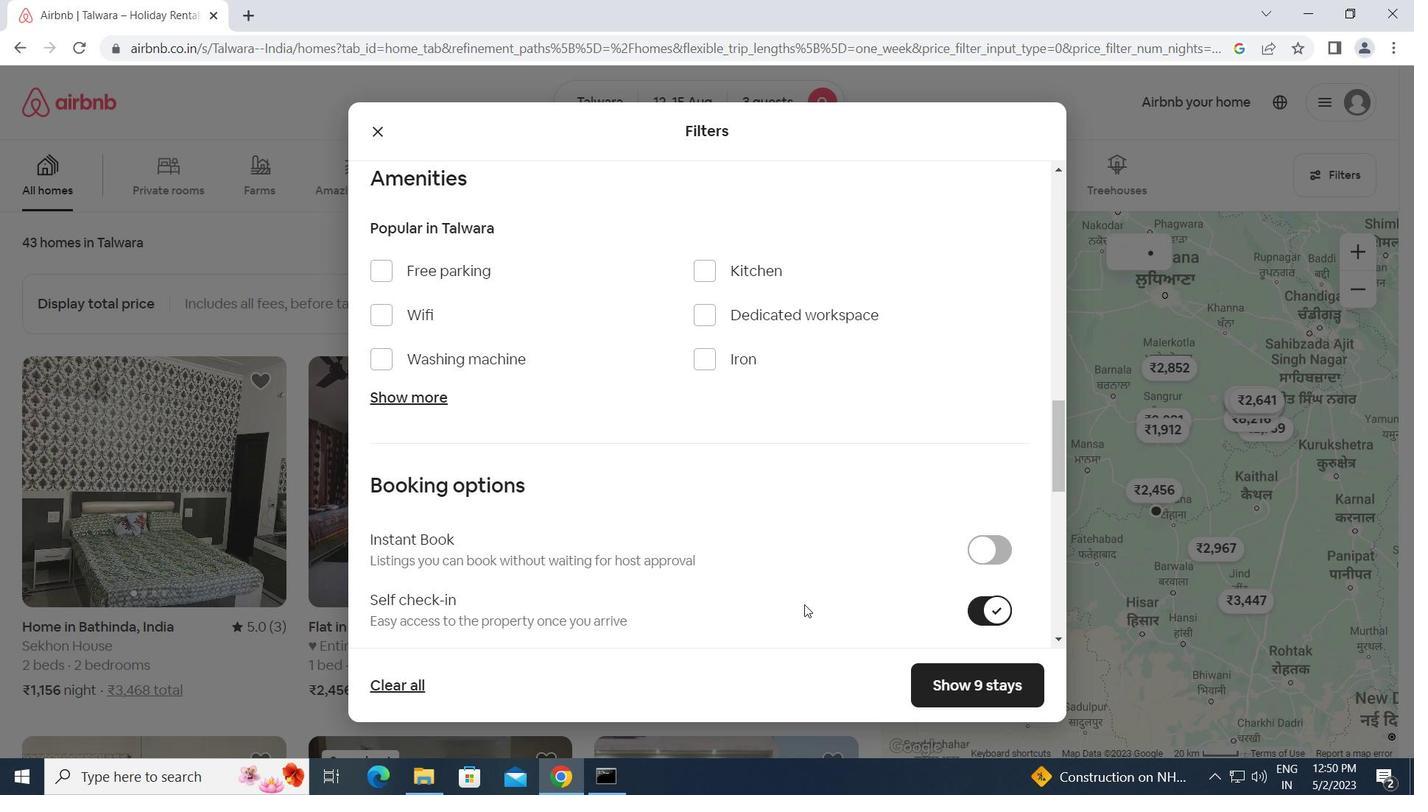 
Action: Mouse scrolled (805, 604) with delta (0, 0)
Screenshot: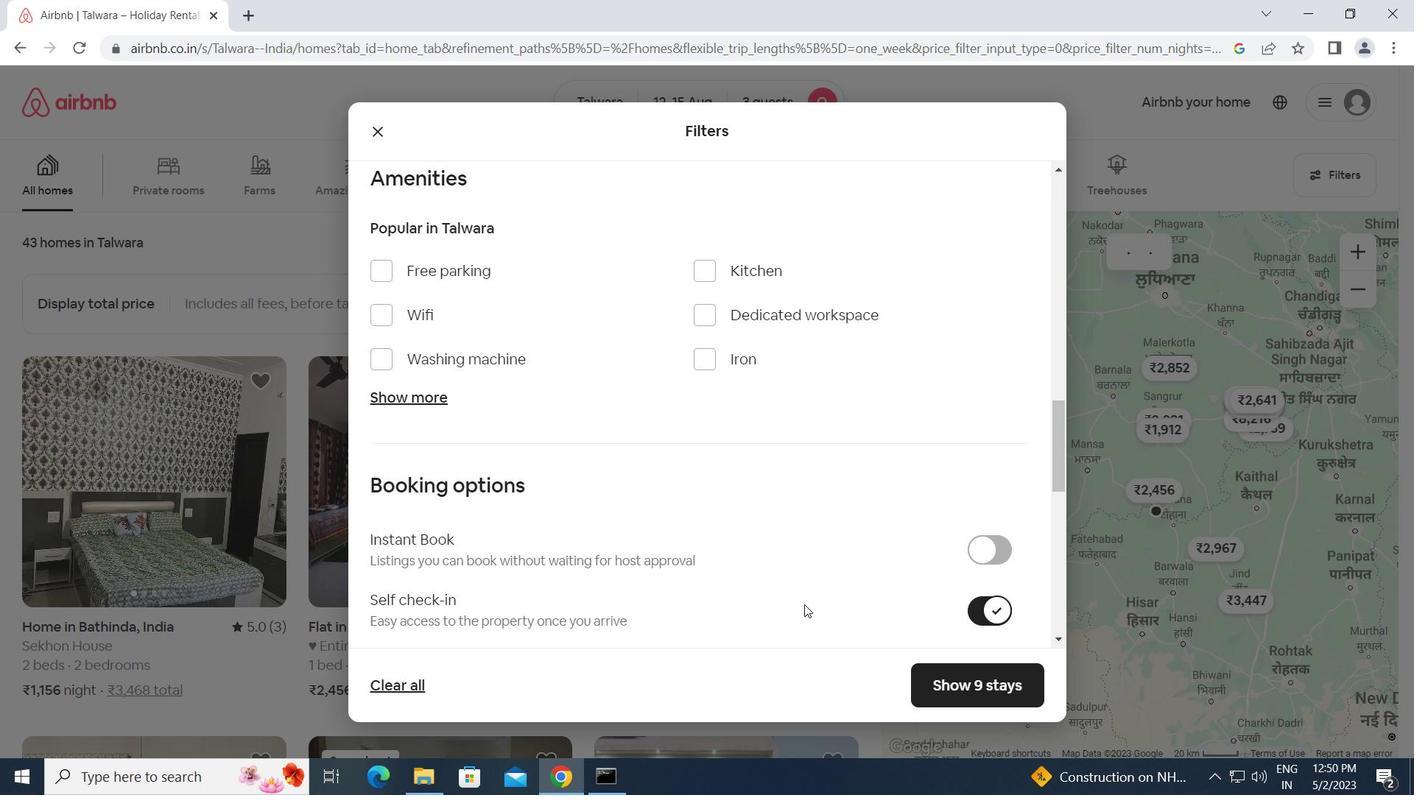 
Action: Mouse scrolled (805, 604) with delta (0, 0)
Screenshot: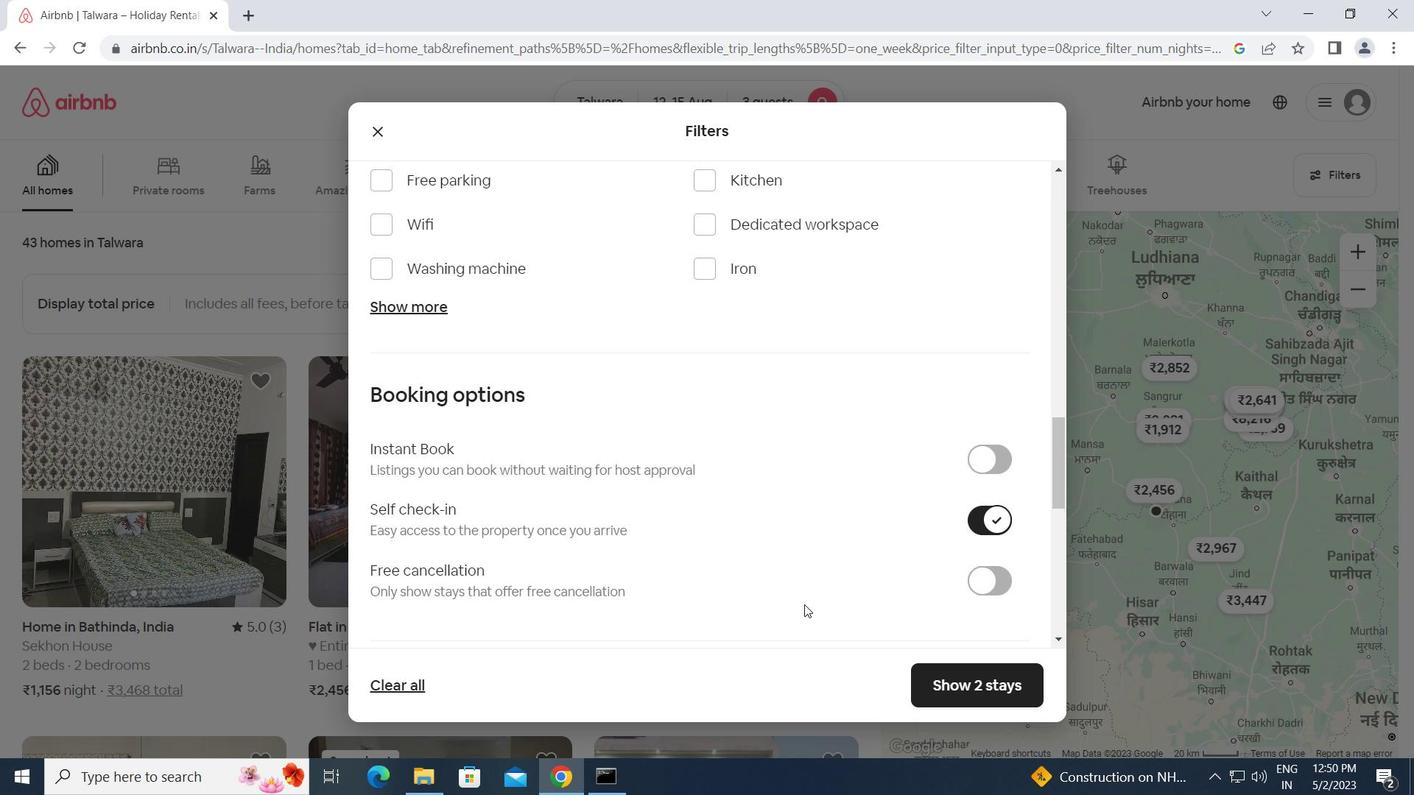 
Action: Mouse scrolled (805, 604) with delta (0, 0)
Screenshot: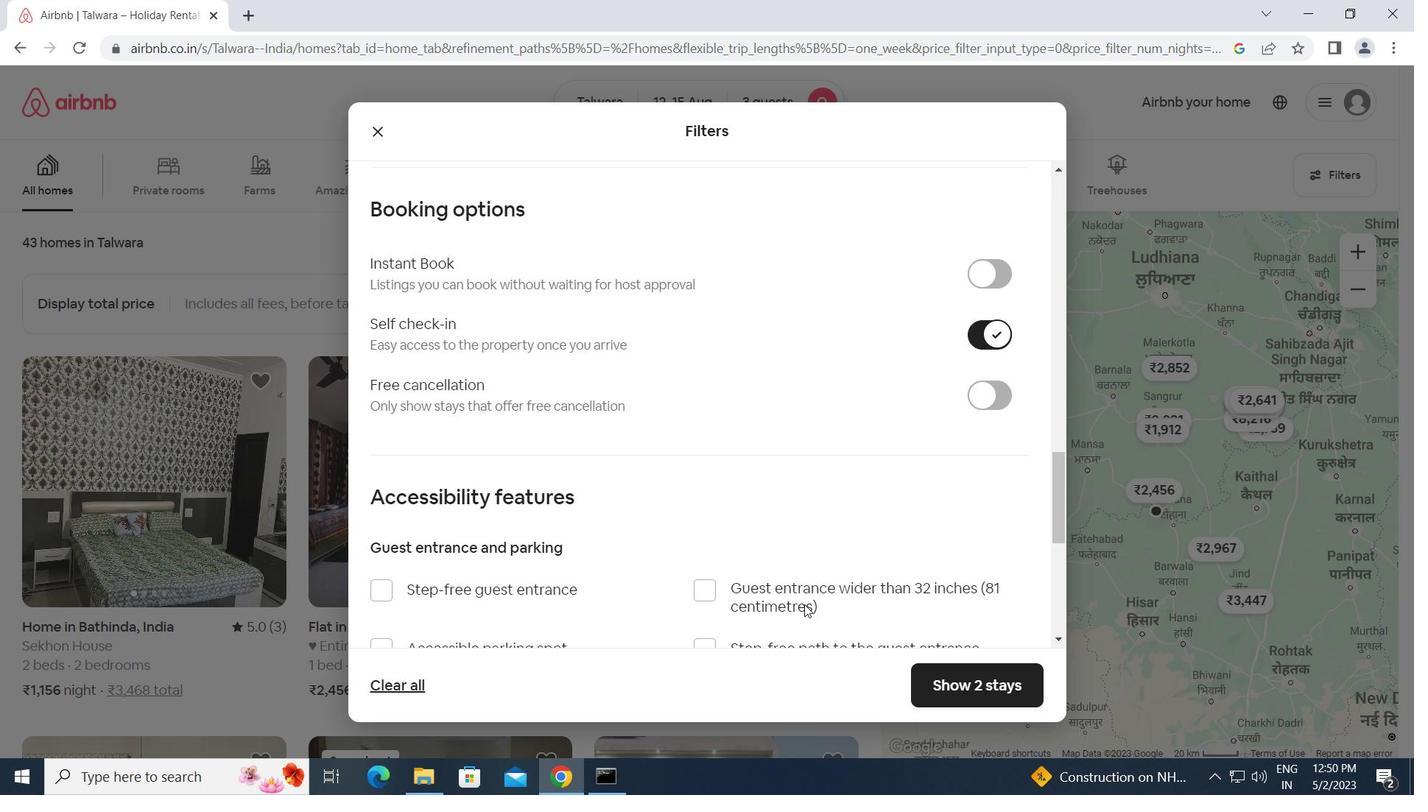 
Action: Mouse scrolled (805, 604) with delta (0, 0)
Screenshot: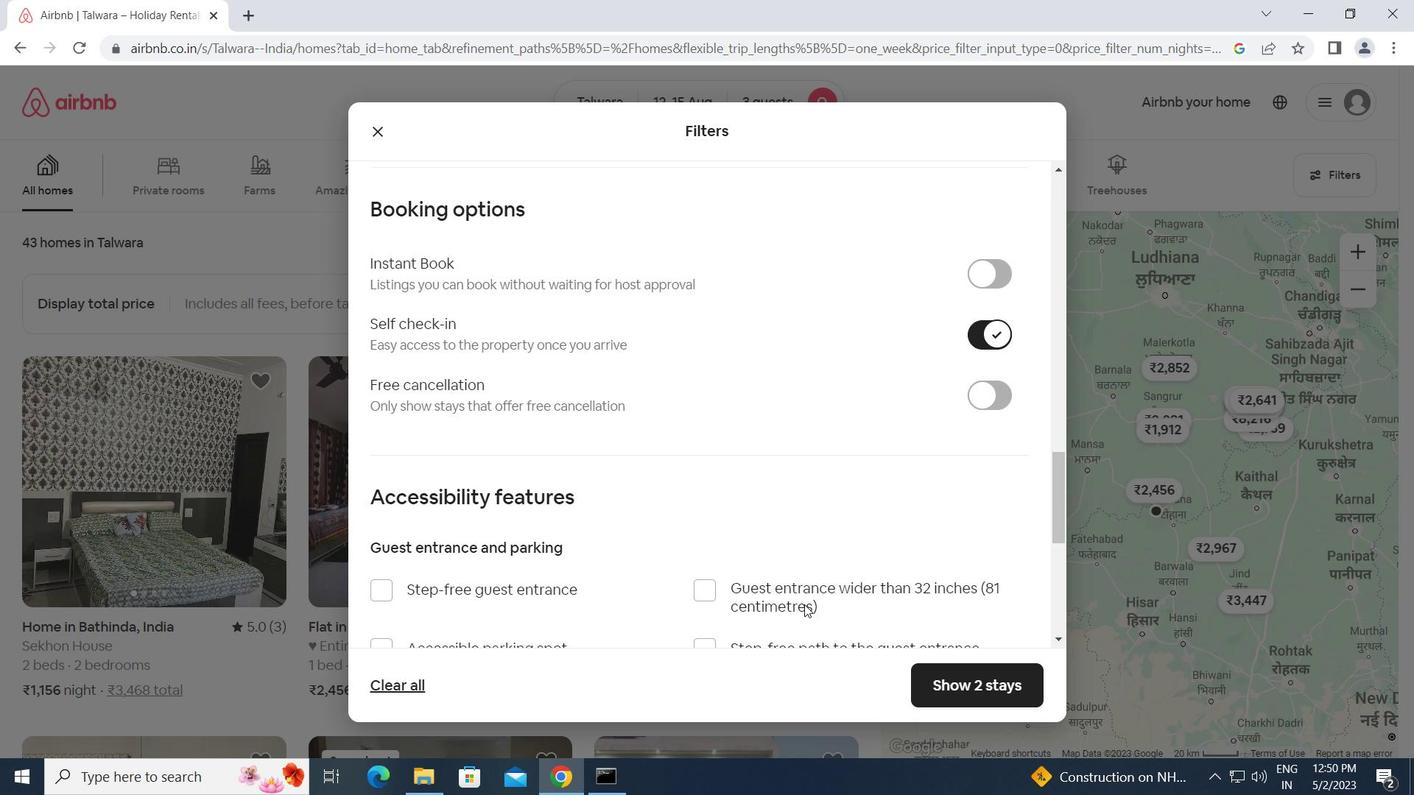 
Action: Mouse moved to (570, 545)
Screenshot: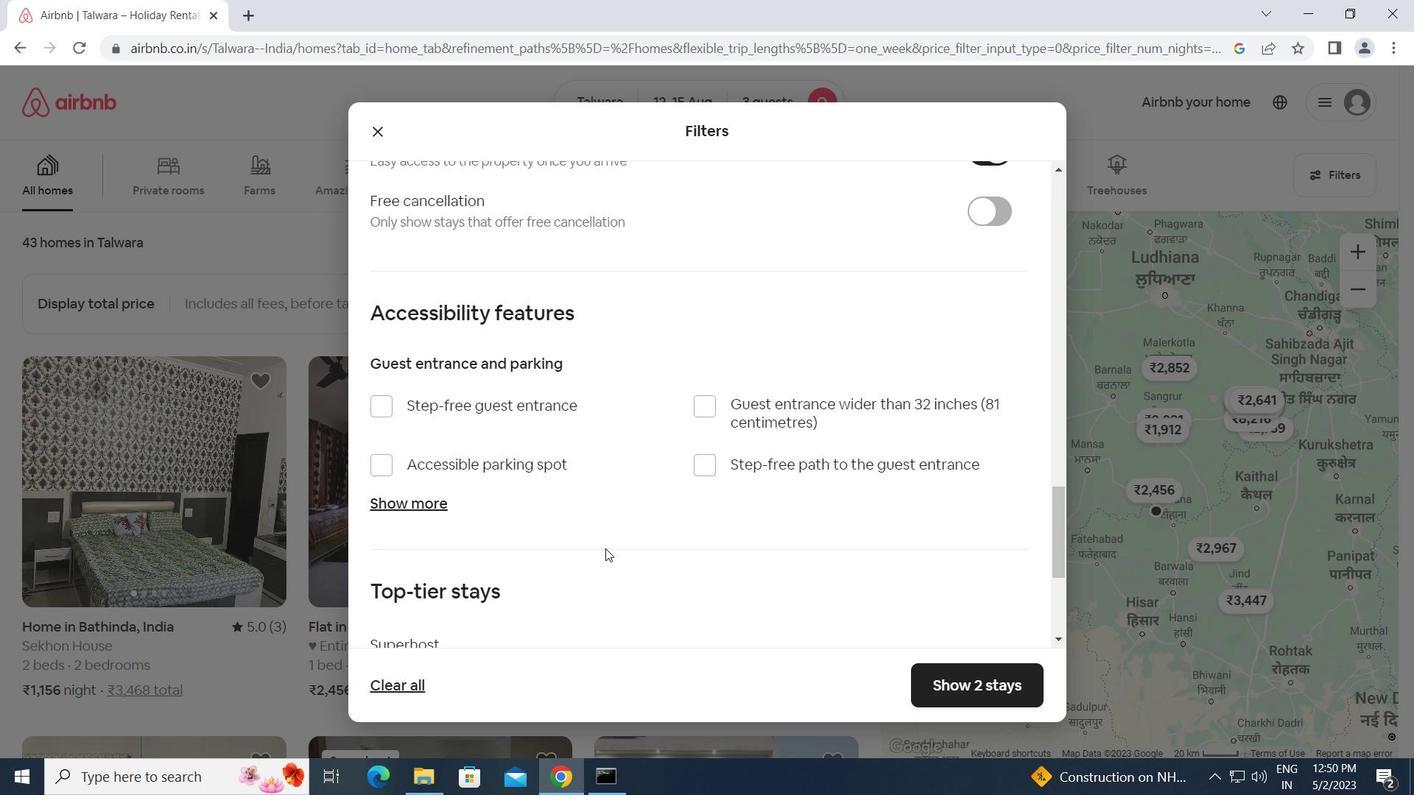 
Action: Mouse scrolled (570, 545) with delta (0, 0)
Screenshot: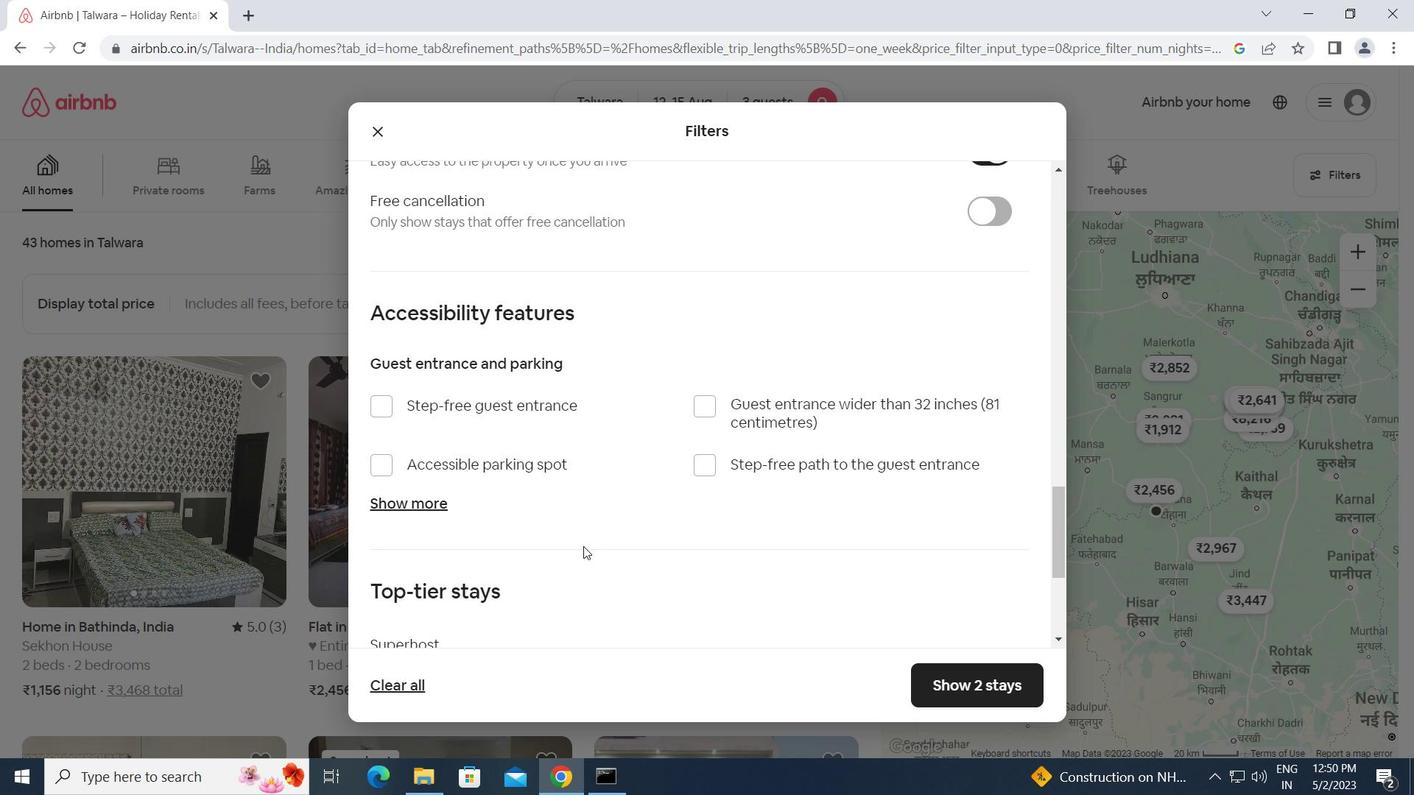 
Action: Mouse scrolled (570, 545) with delta (0, 0)
Screenshot: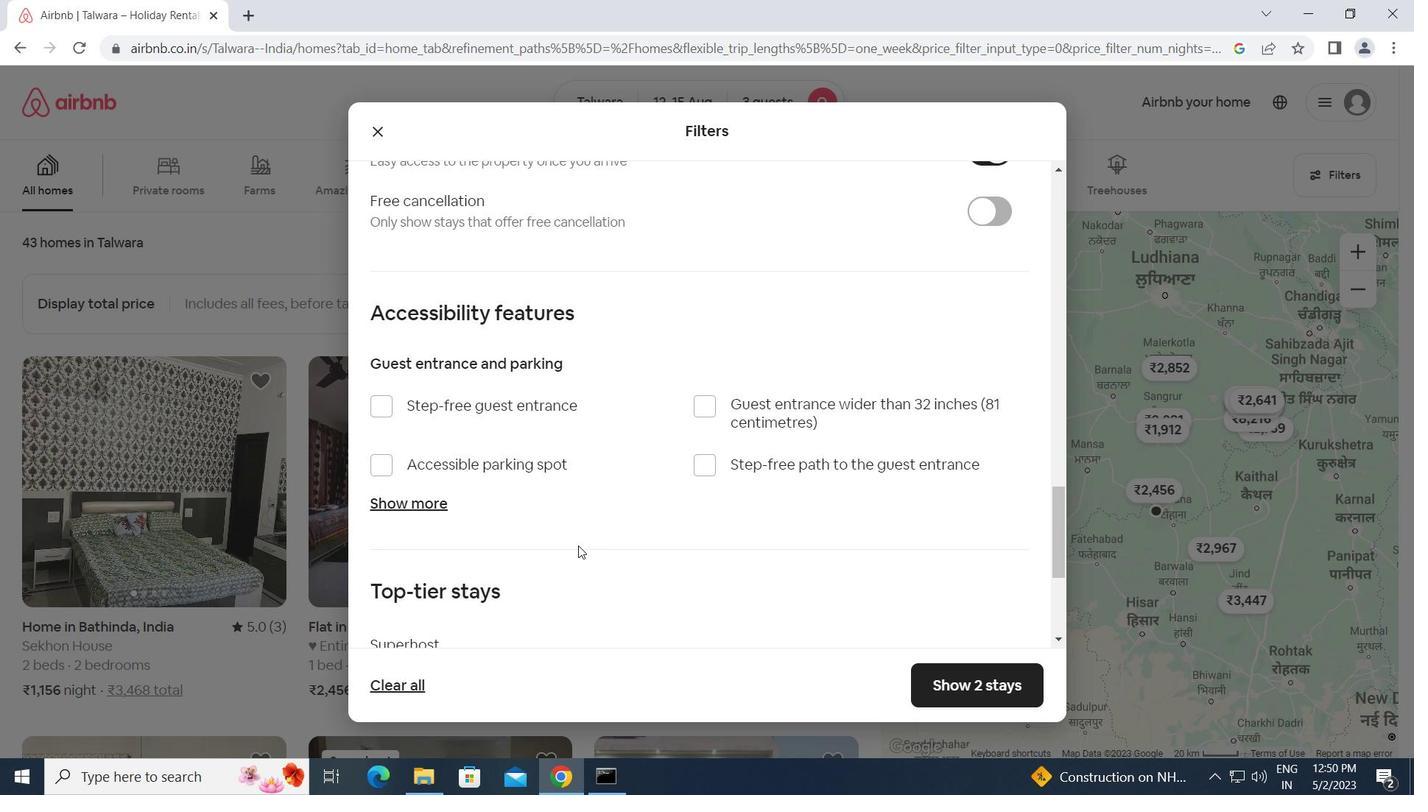 
Action: Mouse moved to (467, 542)
Screenshot: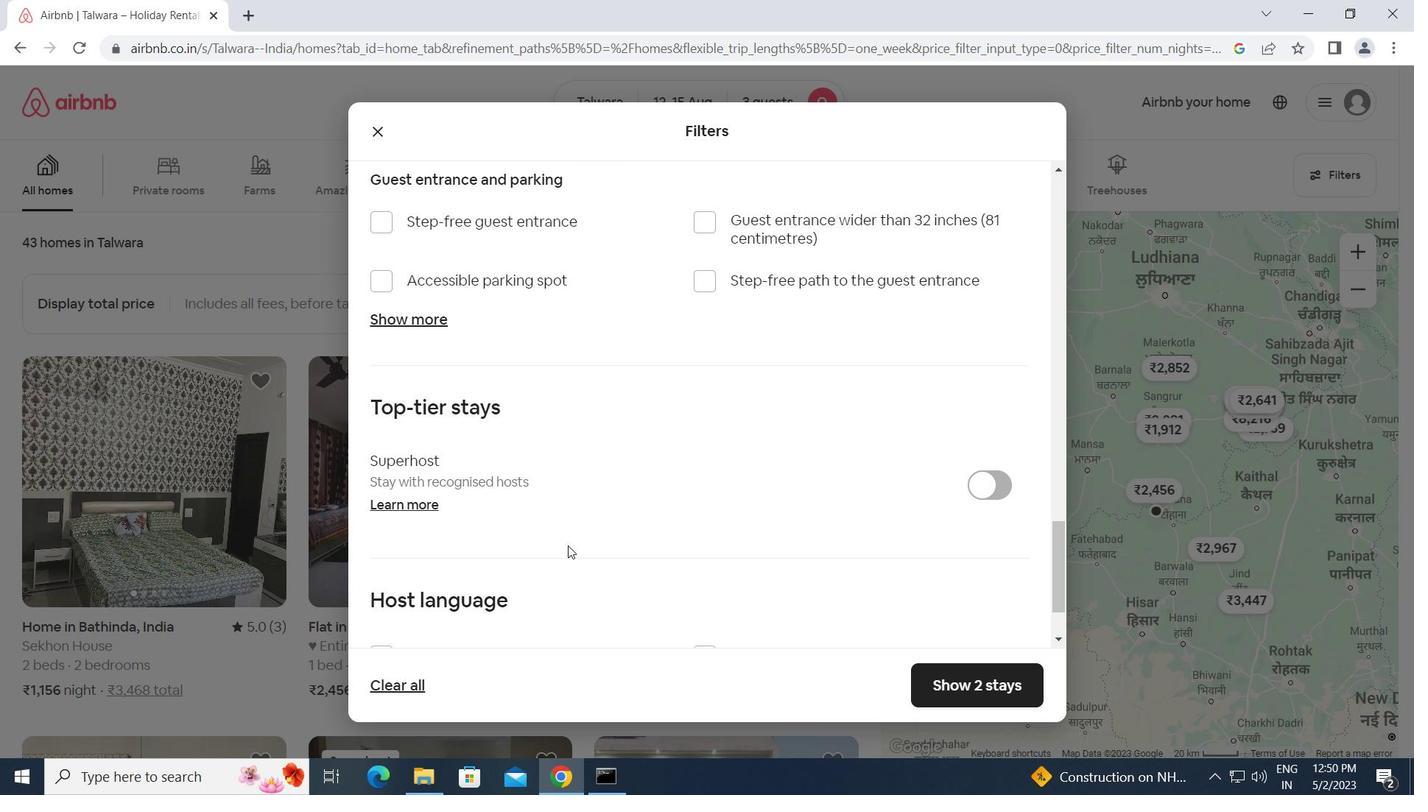 
Action: Mouse scrolled (467, 542) with delta (0, 0)
Screenshot: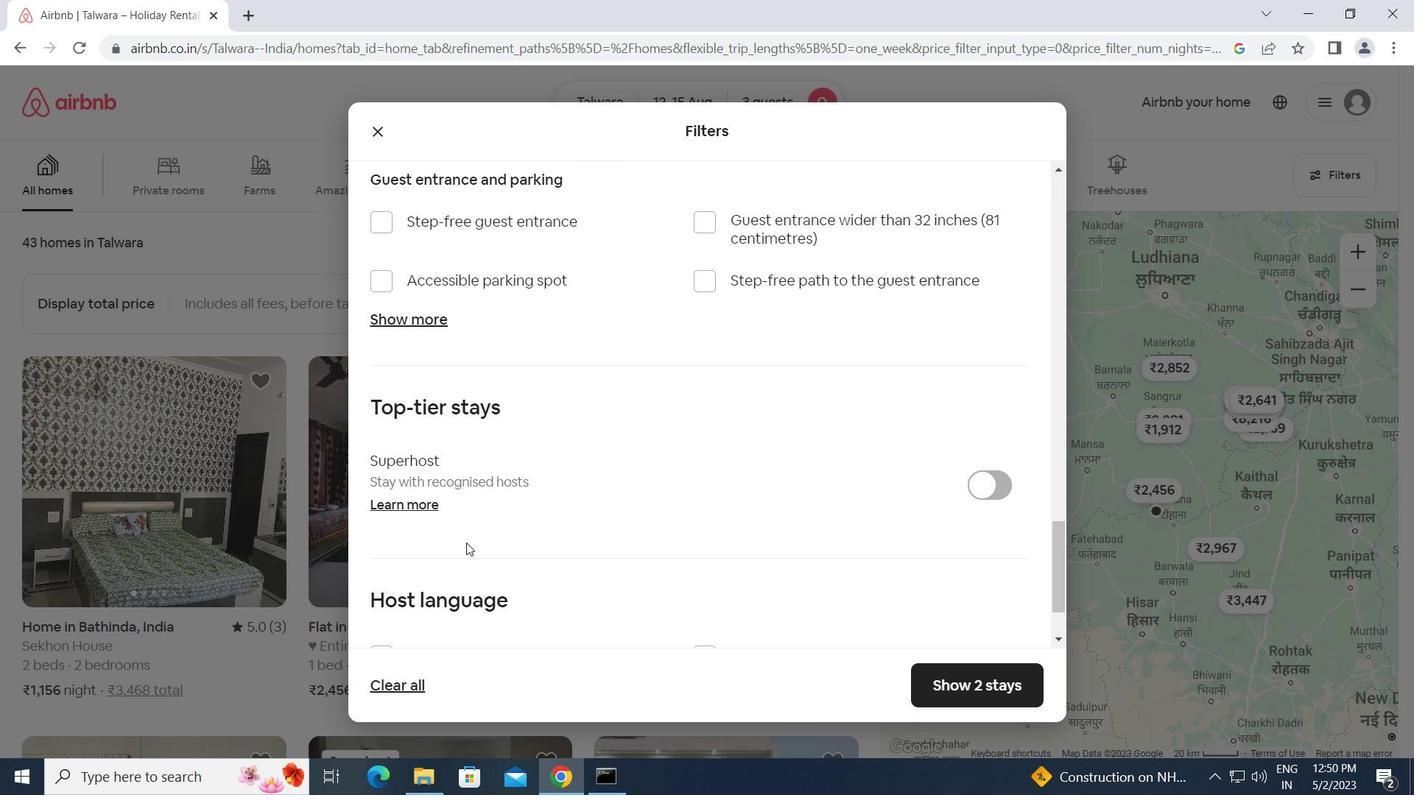 
Action: Mouse scrolled (467, 542) with delta (0, 0)
Screenshot: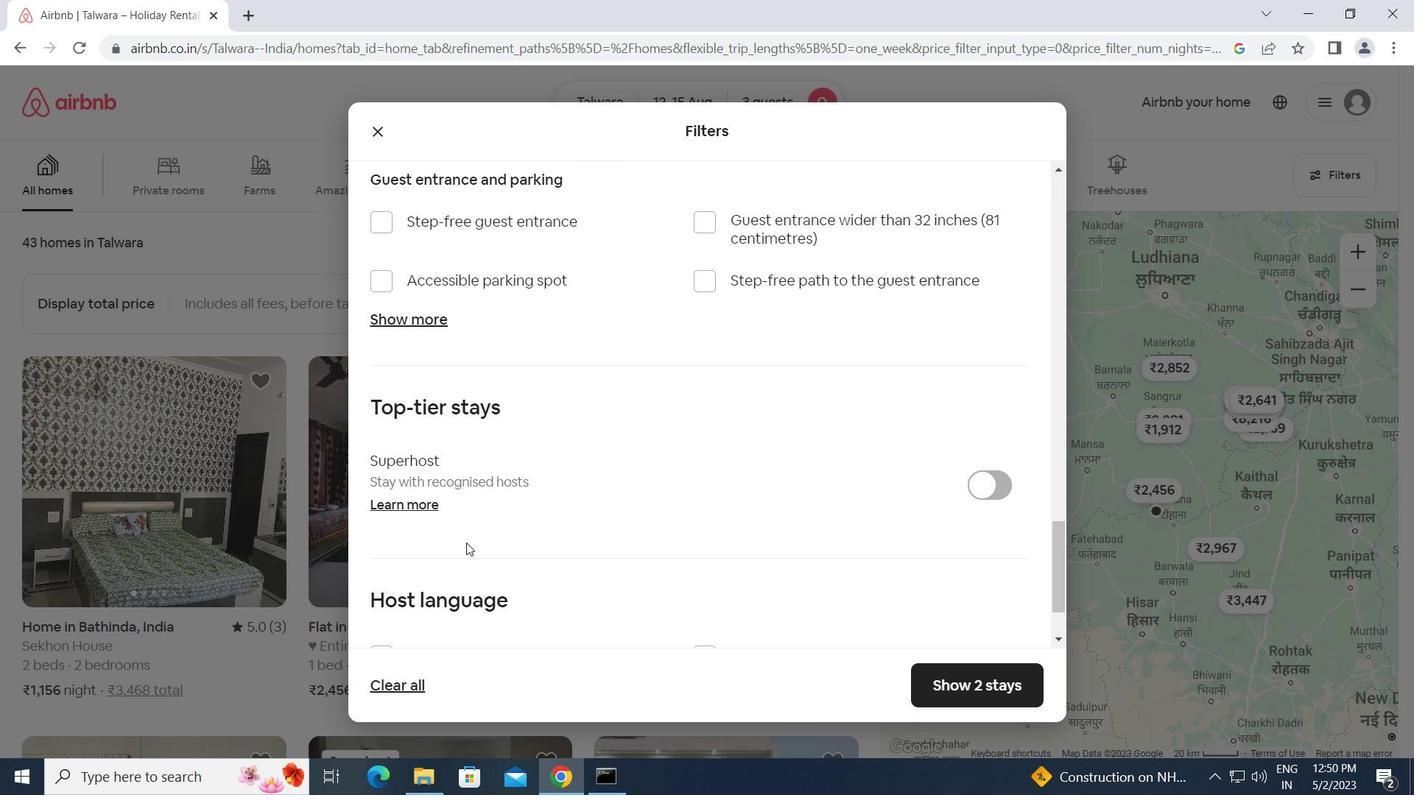 
Action: Mouse moved to (376, 554)
Screenshot: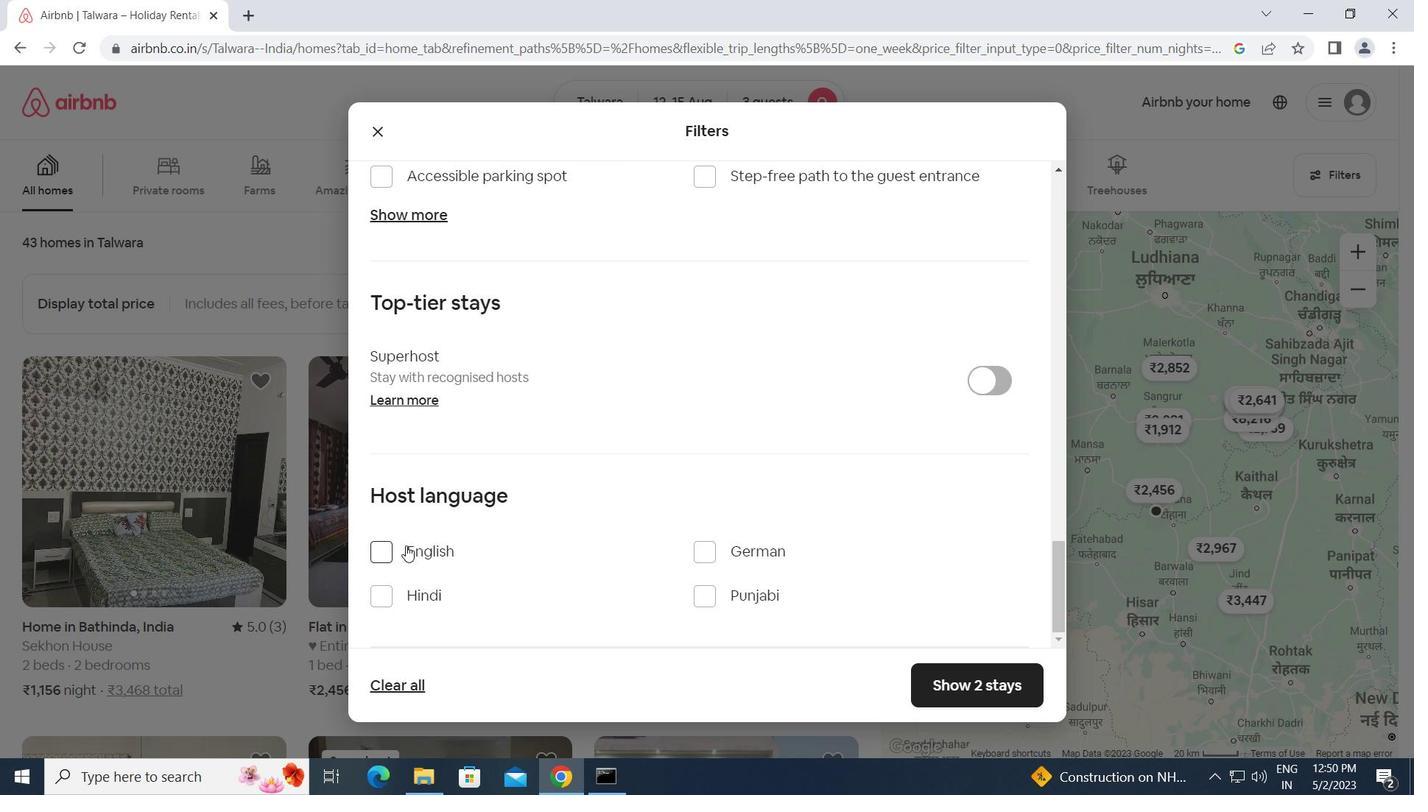 
Action: Mouse pressed left at (376, 554)
Screenshot: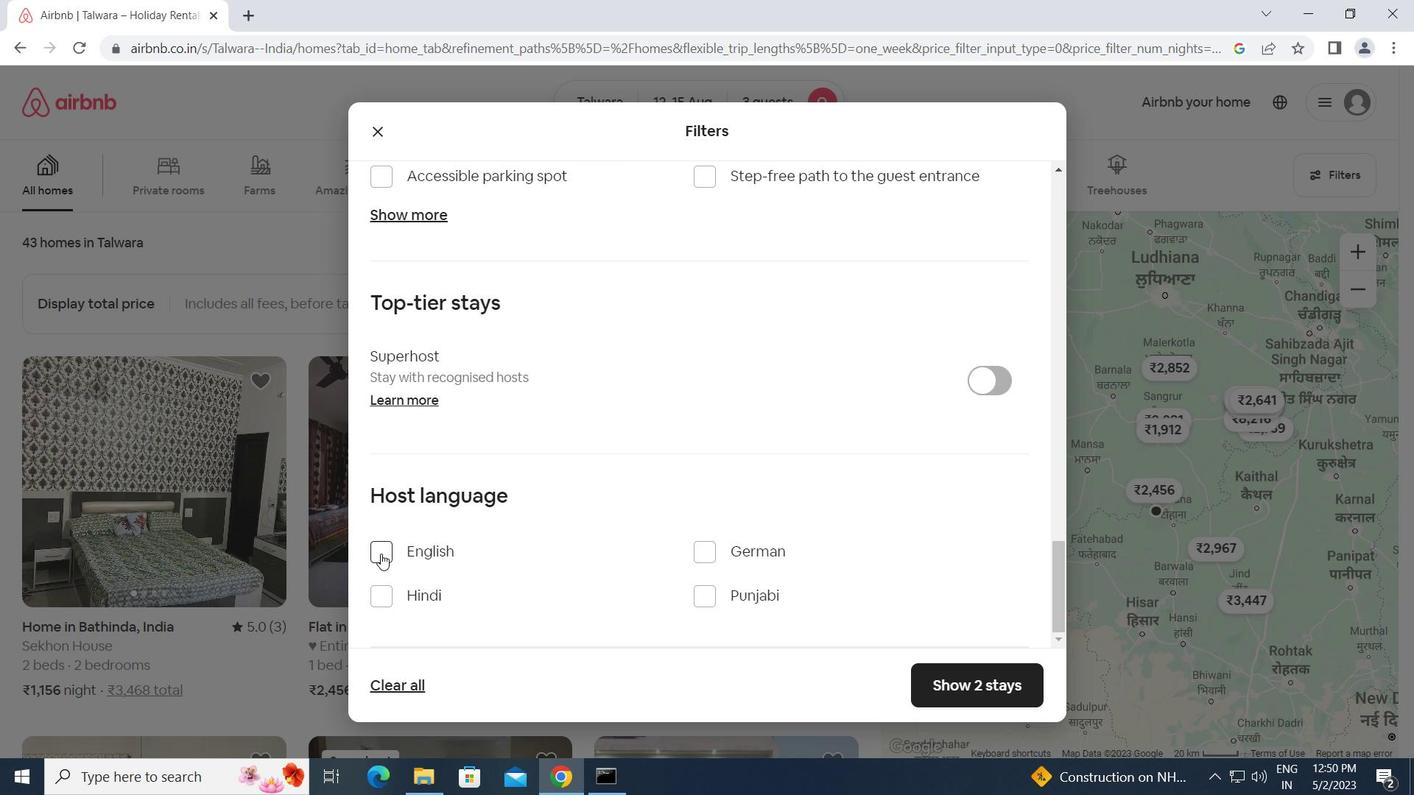 
Action: Mouse moved to (939, 684)
Screenshot: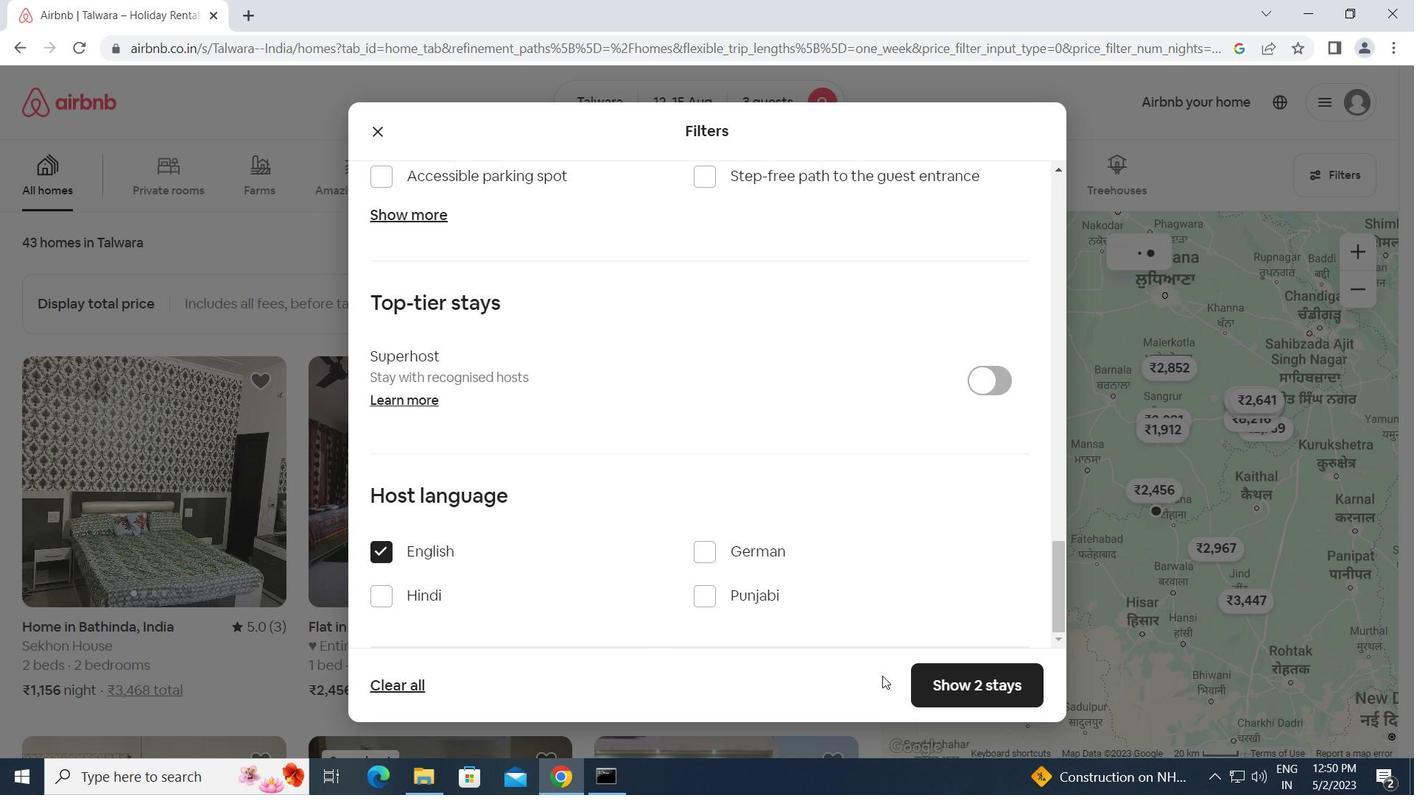 
Action: Mouse pressed left at (939, 684)
Screenshot: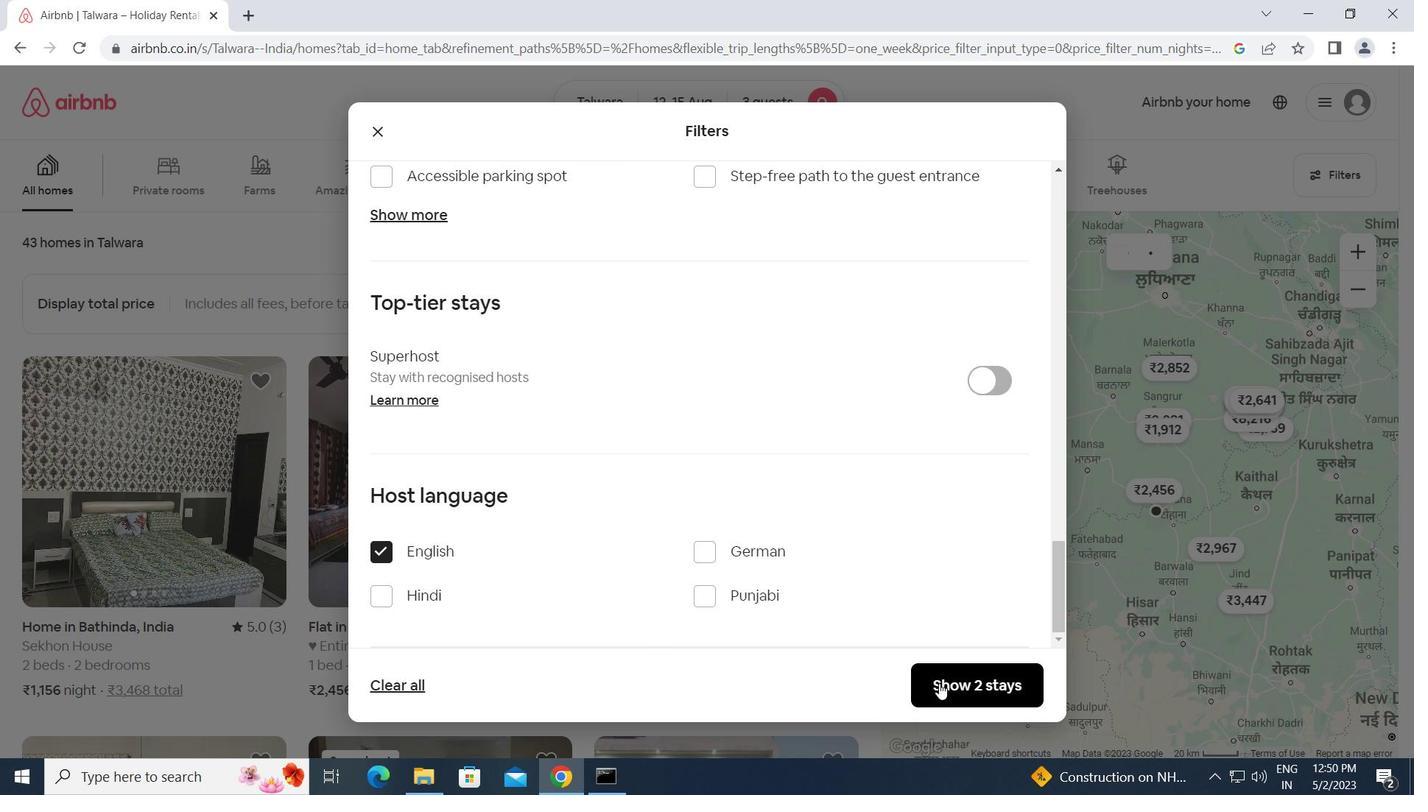
Action: Mouse moved to (940, 684)
Screenshot: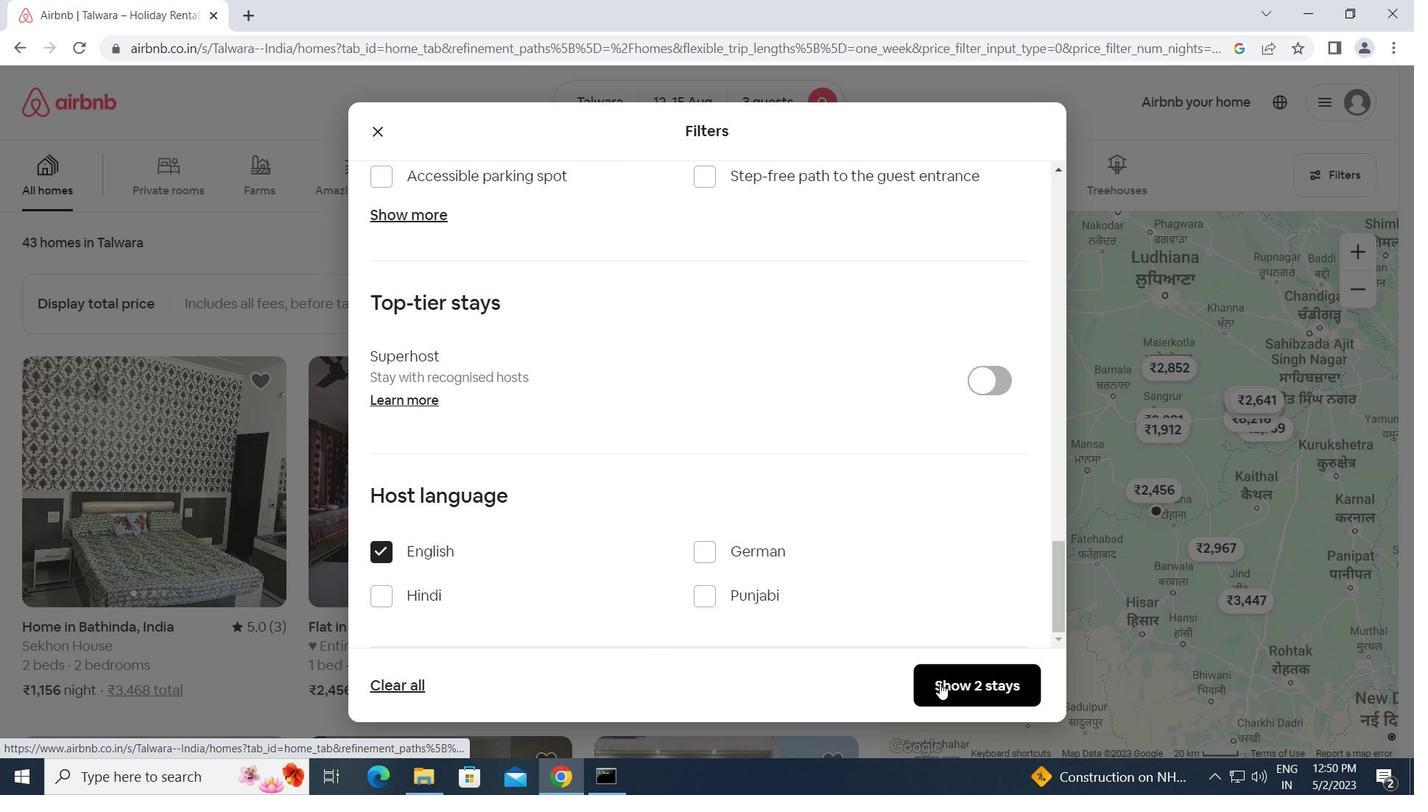 
